Task: Look for space in Taquari, Brazil from 5th September, 2023 to 13th September, 2023 for 6 adults in price range Rs.15000 to Rs.20000. Place can be entire place with 3 bedrooms having 3 beds and 3 bathrooms. Property type can be house. Amenities needed are: washing machine, . Booking option can be shelf check-in. Required host language is Spanish.
Action: Mouse moved to (418, 159)
Screenshot: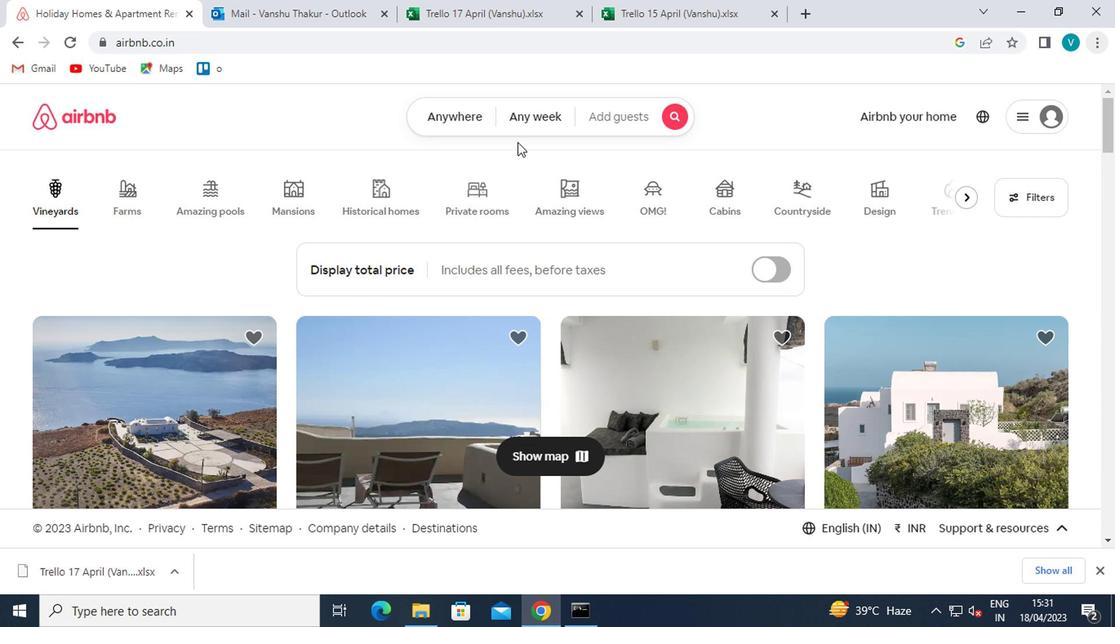 
Action: Mouse pressed left at (418, 159)
Screenshot: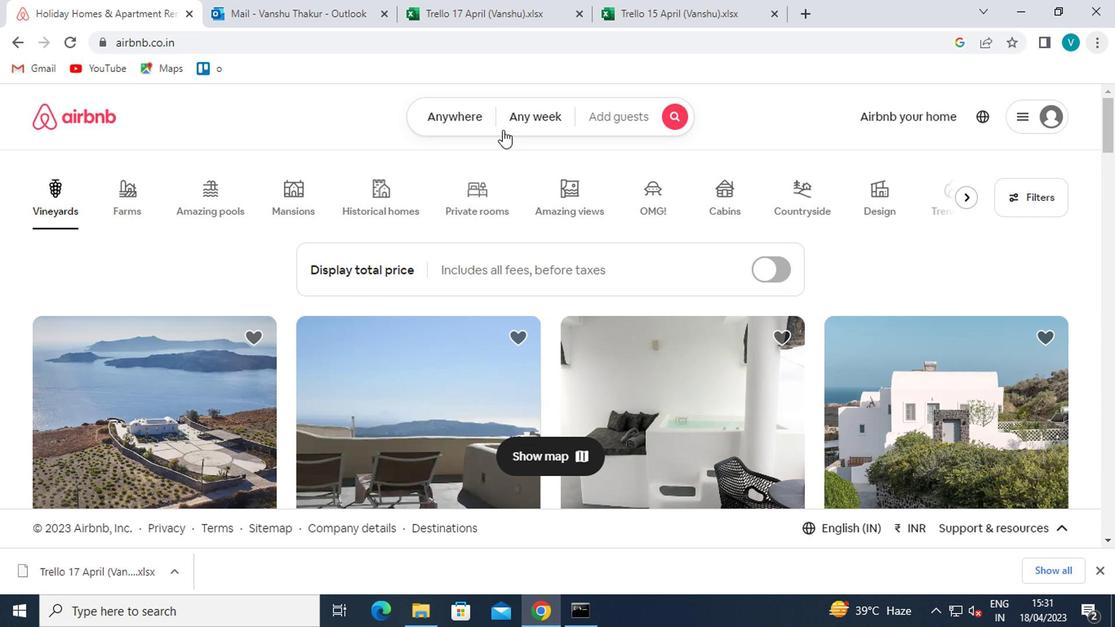 
Action: Mouse moved to (367, 206)
Screenshot: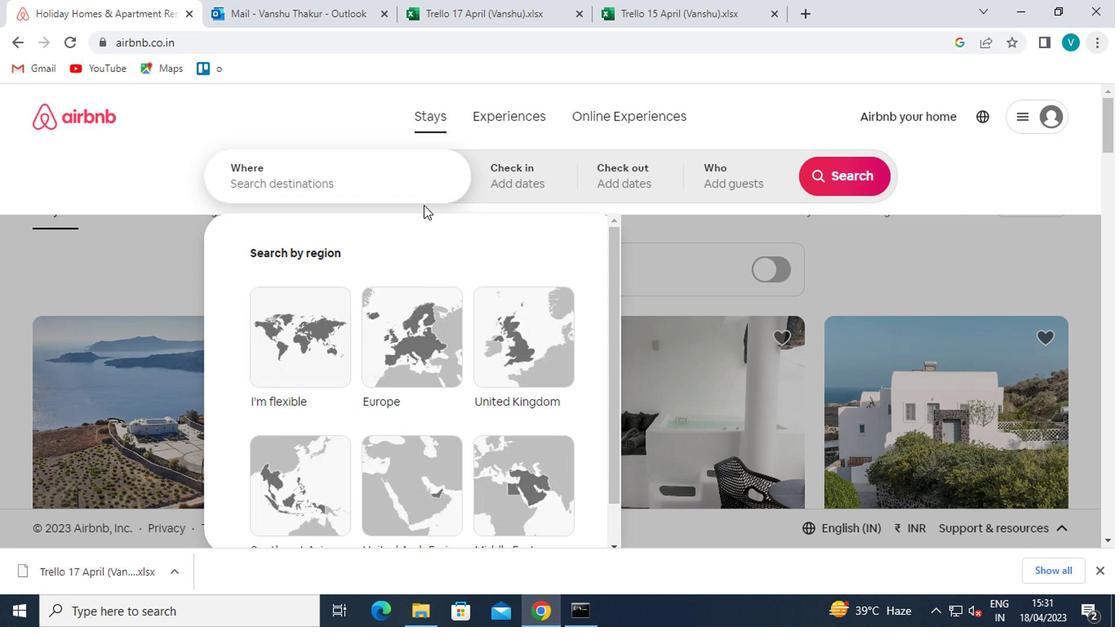 
Action: Mouse pressed left at (367, 206)
Screenshot: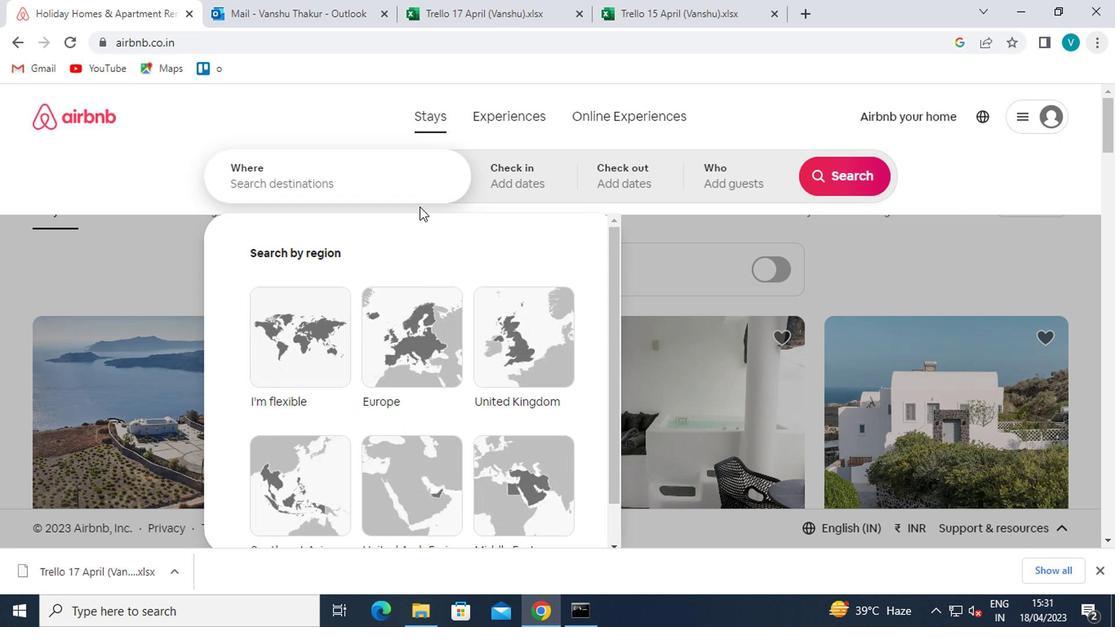
Action: Mouse moved to (359, 205)
Screenshot: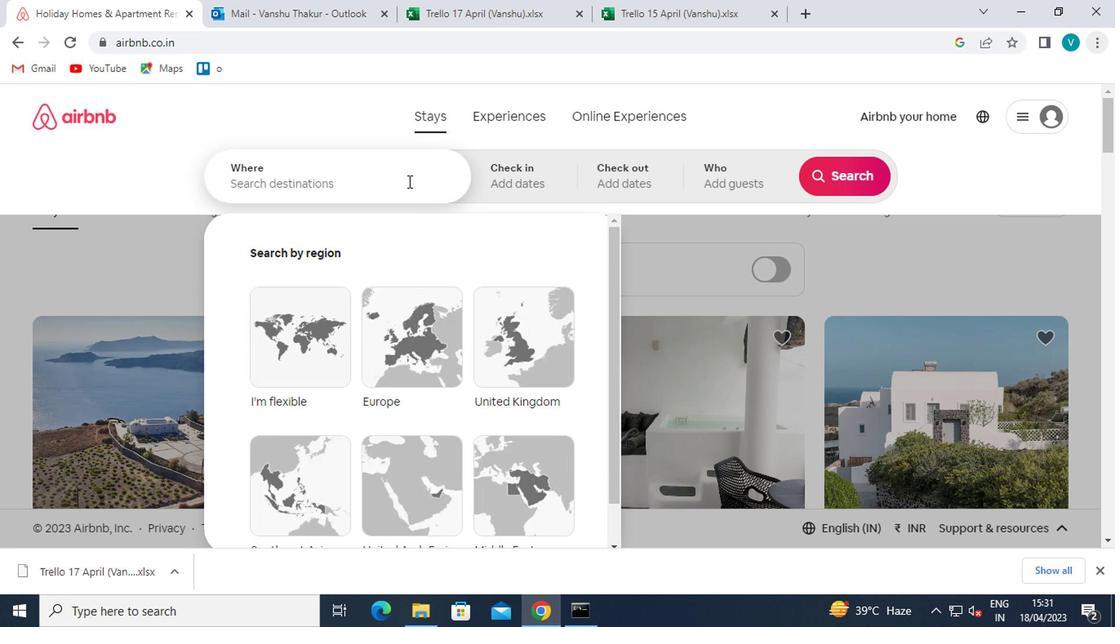 
Action: Key pressed <Key.shift>TAQUARU<Key.backspace>I
Screenshot: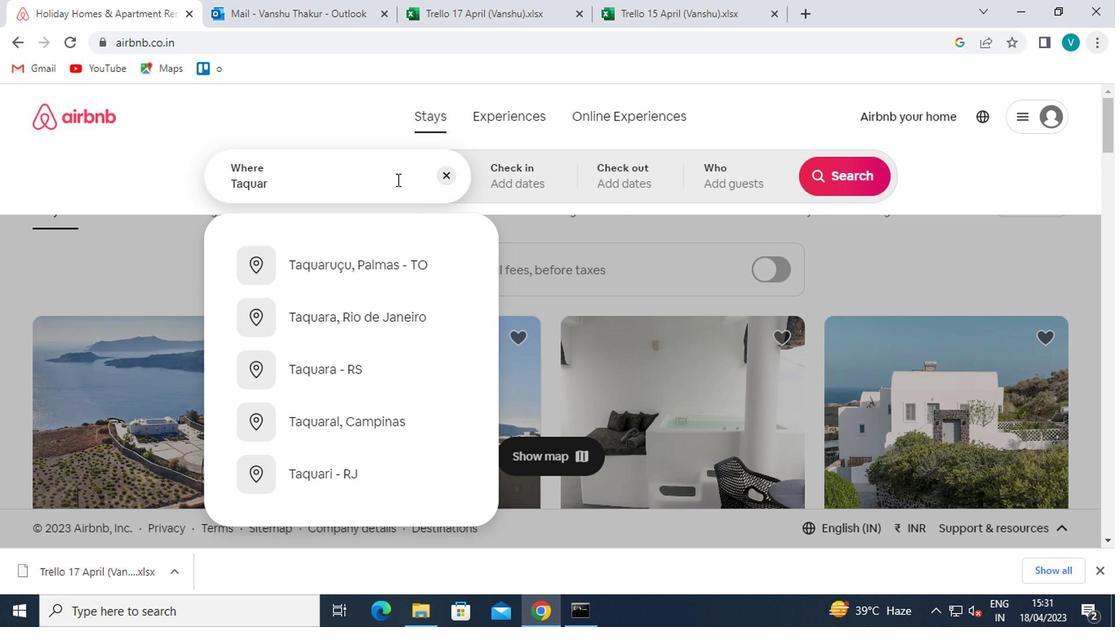 
Action: Mouse moved to (338, 267)
Screenshot: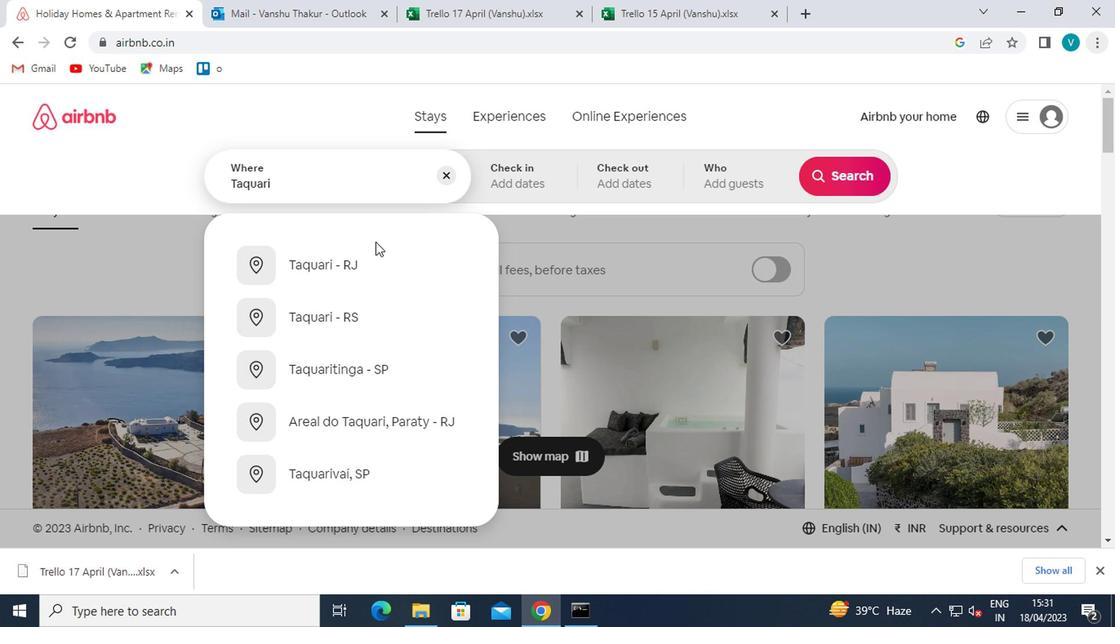 
Action: Mouse pressed left at (338, 267)
Screenshot: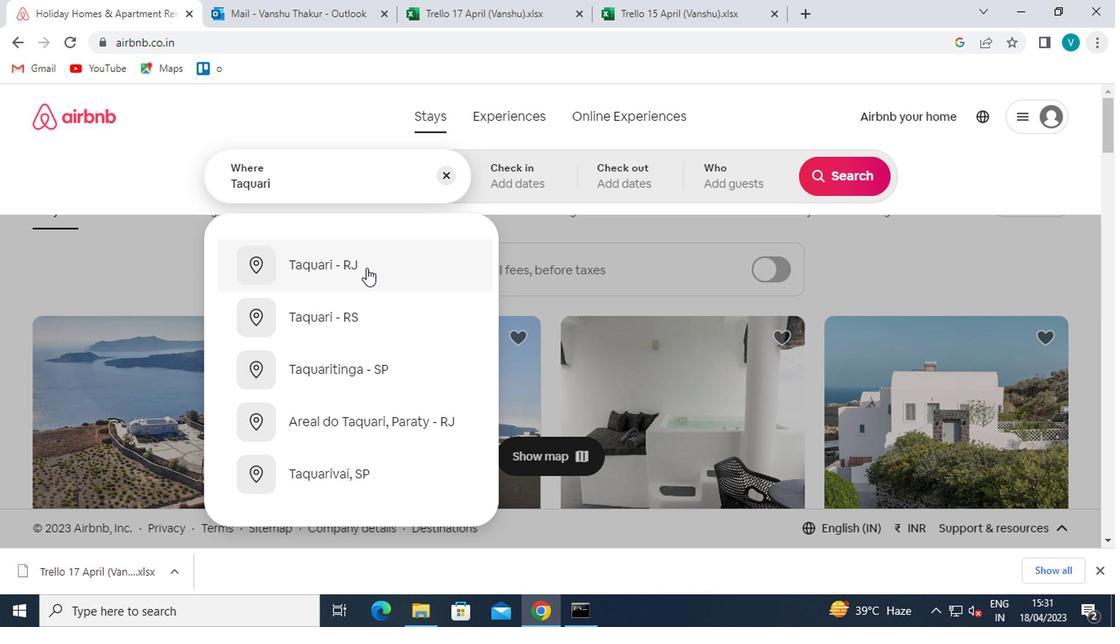 
Action: Mouse moved to (671, 293)
Screenshot: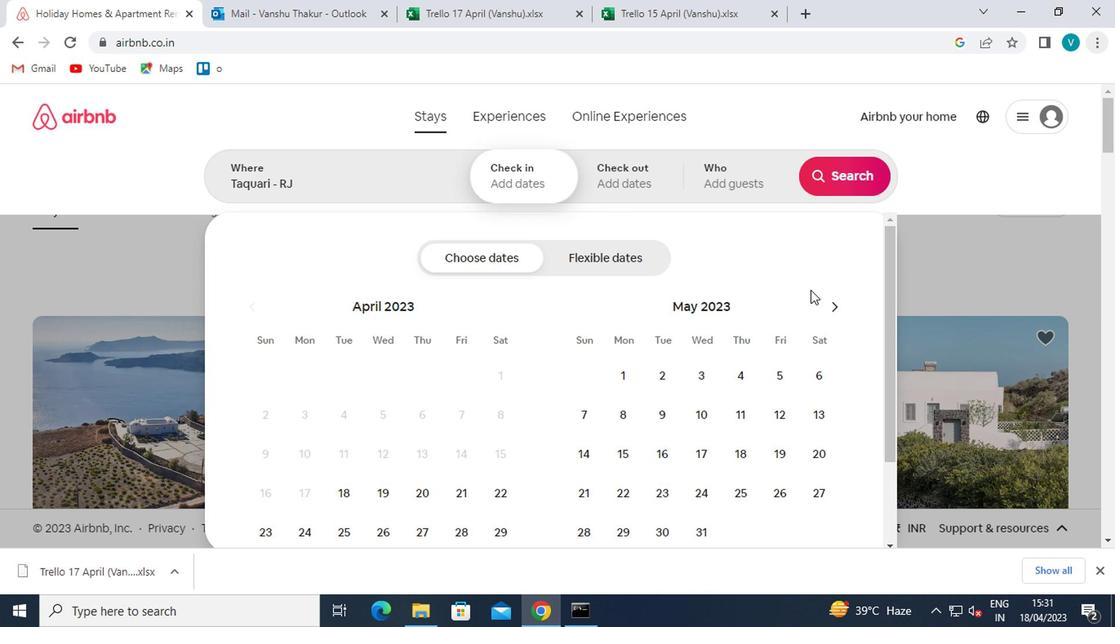 
Action: Mouse pressed left at (671, 293)
Screenshot: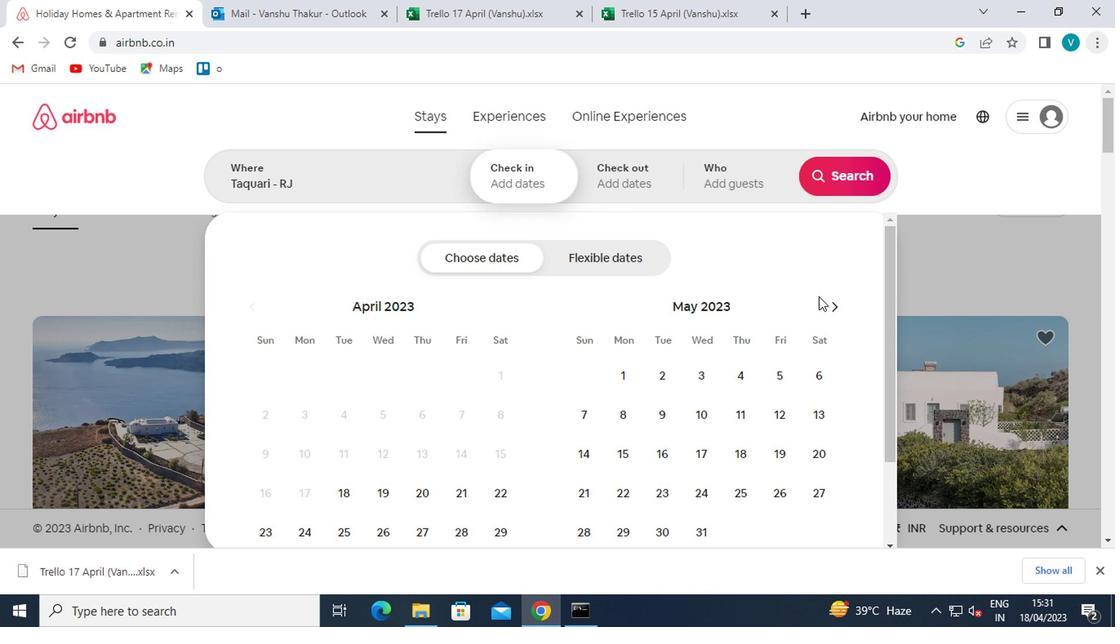 
Action: Mouse moved to (671, 293)
Screenshot: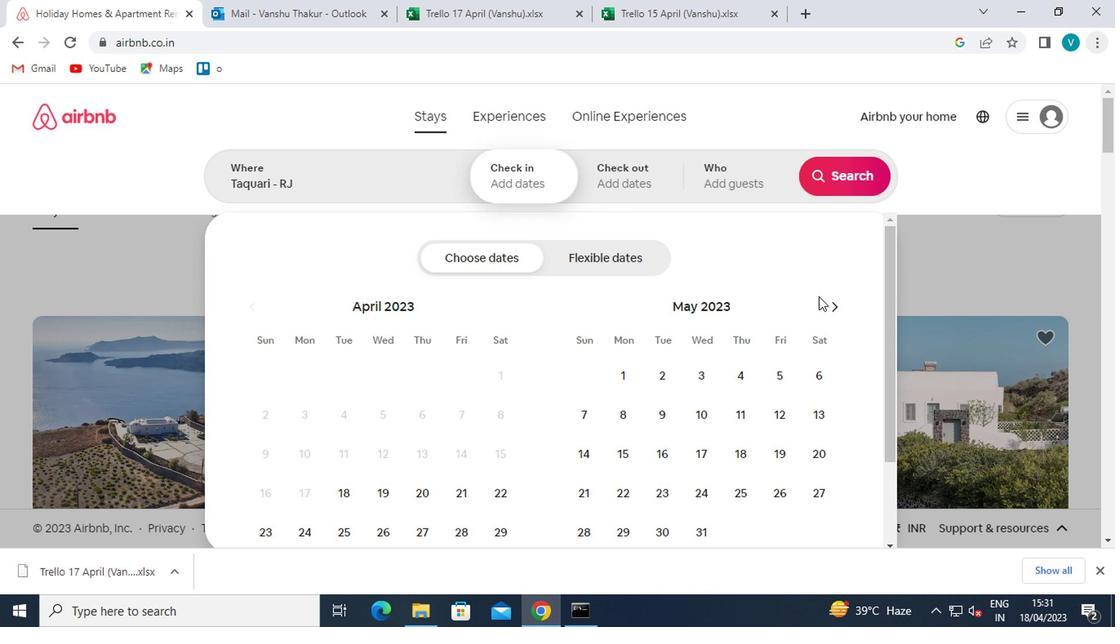 
Action: Mouse pressed left at (671, 293)
Screenshot: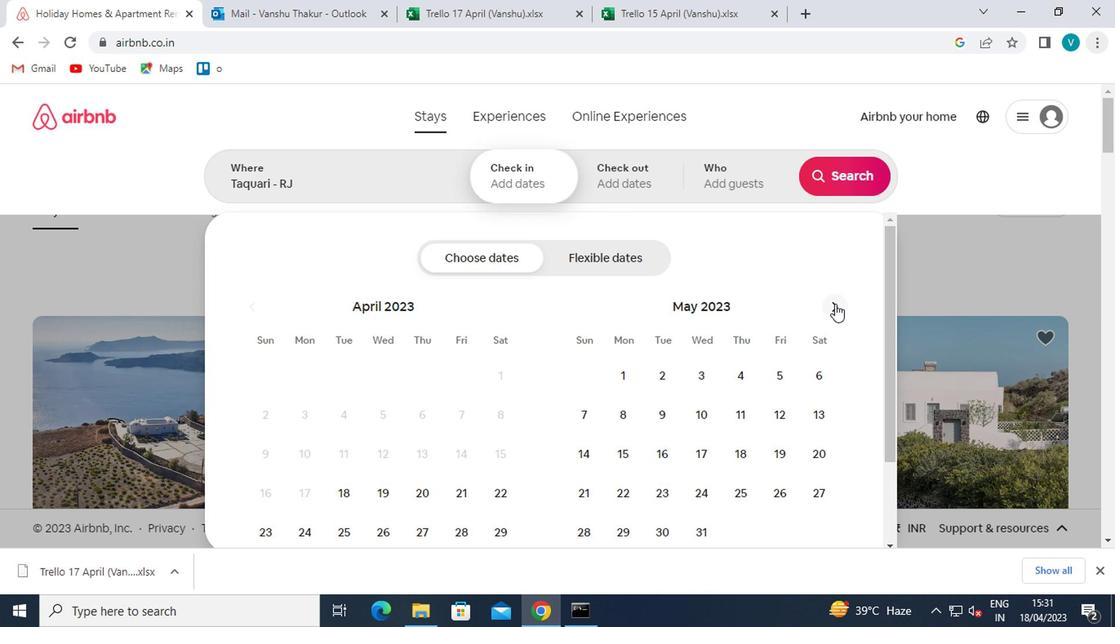 
Action: Mouse pressed left at (671, 293)
Screenshot: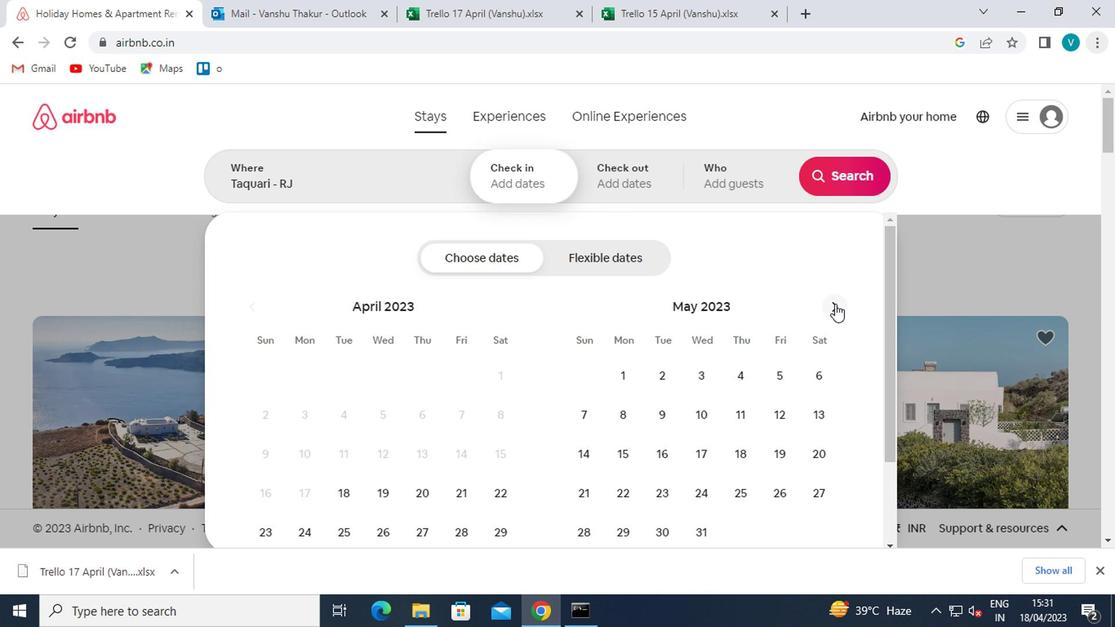 
Action: Mouse pressed left at (671, 293)
Screenshot: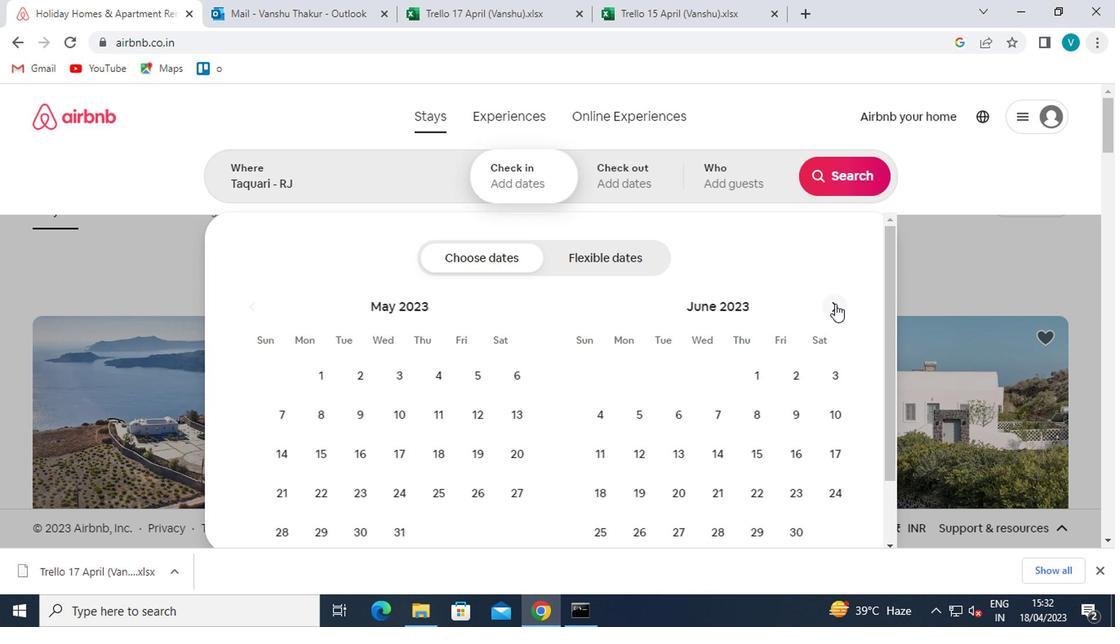 
Action: Mouse pressed left at (671, 293)
Screenshot: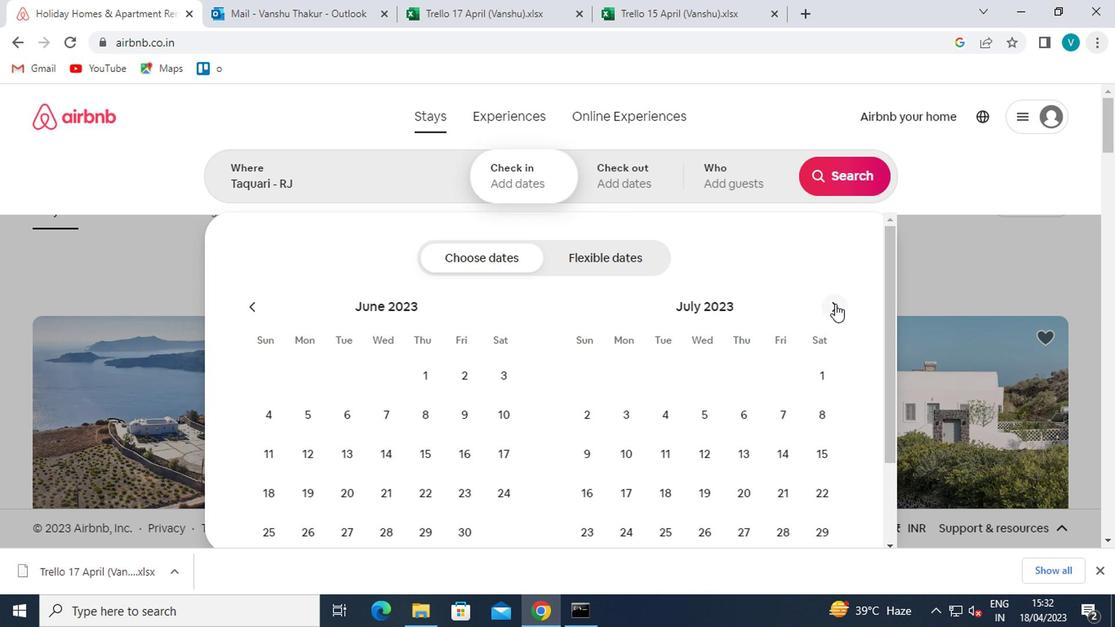 
Action: Mouse pressed left at (671, 293)
Screenshot: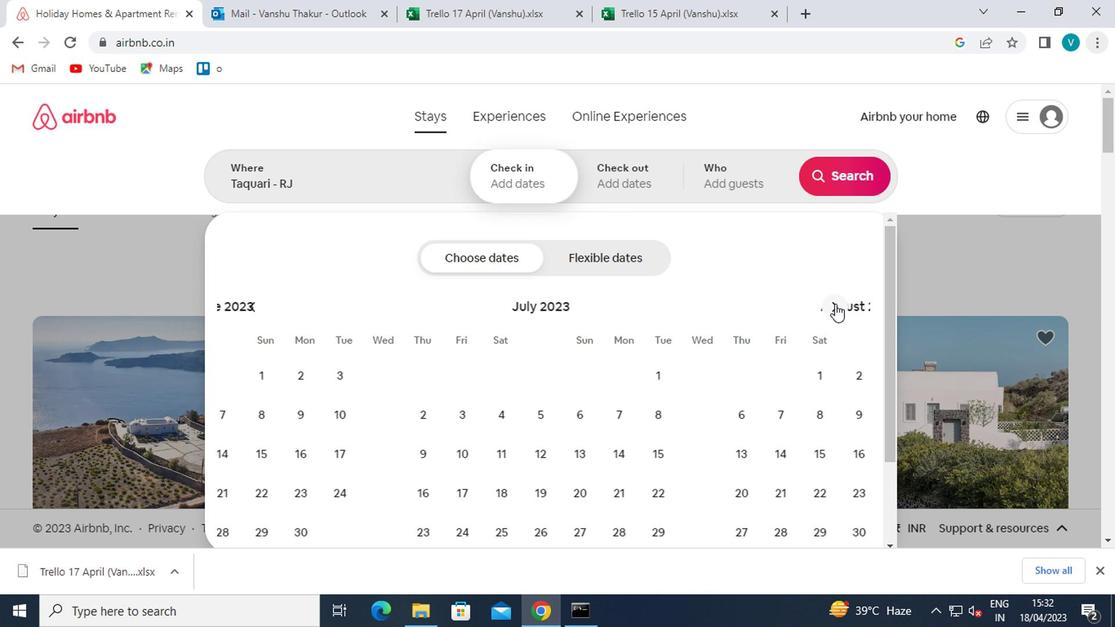 
Action: Mouse moved to (547, 376)
Screenshot: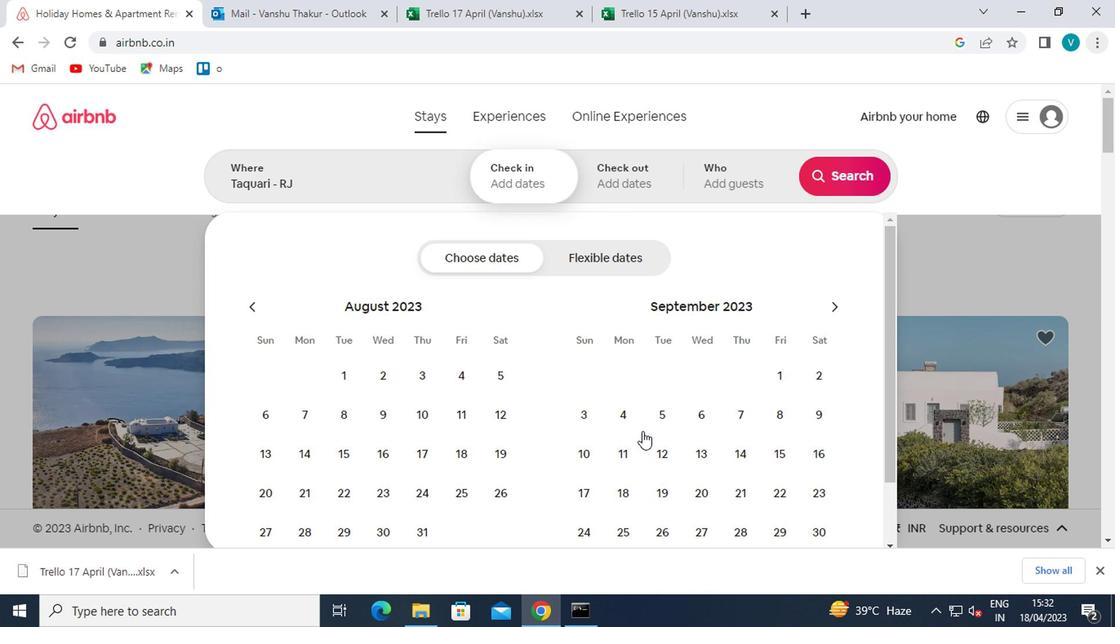 
Action: Mouse pressed left at (547, 376)
Screenshot: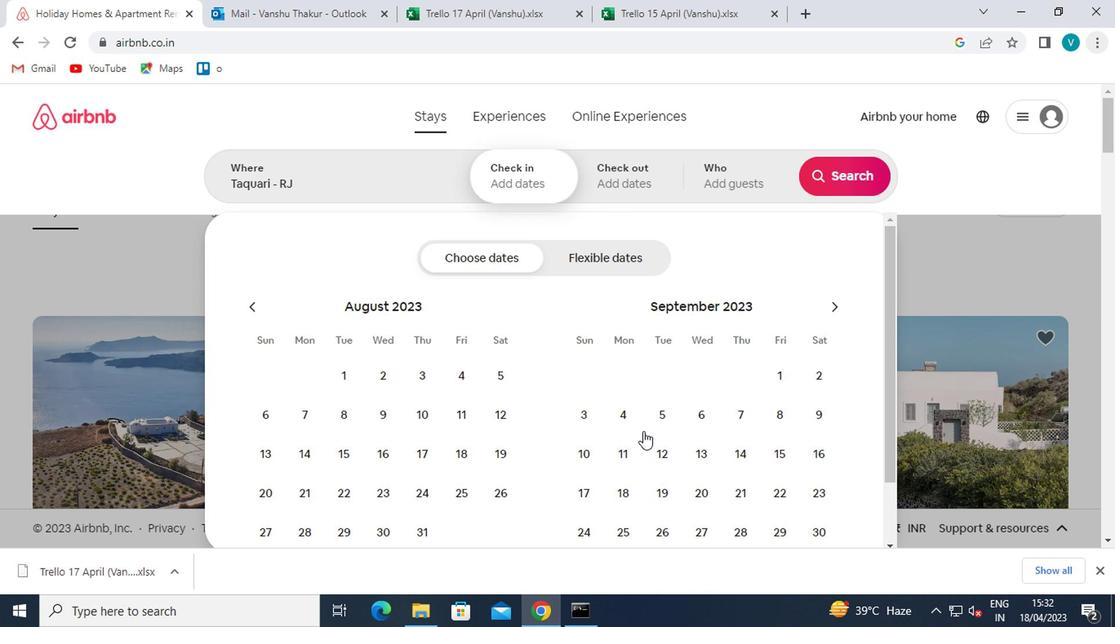 
Action: Mouse moved to (576, 405)
Screenshot: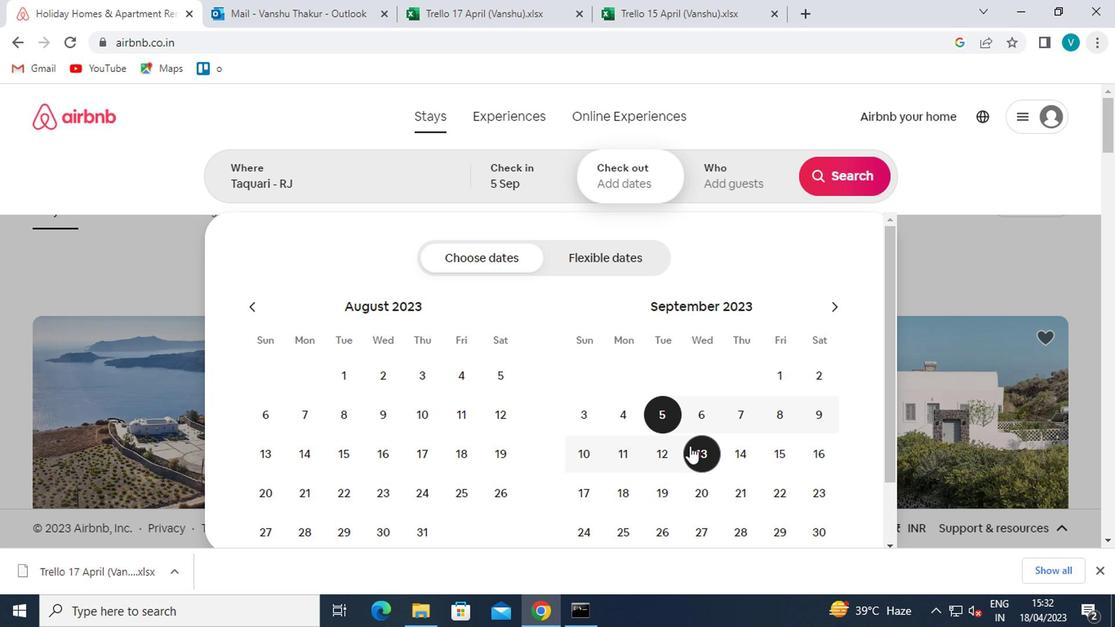 
Action: Mouse pressed left at (576, 405)
Screenshot: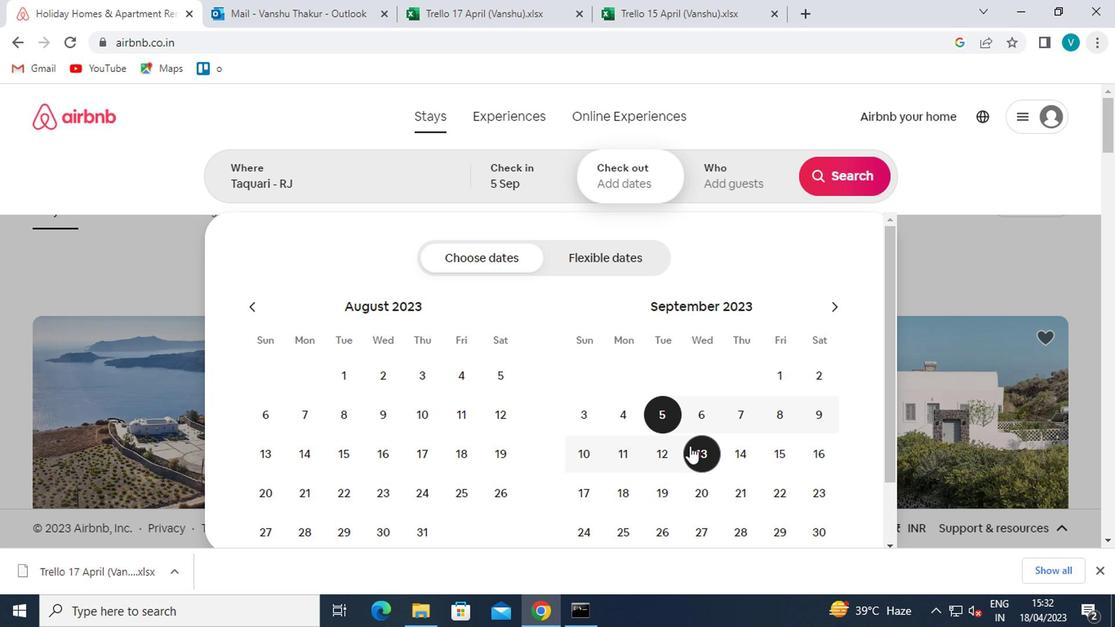 
Action: Mouse moved to (612, 205)
Screenshot: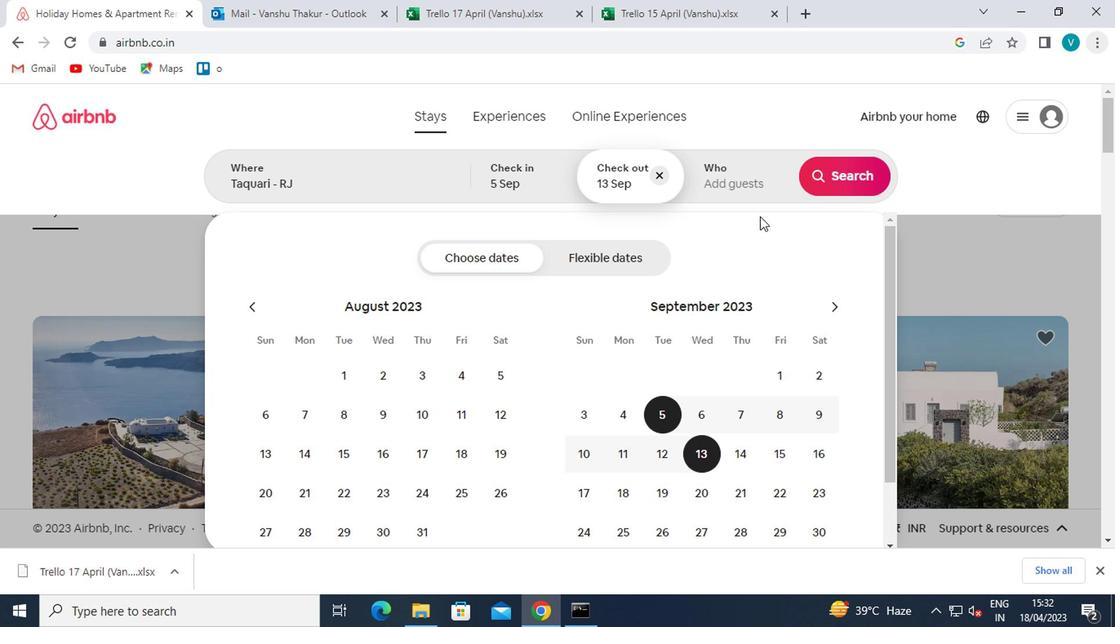
Action: Mouse pressed left at (612, 205)
Screenshot: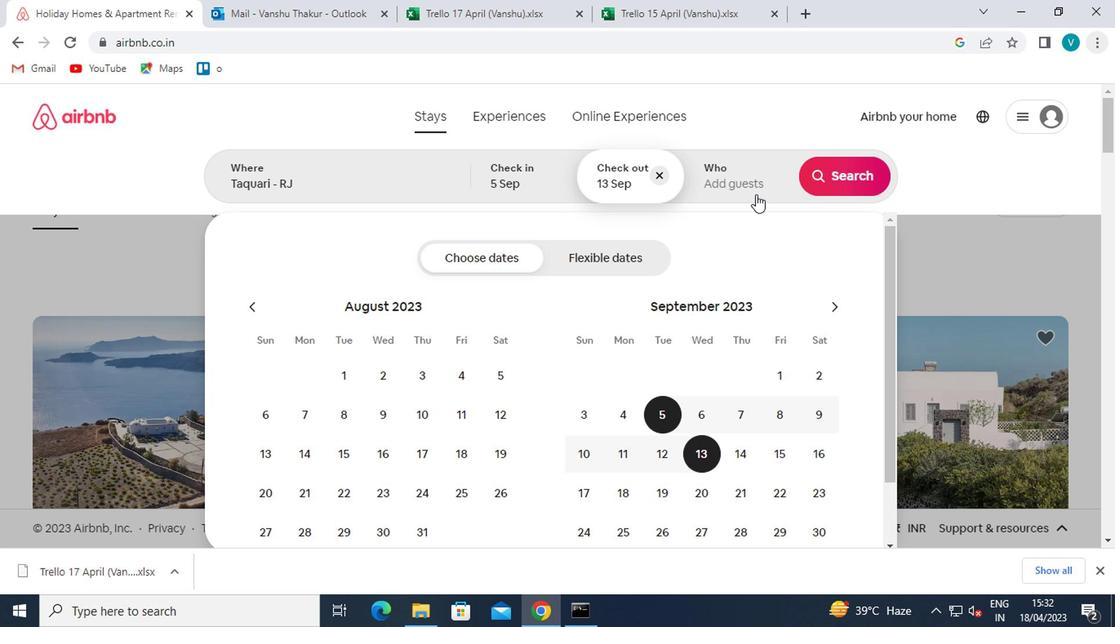 
Action: Mouse moved to (677, 261)
Screenshot: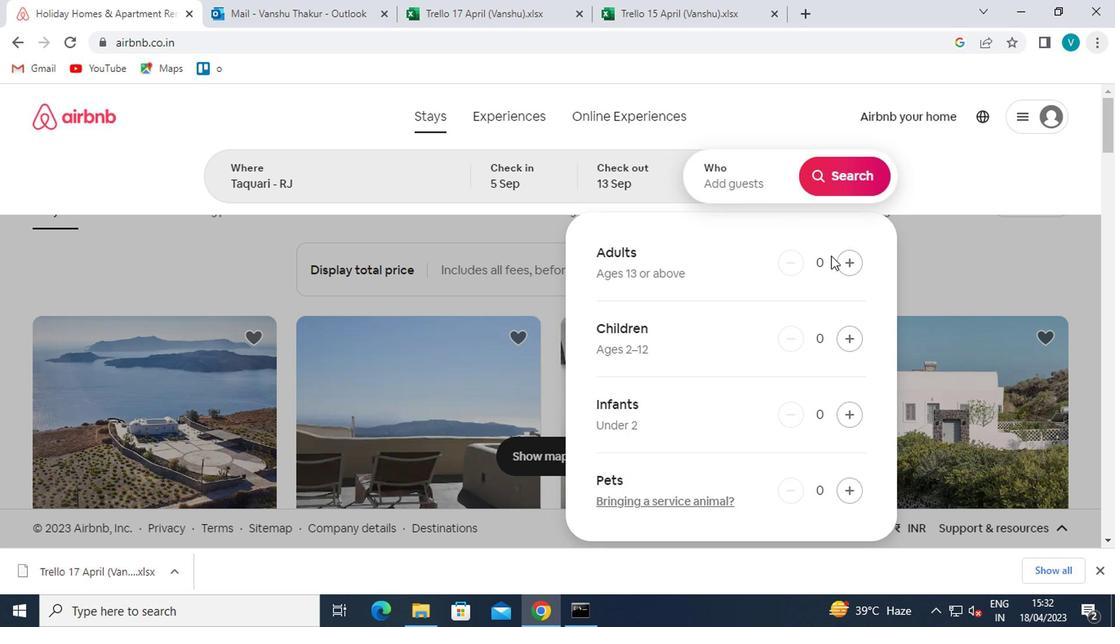 
Action: Mouse pressed left at (677, 261)
Screenshot: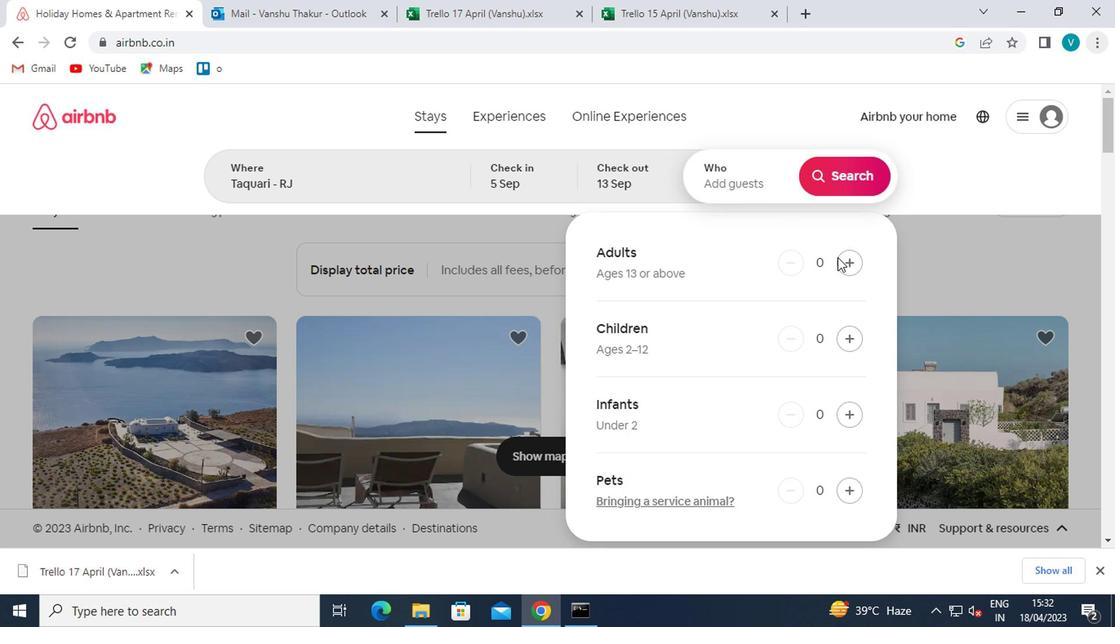
Action: Mouse pressed left at (677, 261)
Screenshot: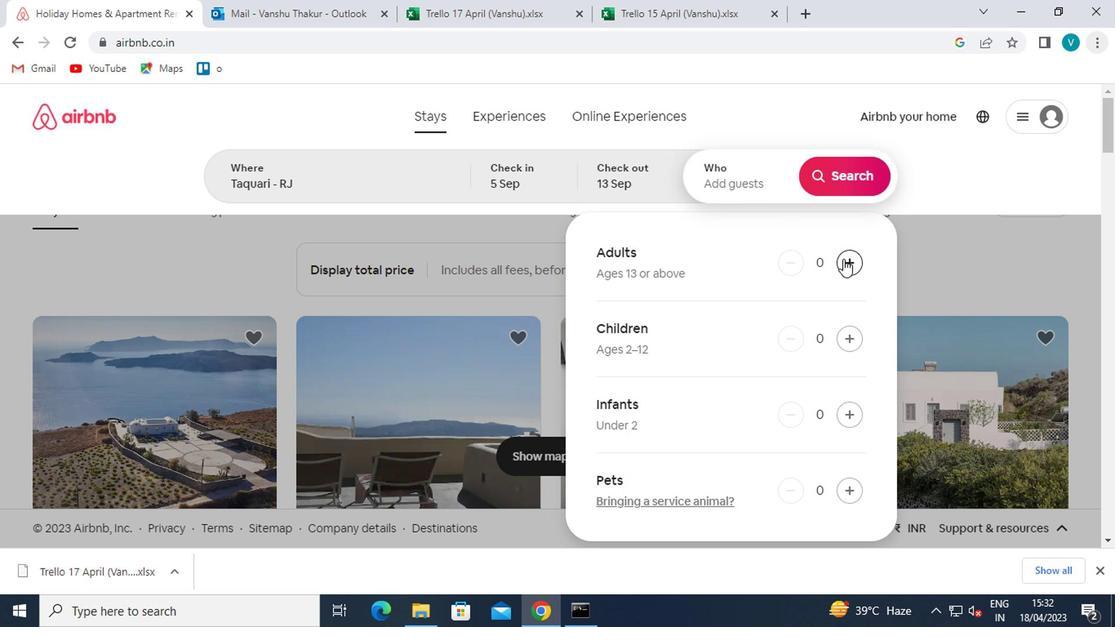 
Action: Mouse pressed left at (677, 261)
Screenshot: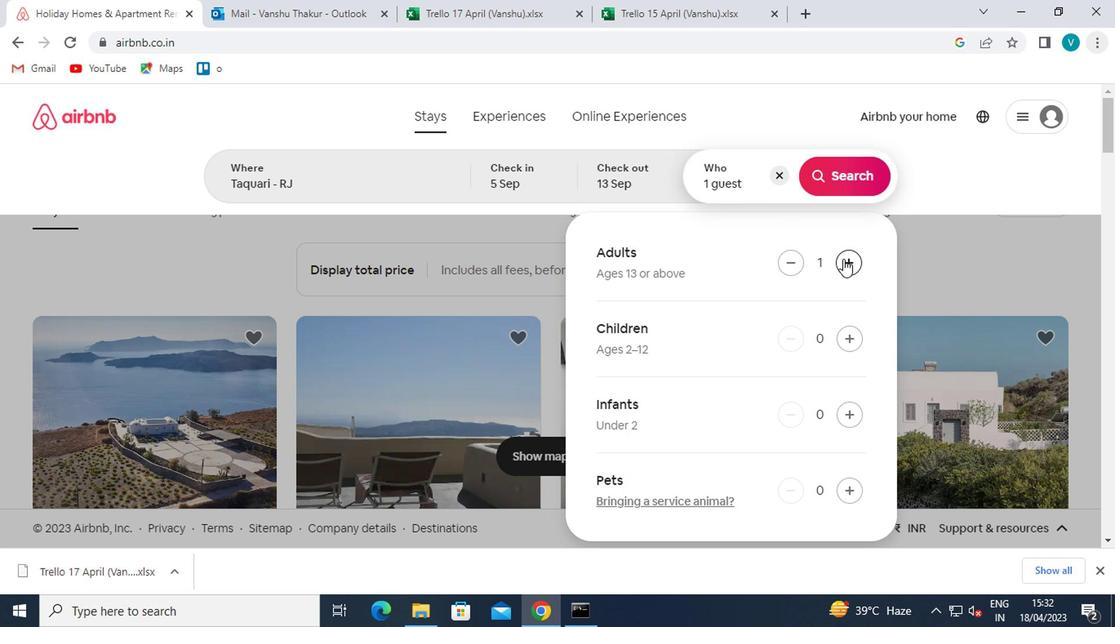 
Action: Mouse pressed left at (677, 261)
Screenshot: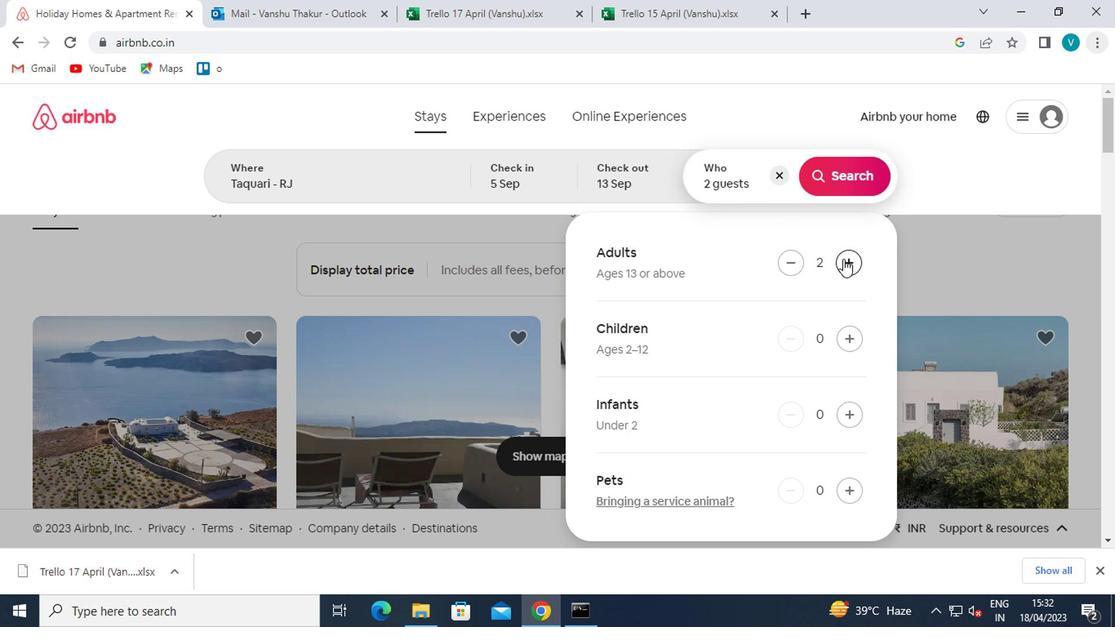 
Action: Mouse pressed left at (677, 261)
Screenshot: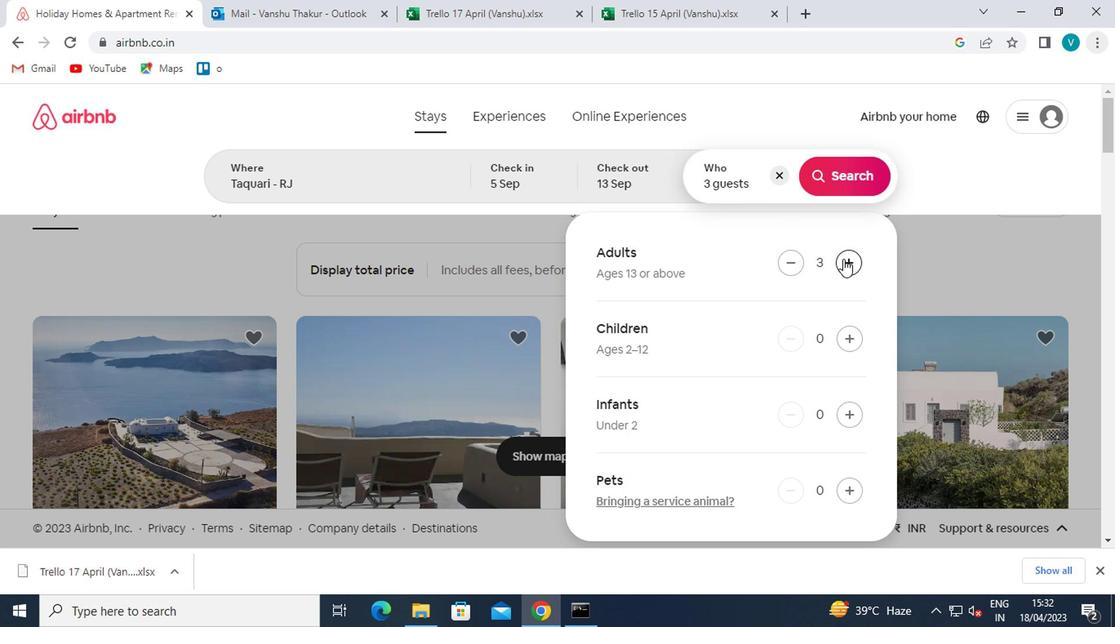 
Action: Mouse moved to (677, 261)
Screenshot: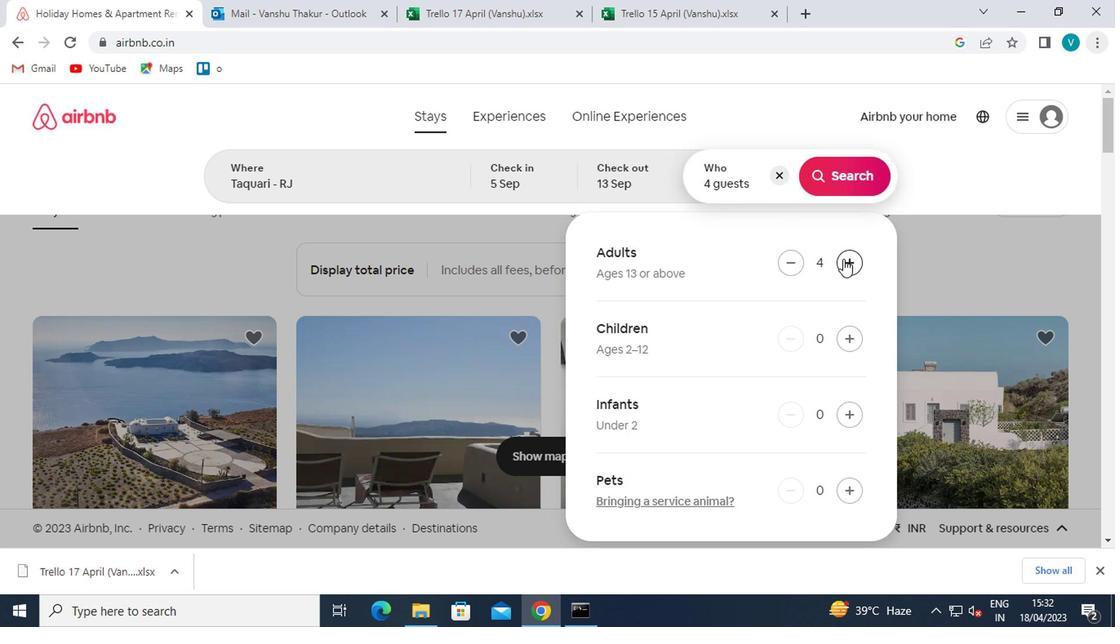 
Action: Mouse pressed left at (677, 261)
Screenshot: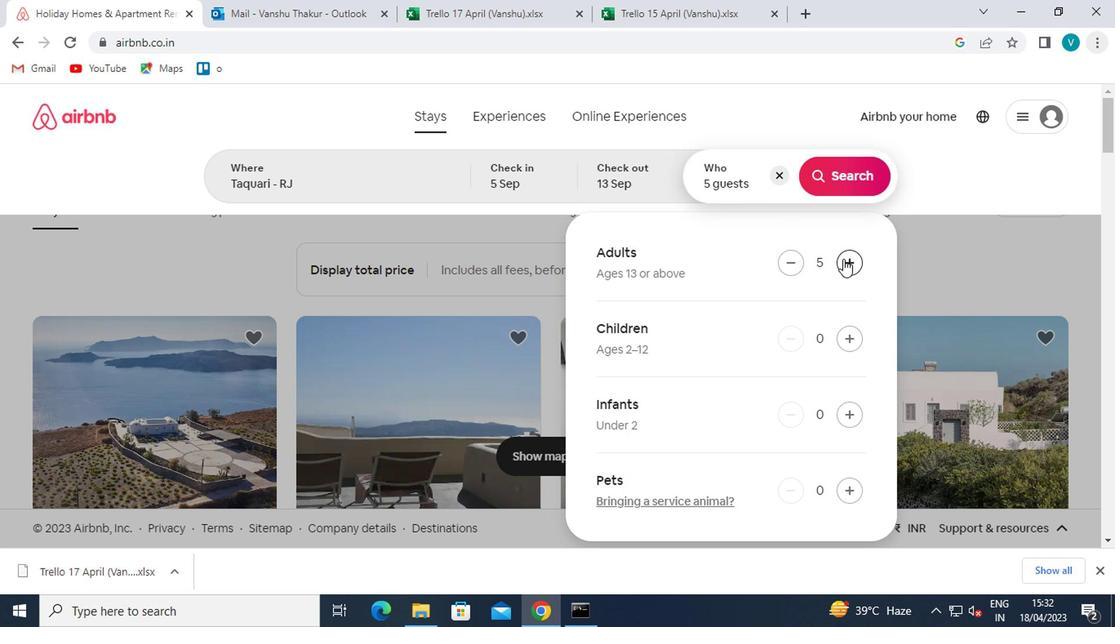 
Action: Mouse moved to (678, 207)
Screenshot: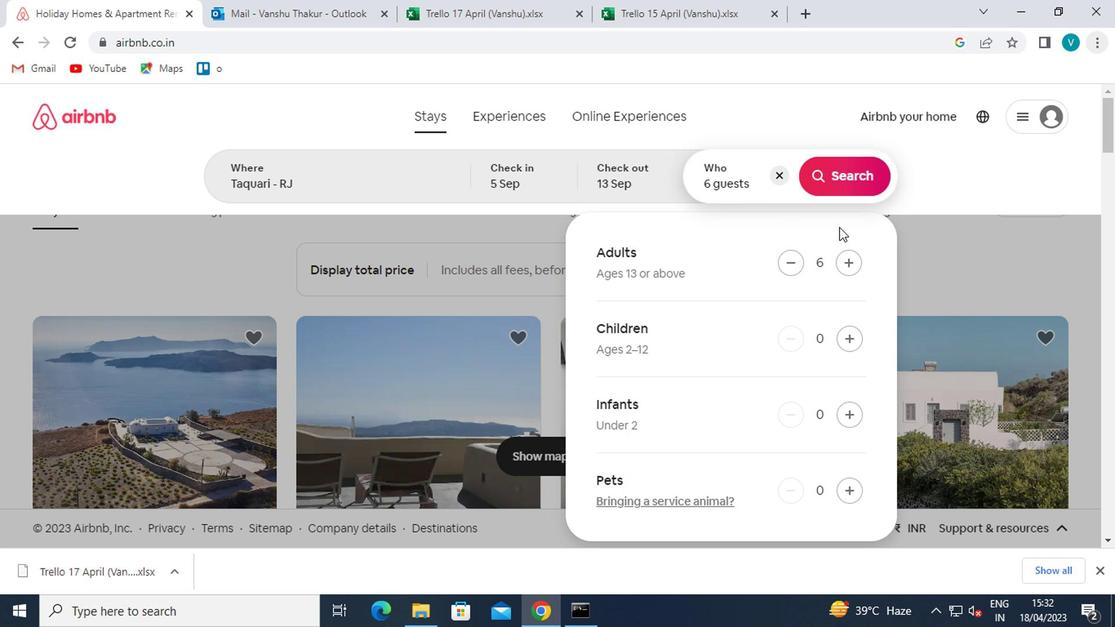 
Action: Mouse pressed left at (678, 207)
Screenshot: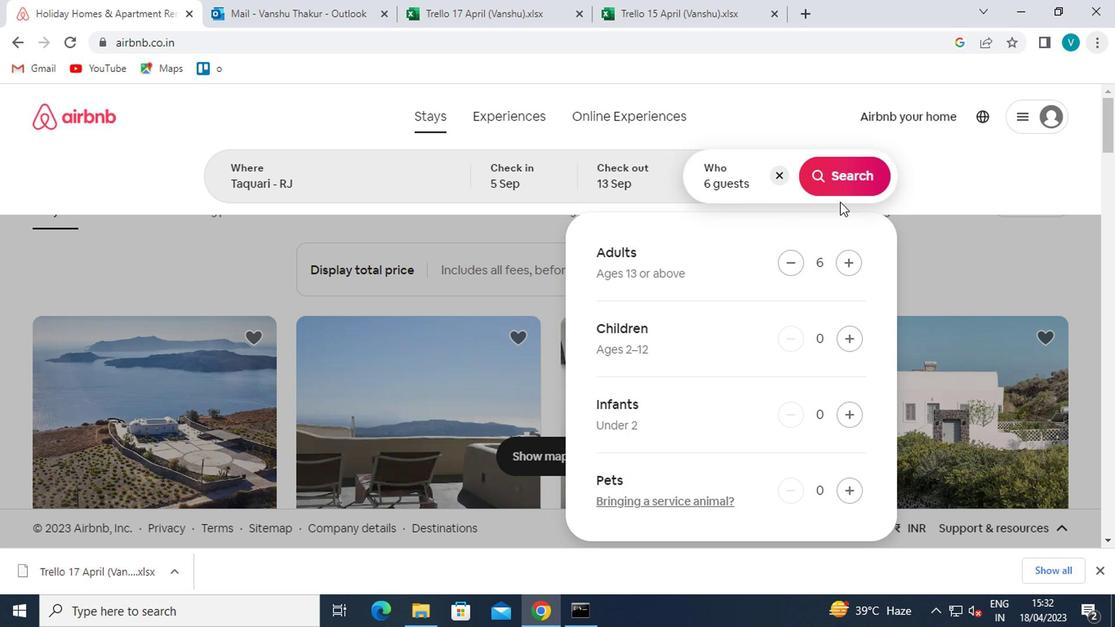 
Action: Mouse moved to (825, 217)
Screenshot: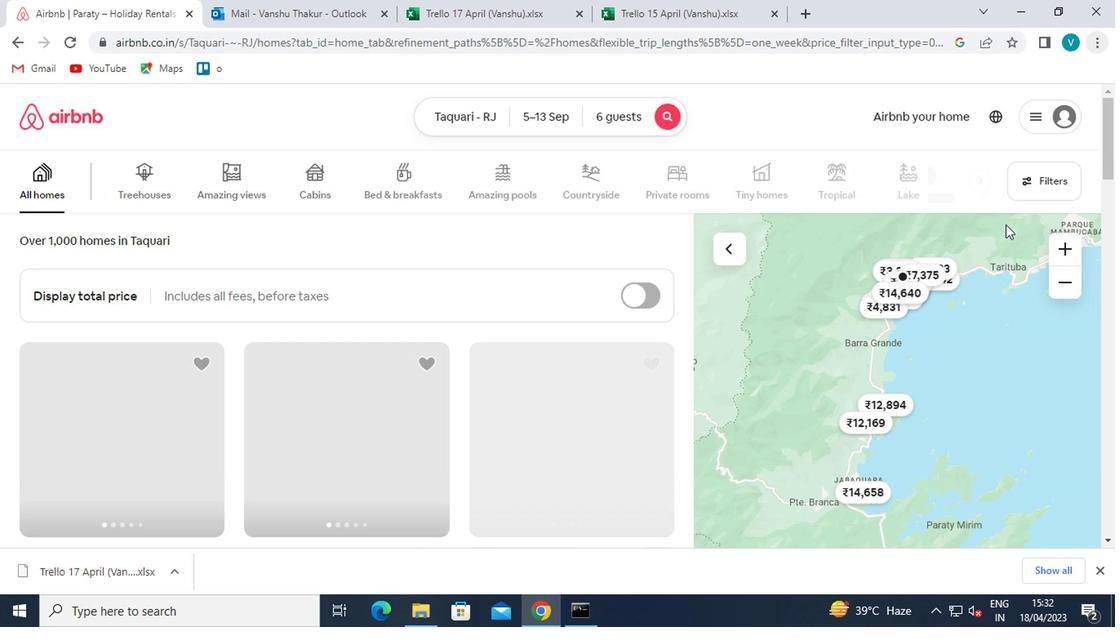 
Action: Mouse pressed left at (825, 217)
Screenshot: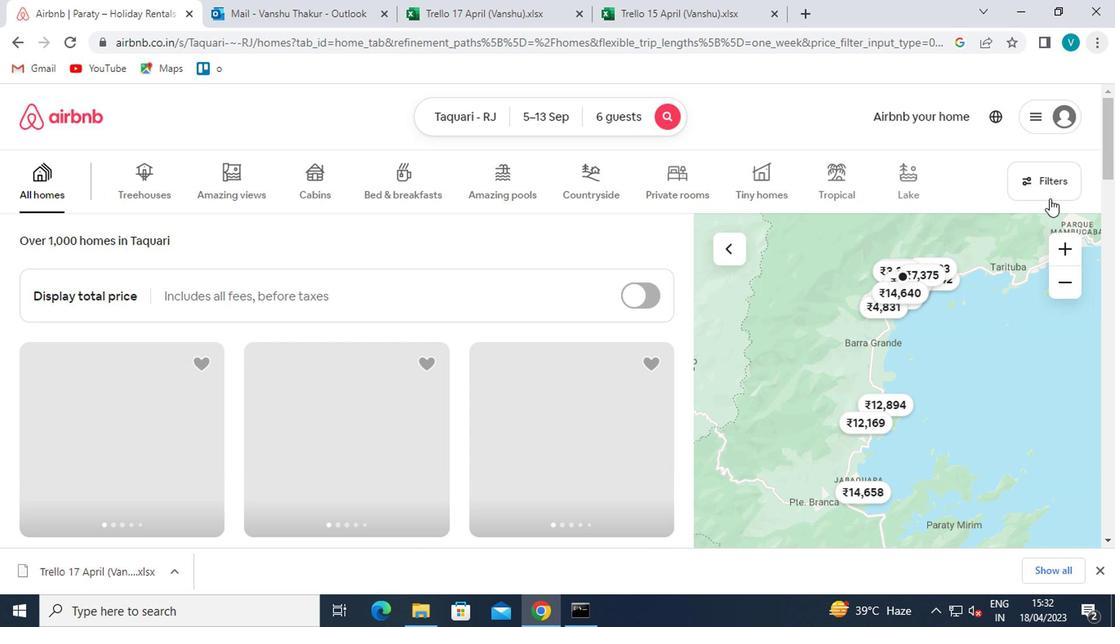 
Action: Mouse moved to (377, 343)
Screenshot: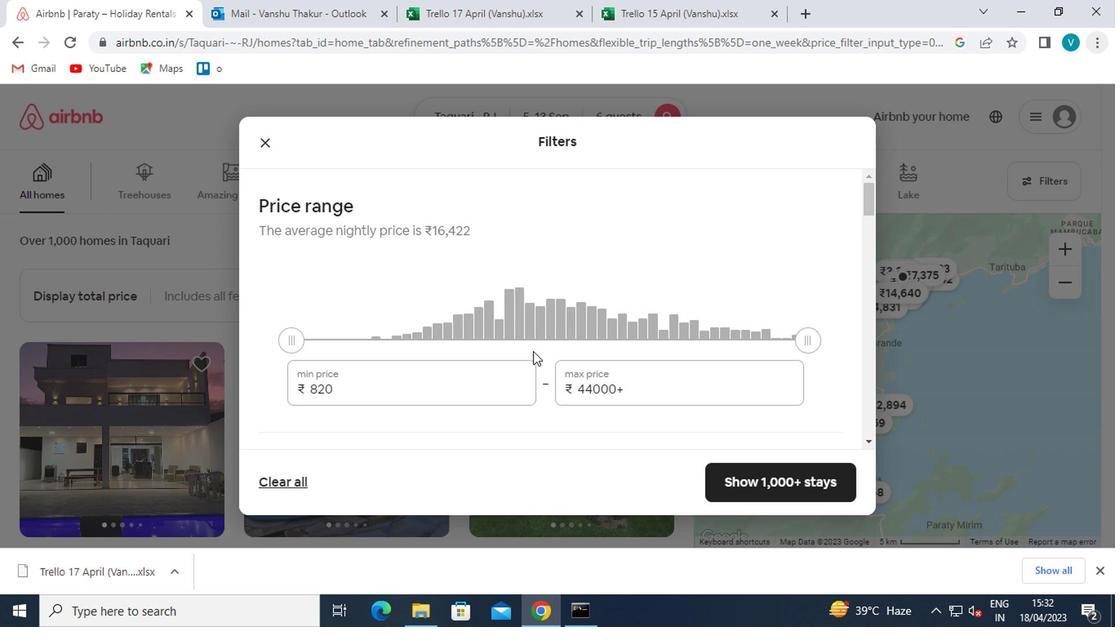 
Action: Mouse pressed left at (377, 343)
Screenshot: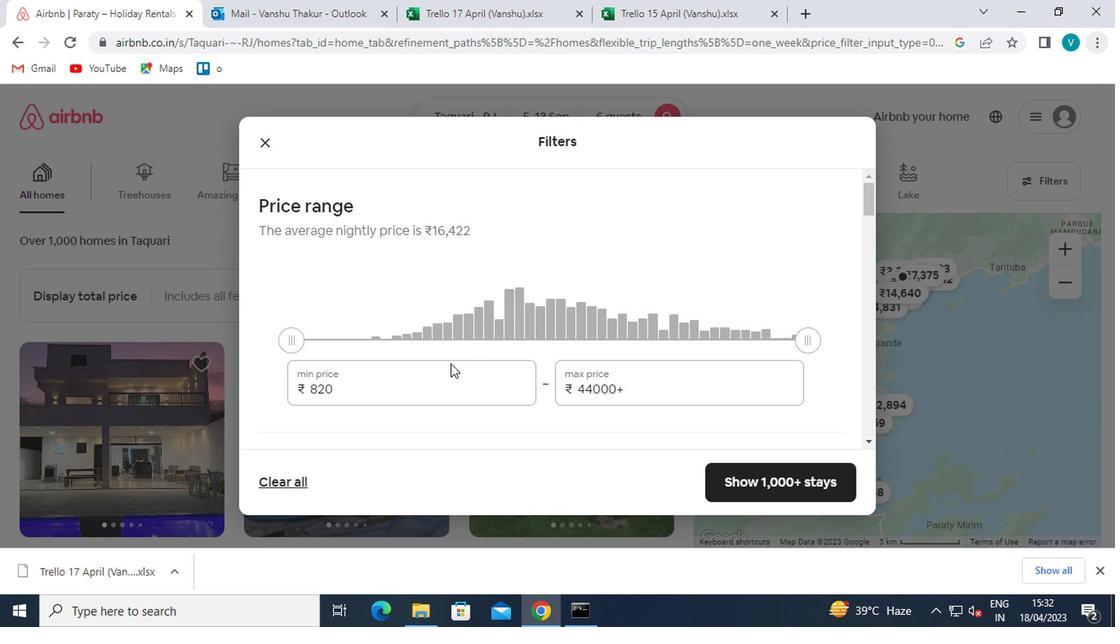 
Action: Mouse moved to (379, 343)
Screenshot: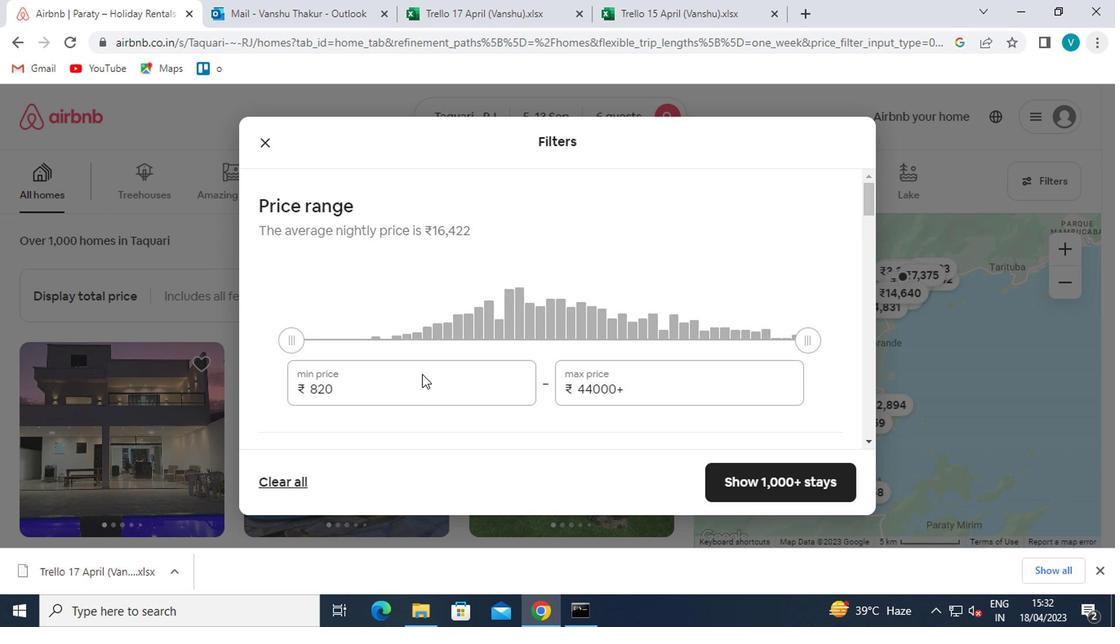 
Action: Key pressed <Key.backspace><Key.backspace><Key.backspace>15000
Screenshot: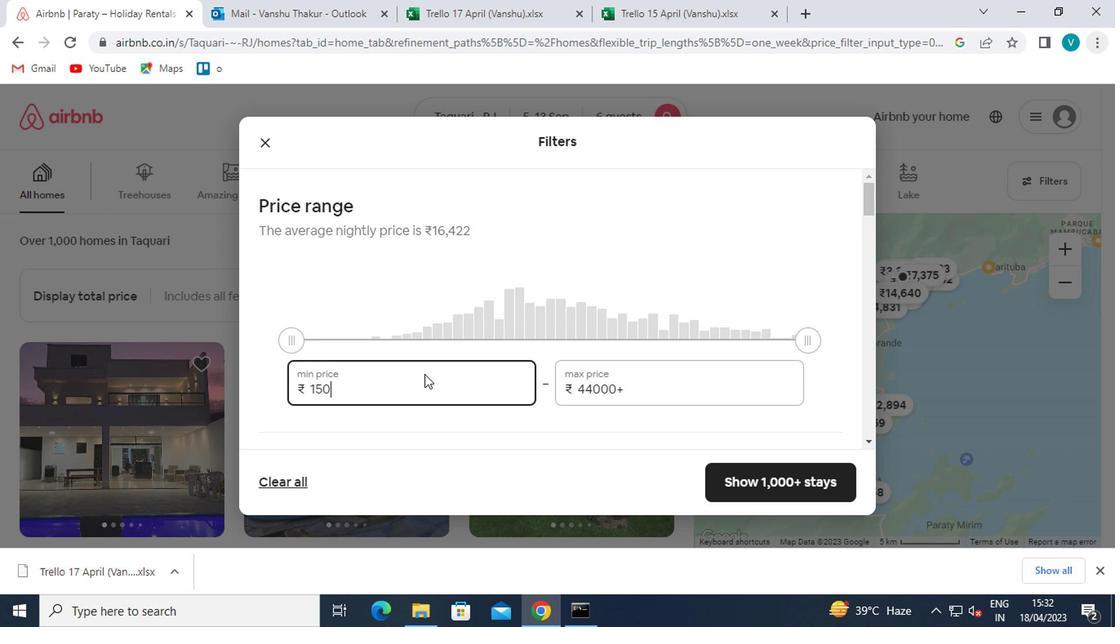 
Action: Mouse moved to (547, 358)
Screenshot: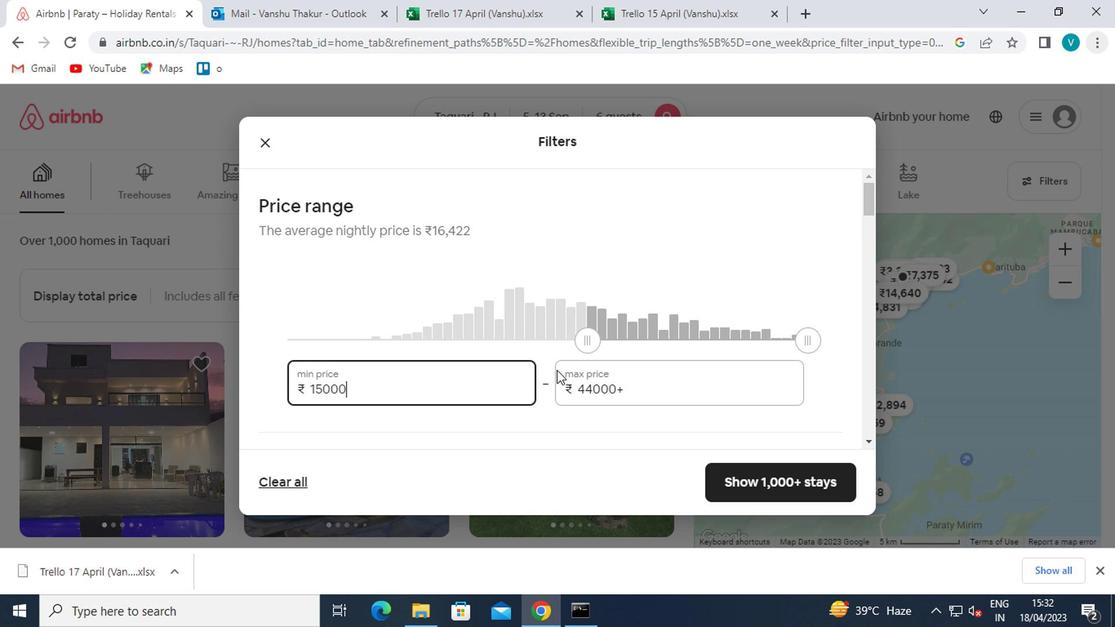 
Action: Mouse pressed left at (547, 358)
Screenshot: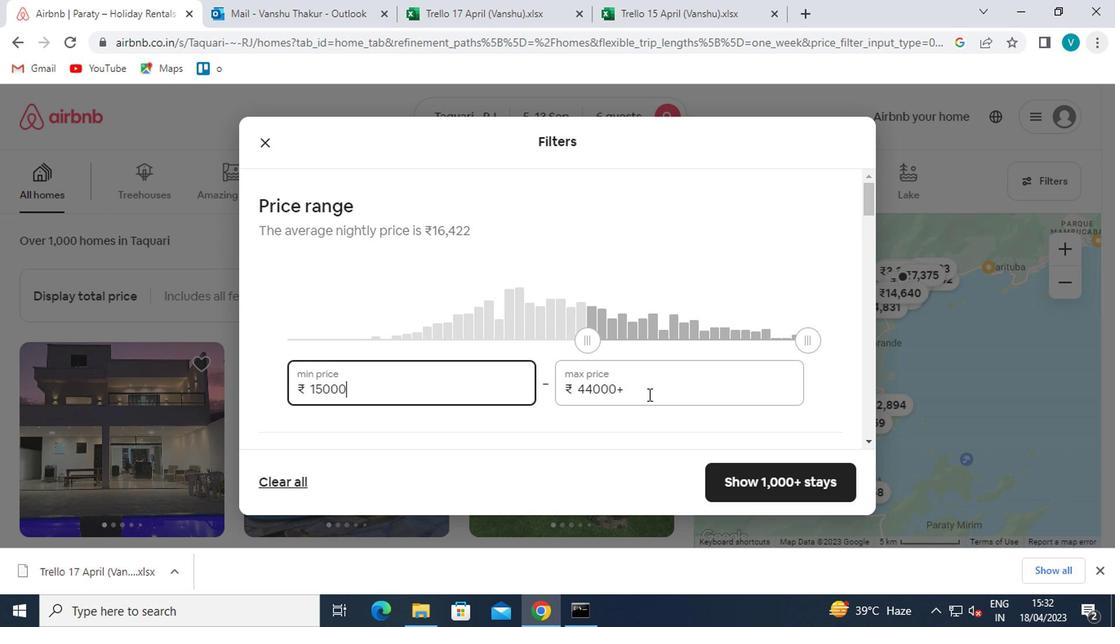 
Action: Mouse moved to (541, 358)
Screenshot: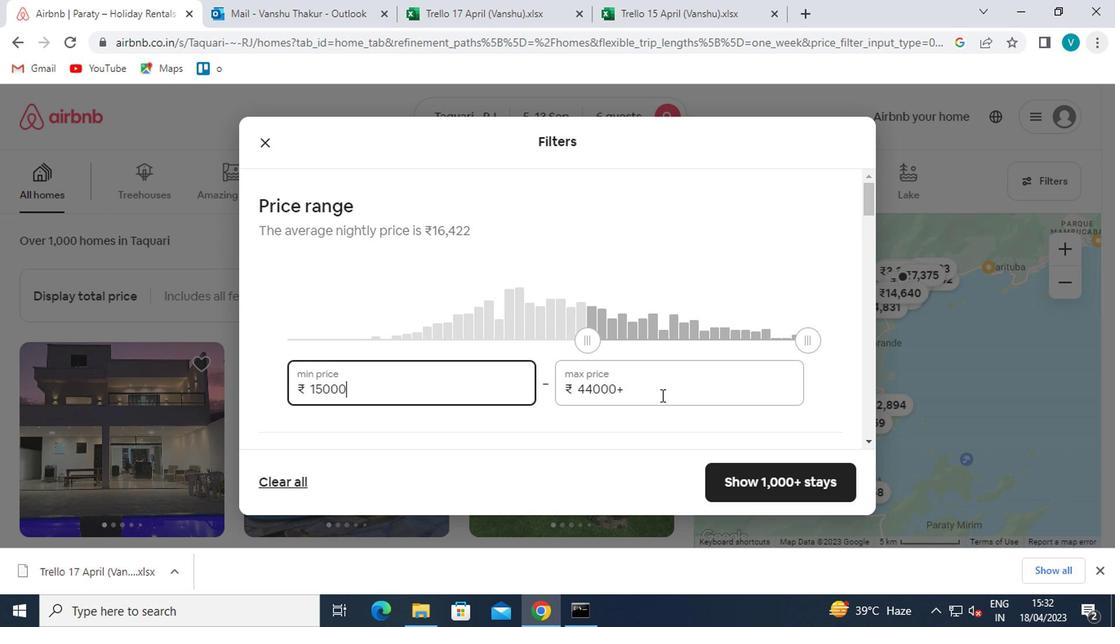 
Action: Key pressed <Key.backspace><Key.backspace><Key.backspace><Key.backspace><Key.backspace><Key.backspace>
Screenshot: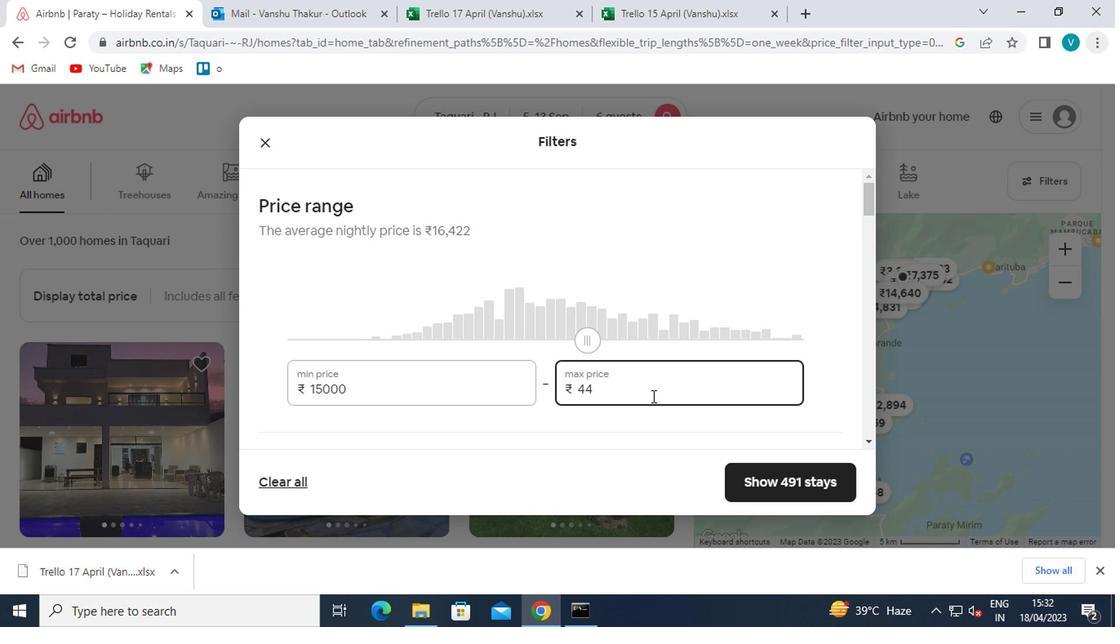 
Action: Mouse moved to (541, 358)
Screenshot: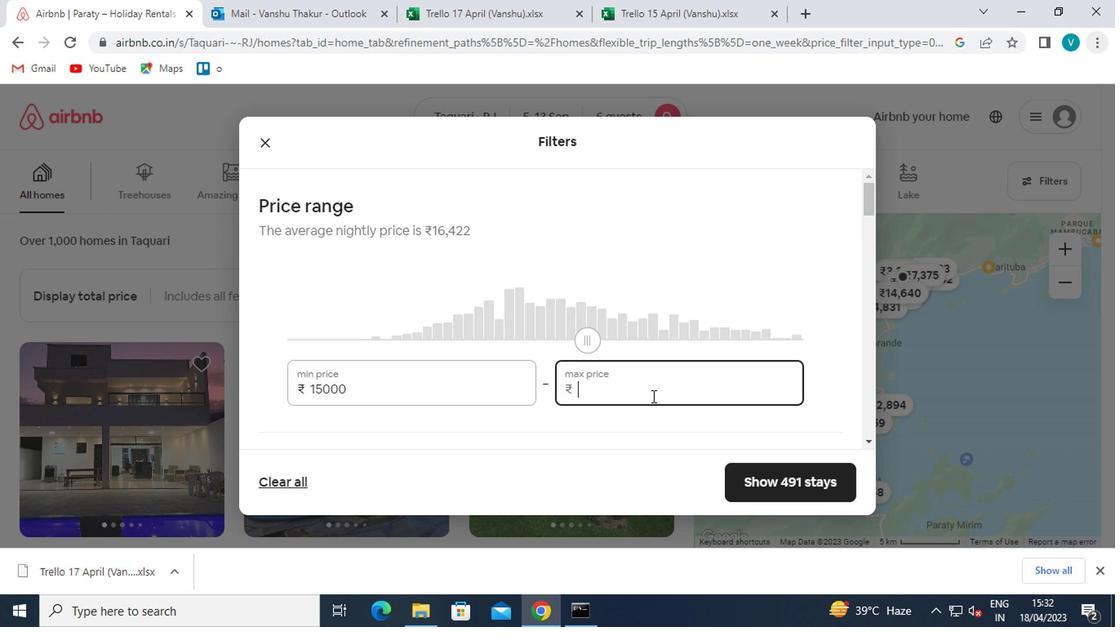 
Action: Key pressed 200000<Key.backspace>
Screenshot: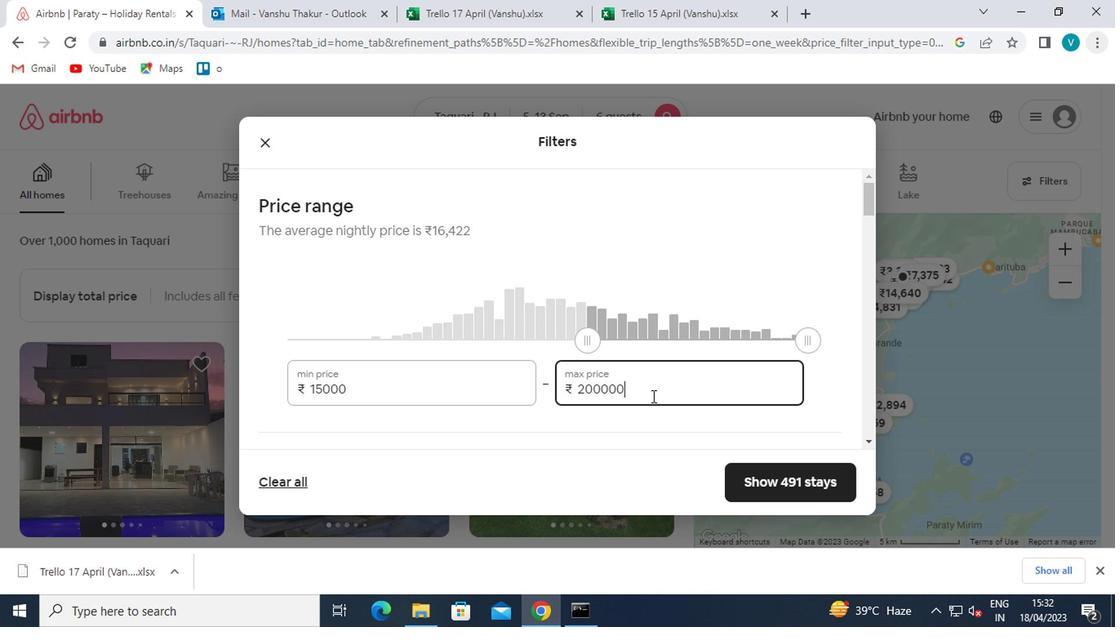 
Action: Mouse moved to (537, 358)
Screenshot: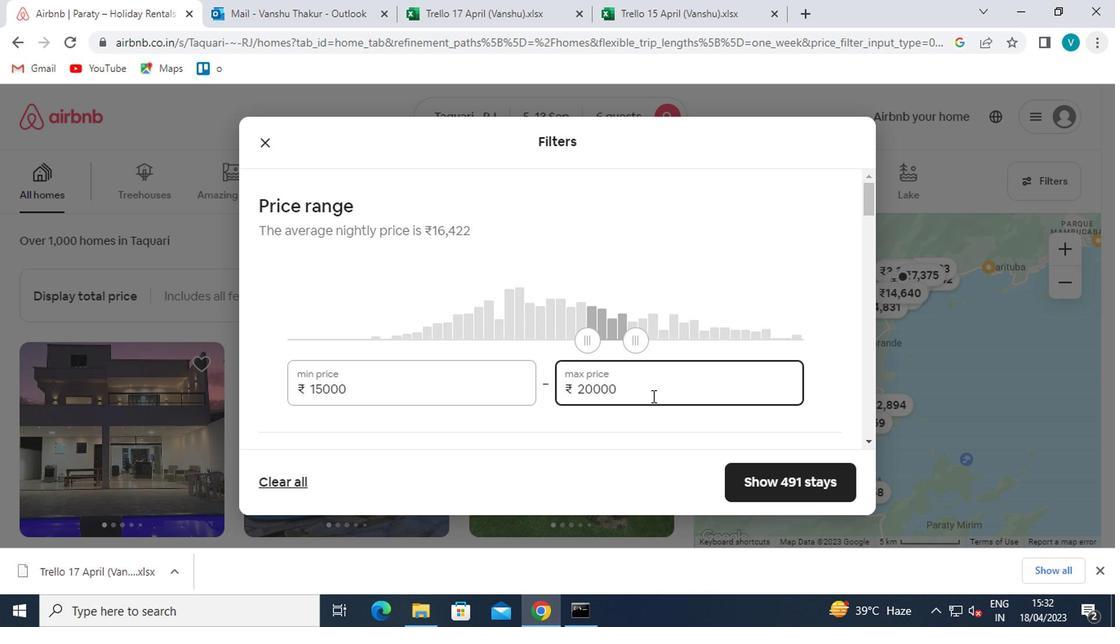 
Action: Mouse scrolled (537, 357) with delta (0, 0)
Screenshot: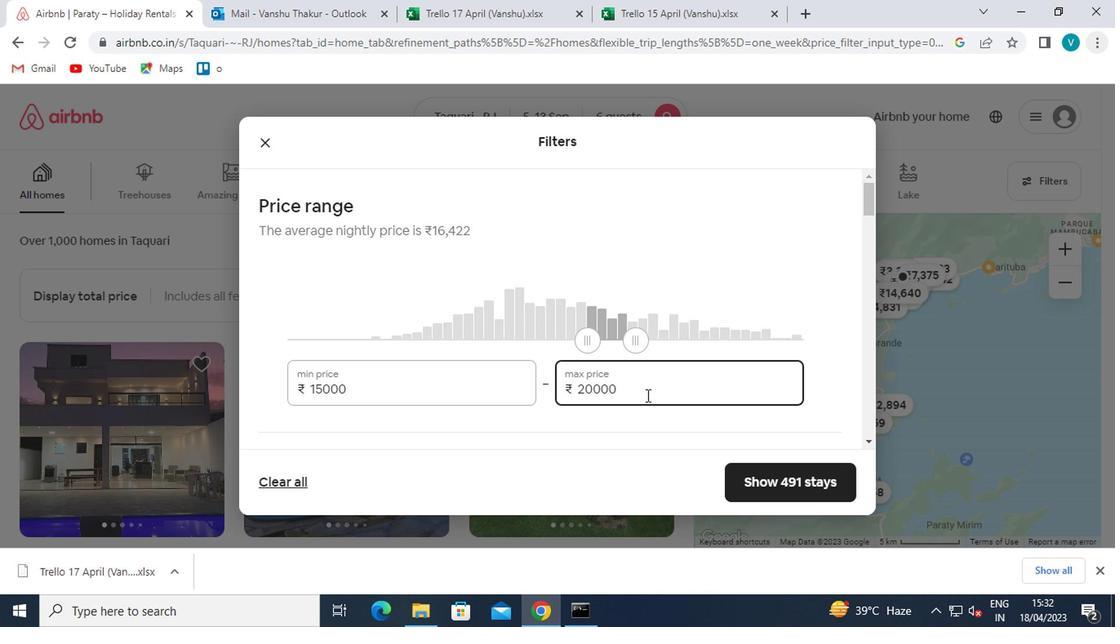 
Action: Mouse scrolled (537, 357) with delta (0, 0)
Screenshot: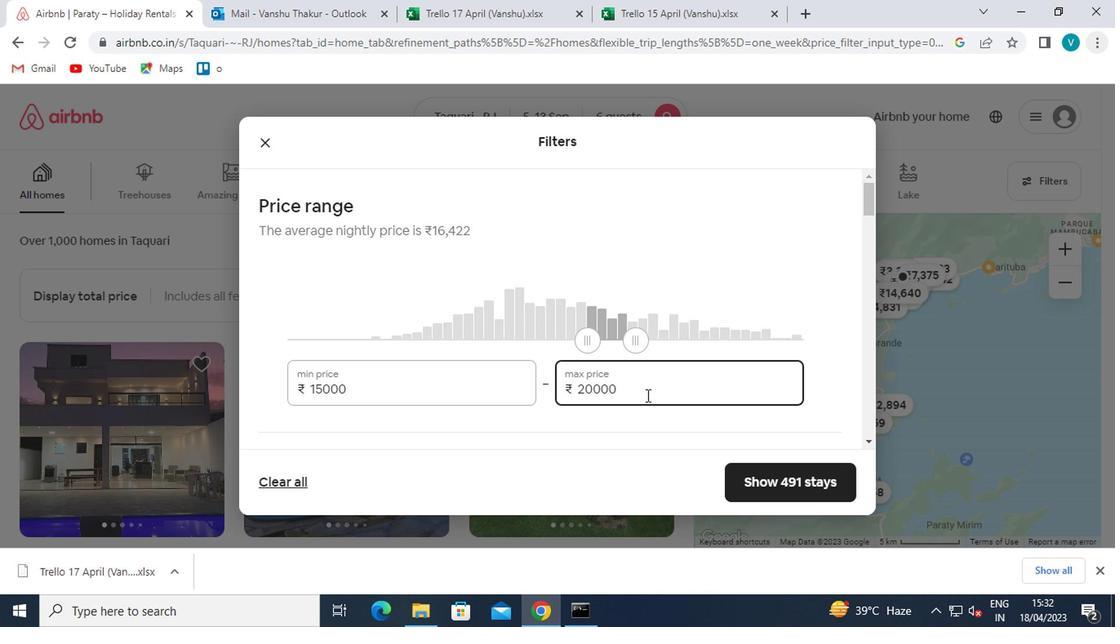 
Action: Mouse moved to (275, 328)
Screenshot: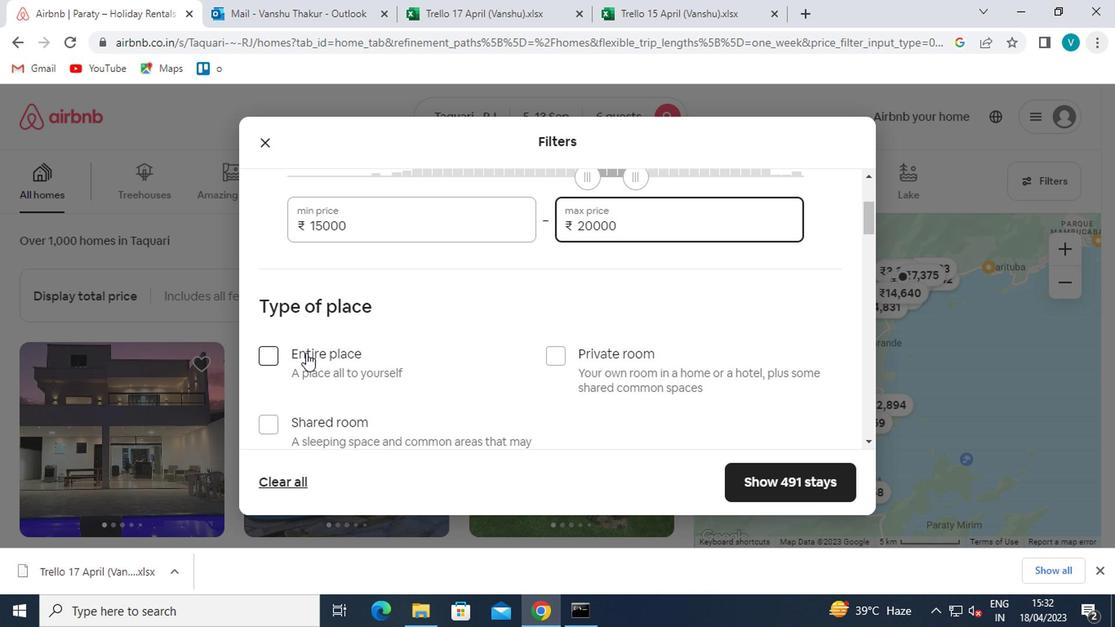 
Action: Mouse pressed left at (275, 328)
Screenshot: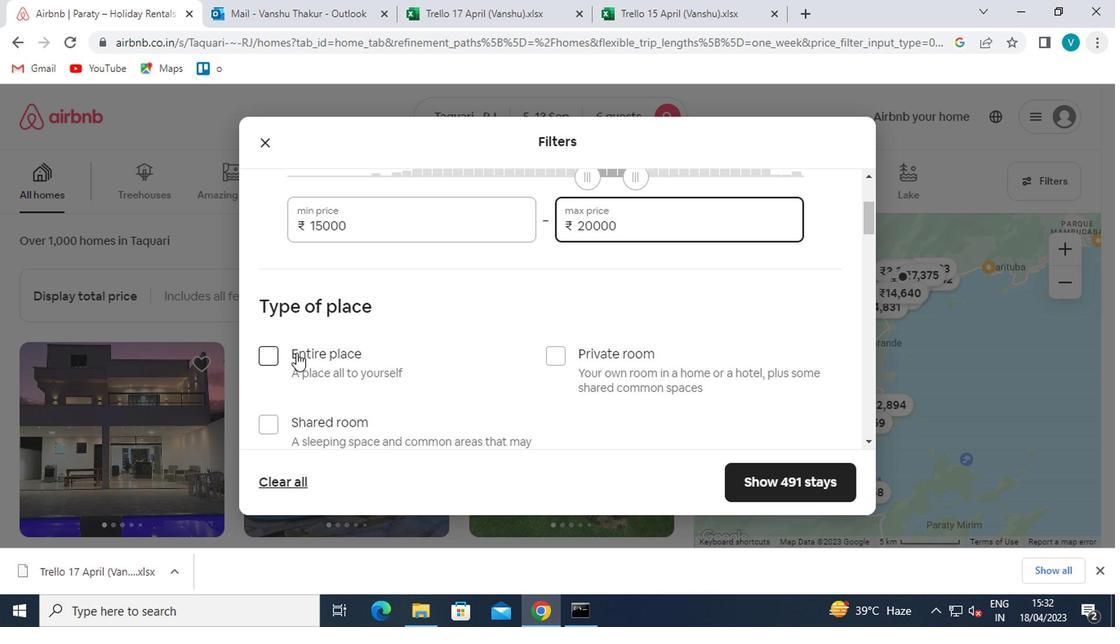 
Action: Mouse moved to (286, 329)
Screenshot: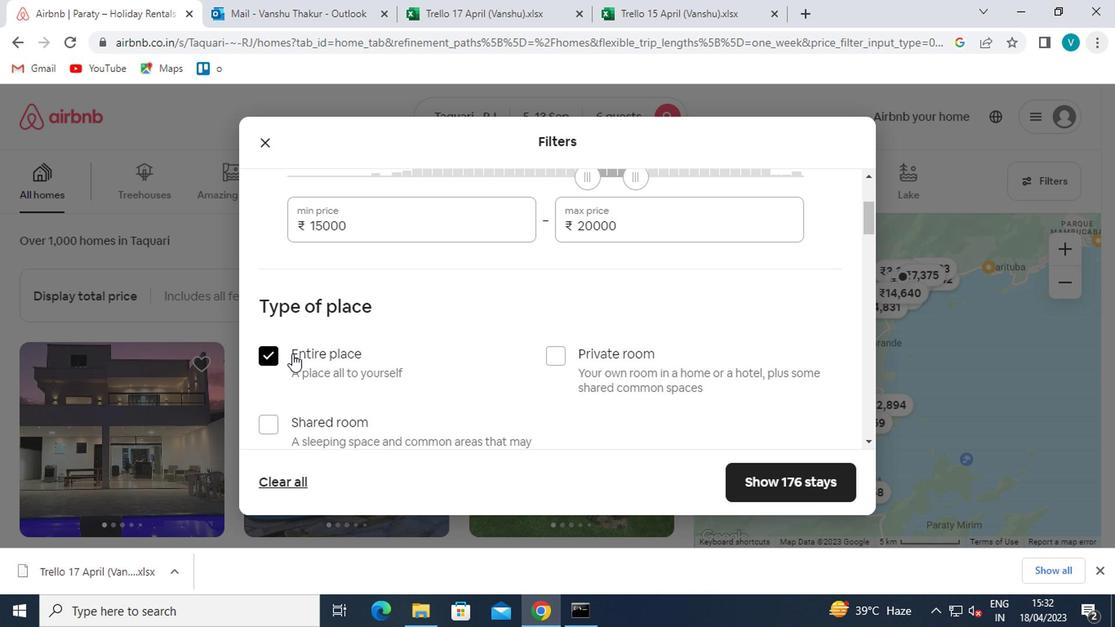 
Action: Mouse scrolled (286, 328) with delta (0, 0)
Screenshot: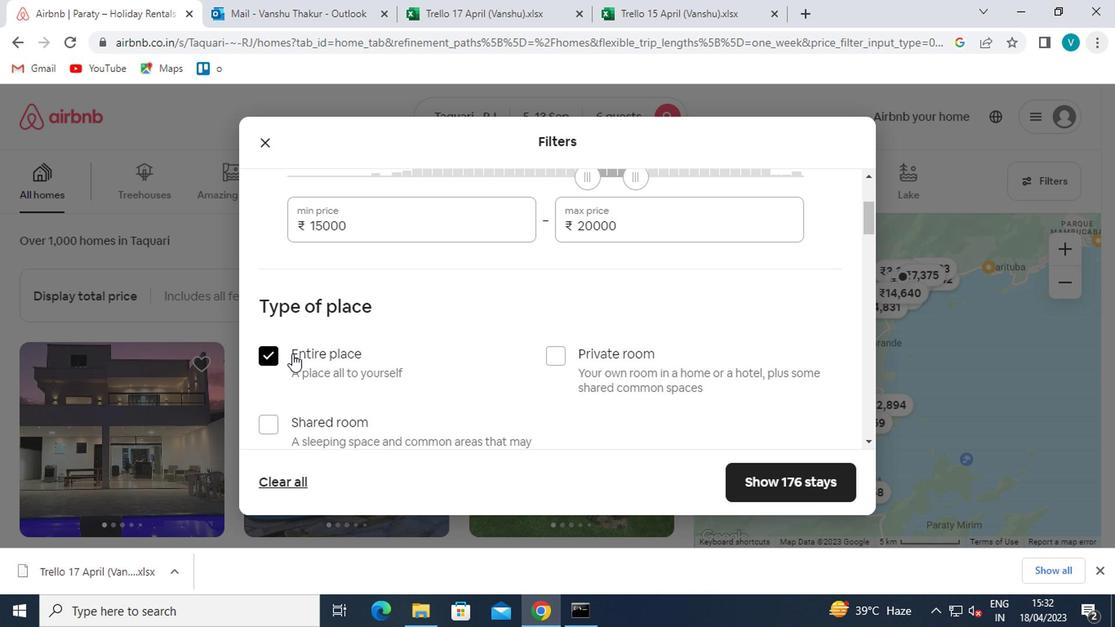 
Action: Mouse moved to (288, 331)
Screenshot: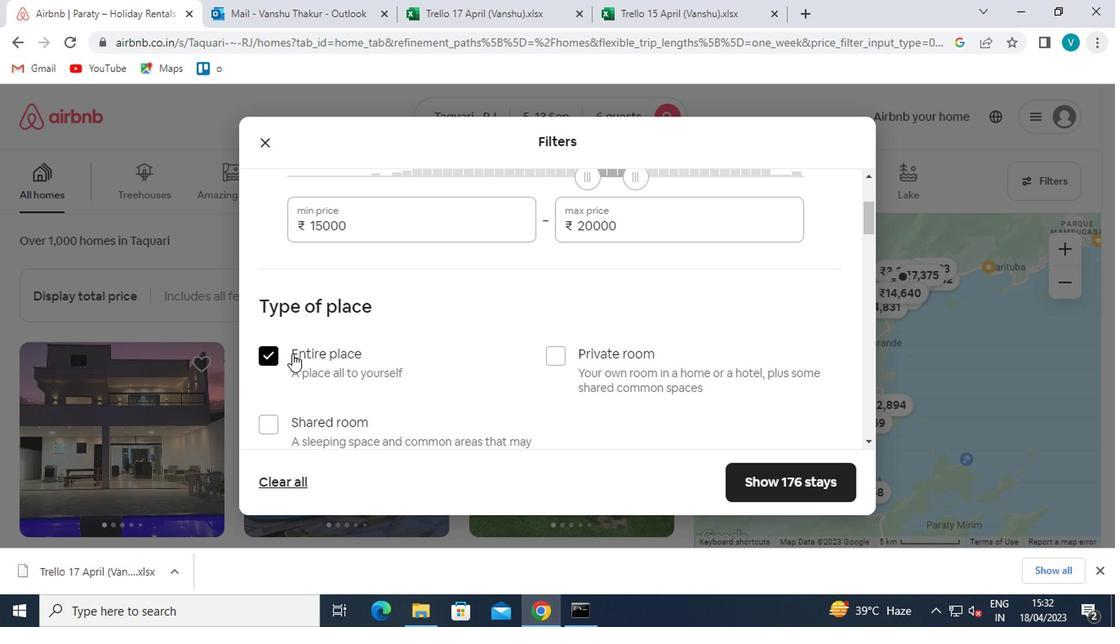 
Action: Mouse scrolled (288, 330) with delta (0, 0)
Screenshot: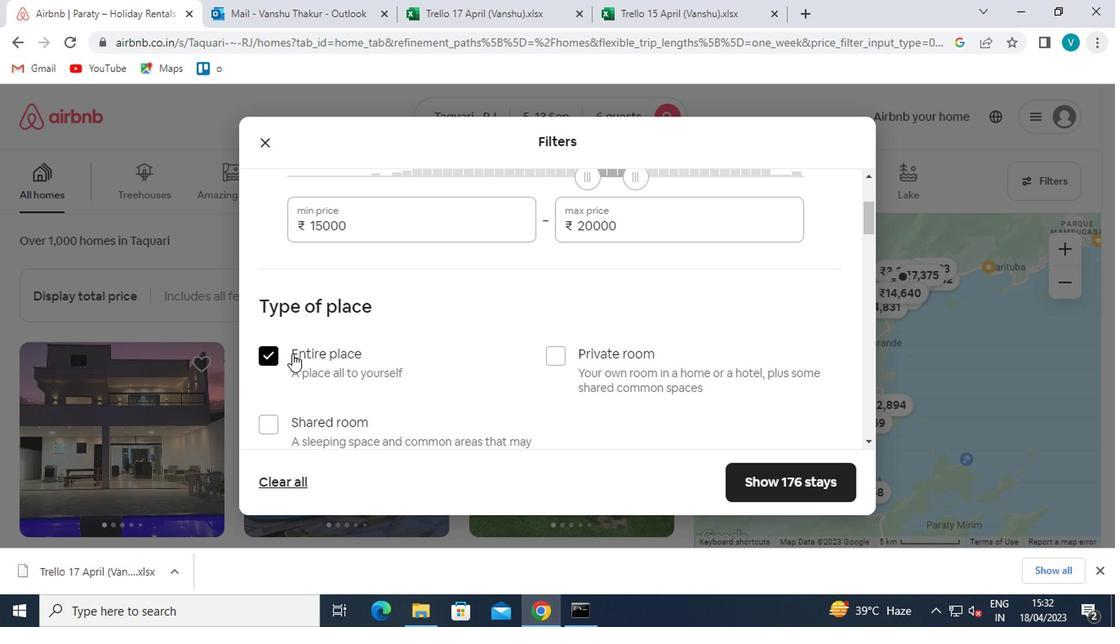 
Action: Mouse moved to (324, 349)
Screenshot: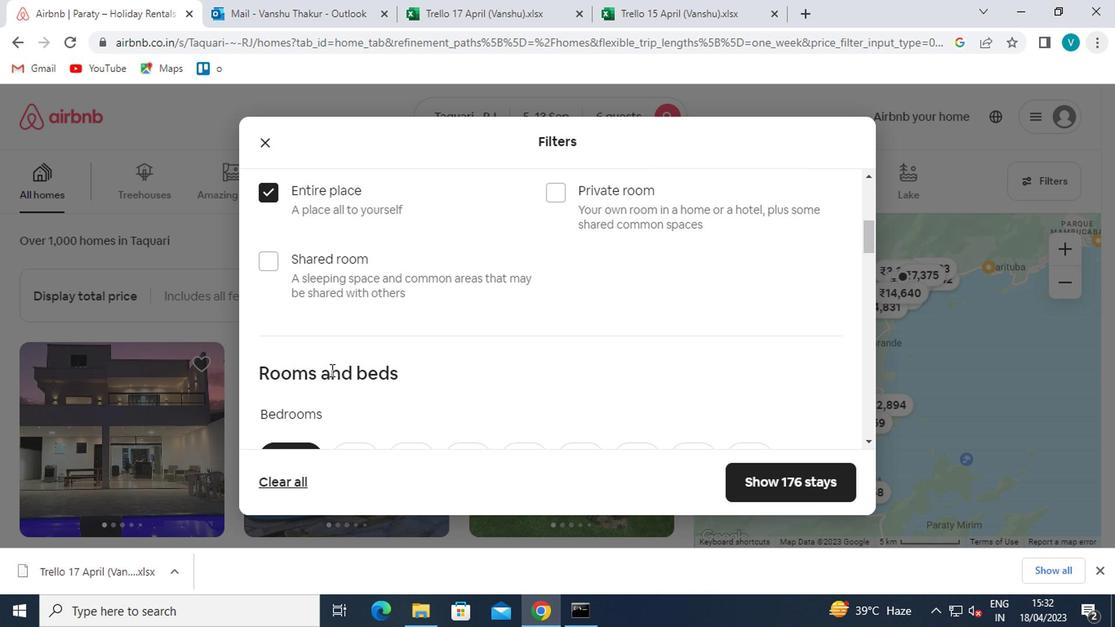 
Action: Mouse scrolled (324, 348) with delta (0, 0)
Screenshot: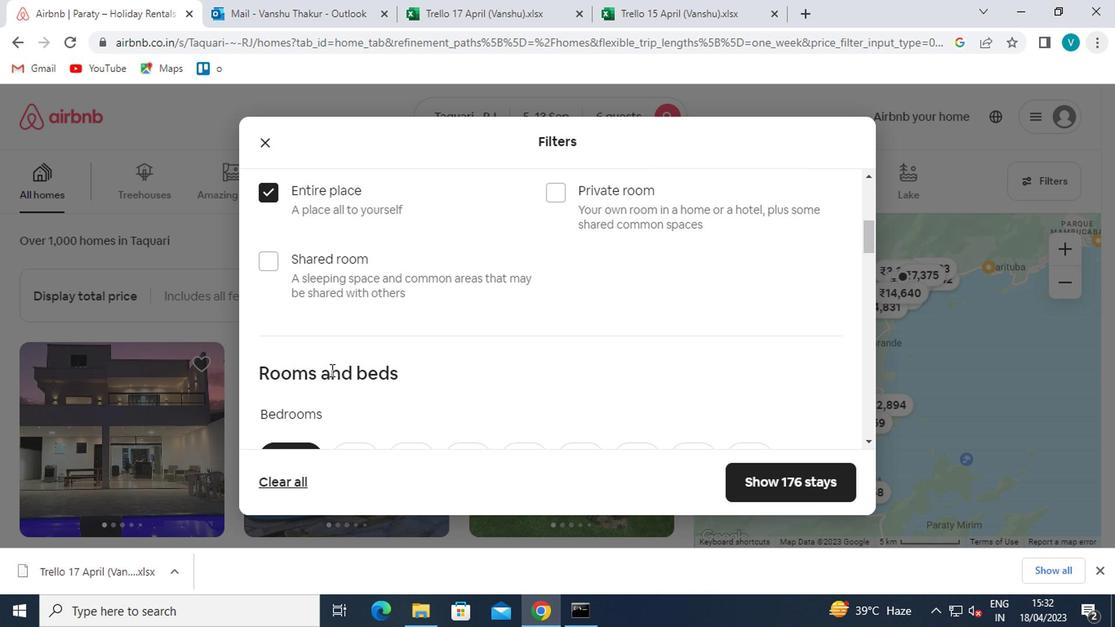 
Action: Mouse scrolled (324, 348) with delta (0, 0)
Screenshot: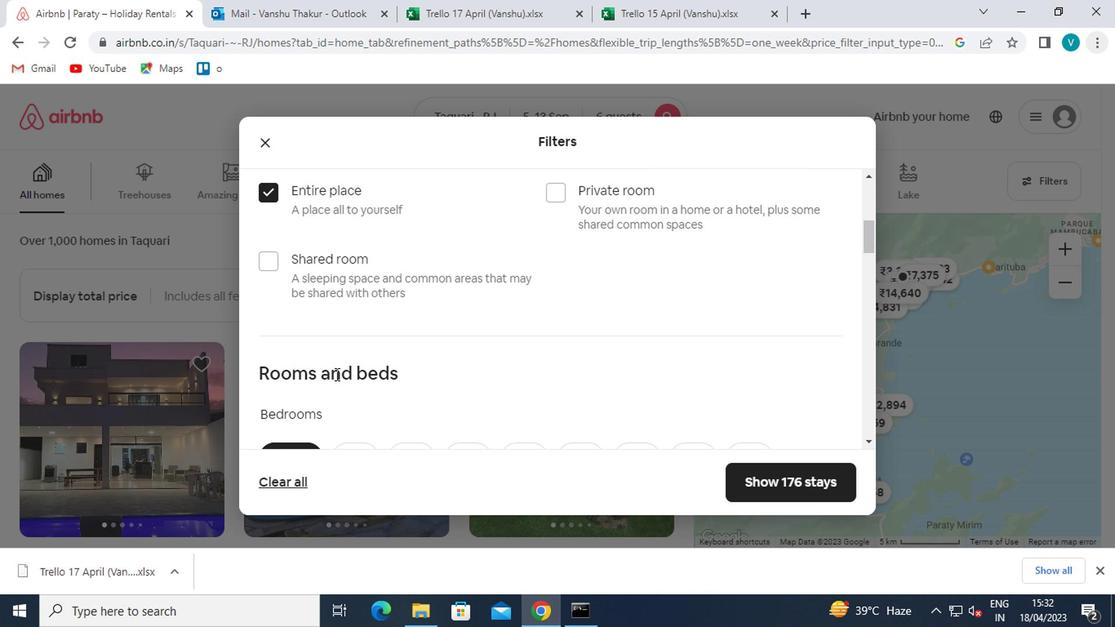 
Action: Mouse moved to (404, 296)
Screenshot: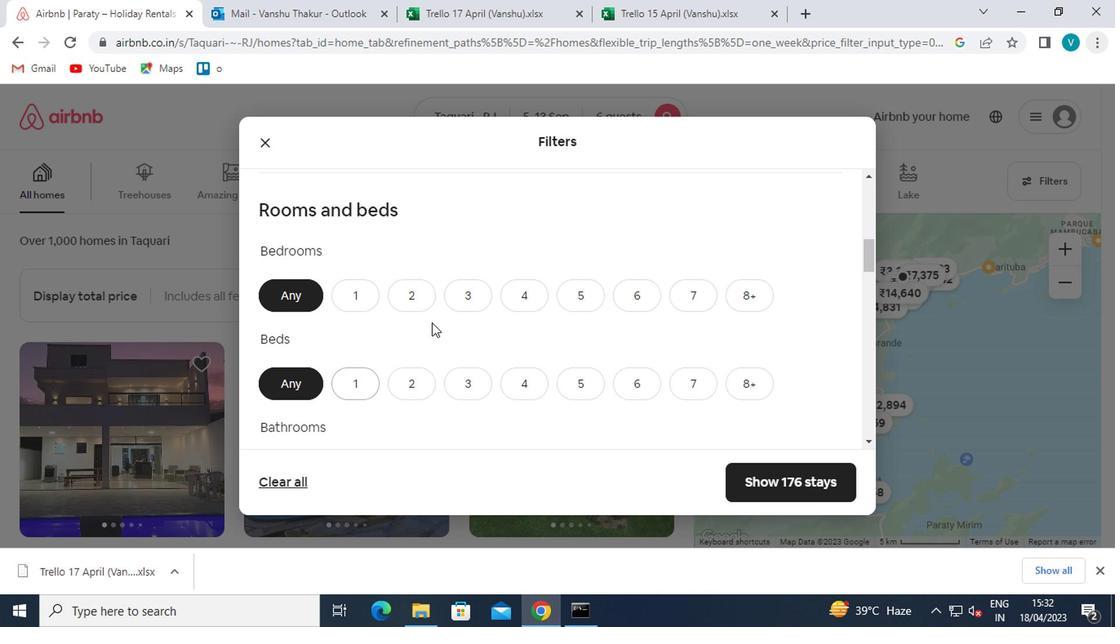 
Action: Mouse pressed left at (404, 296)
Screenshot: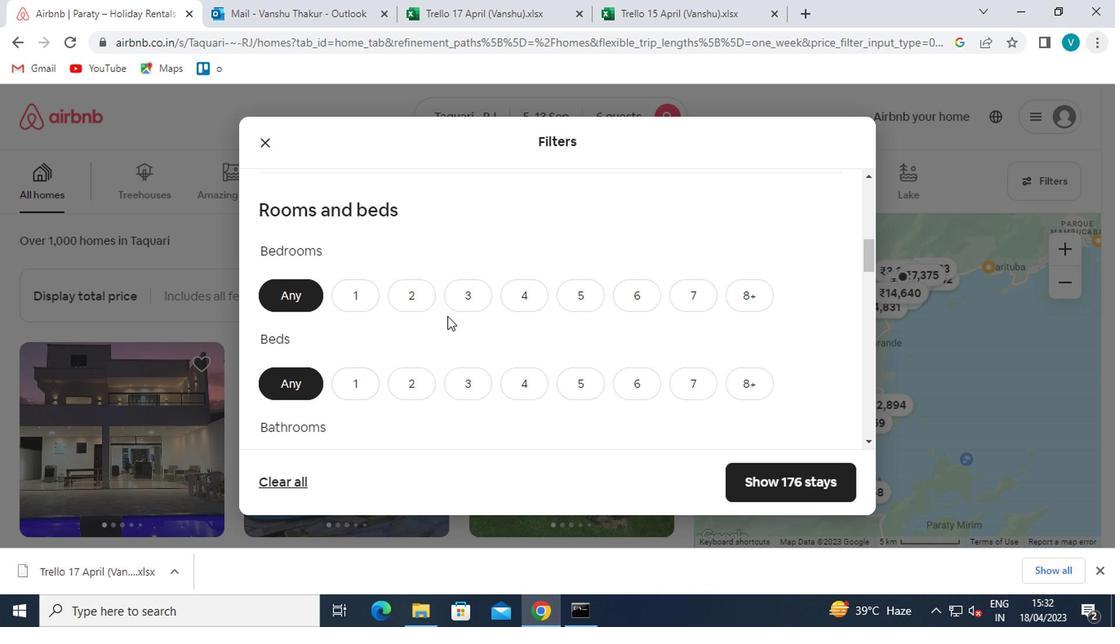 
Action: Mouse moved to (404, 304)
Screenshot: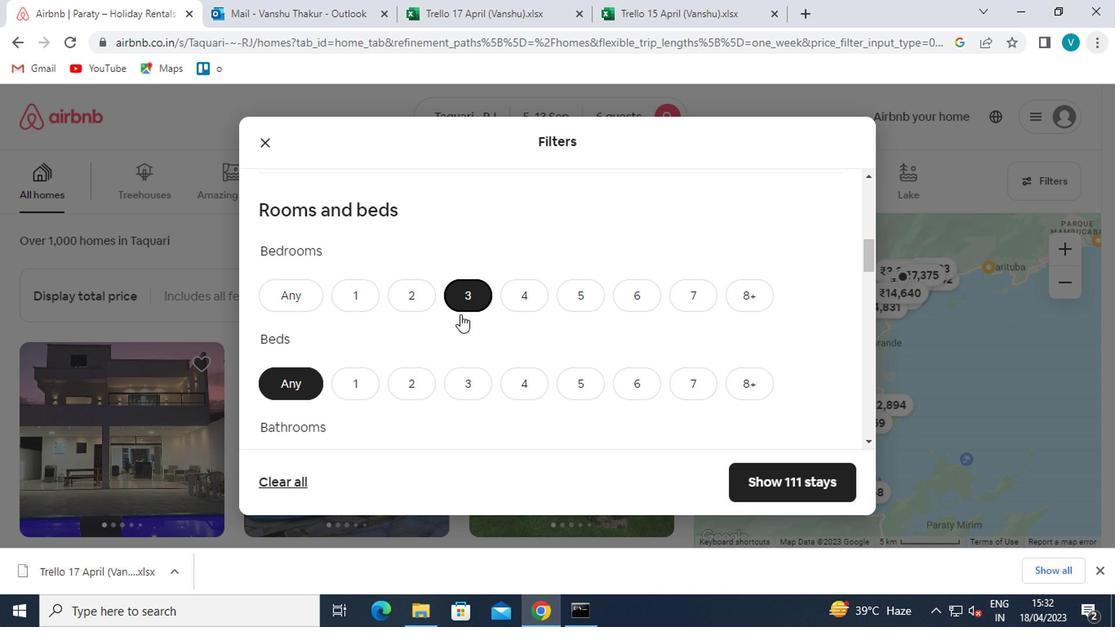 
Action: Mouse scrolled (404, 303) with delta (0, 0)
Screenshot: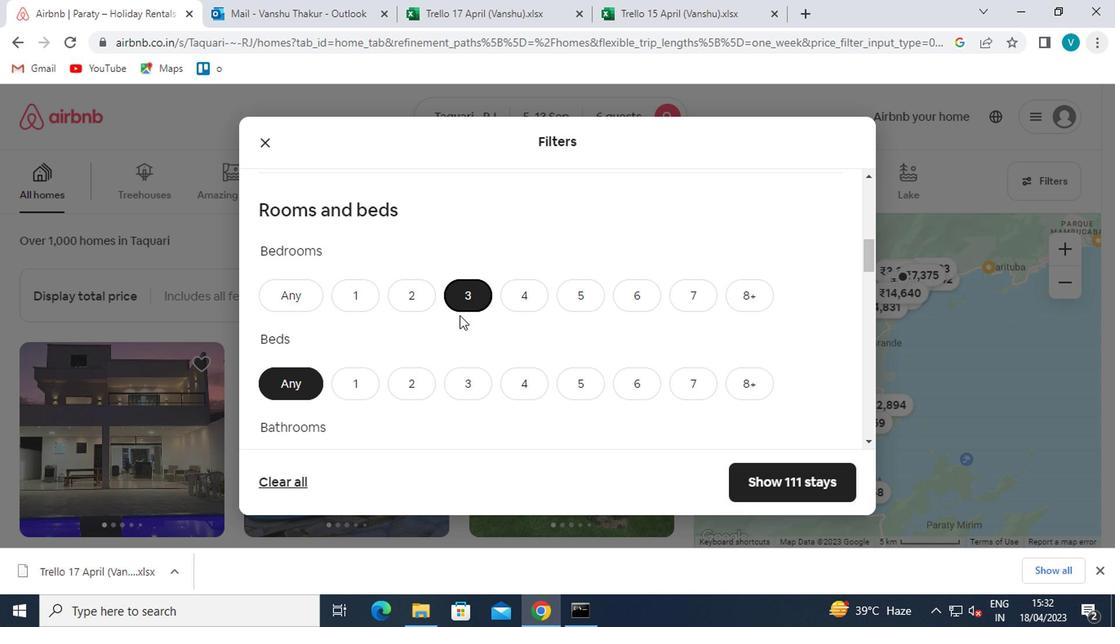 
Action: Mouse moved to (408, 298)
Screenshot: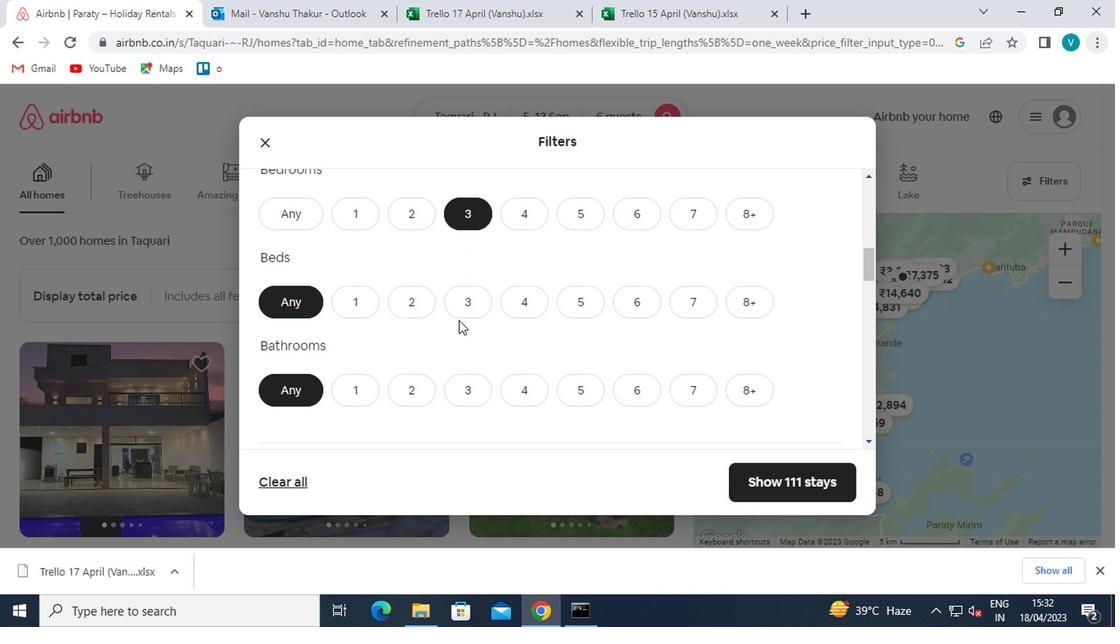 
Action: Mouse pressed left at (408, 298)
Screenshot: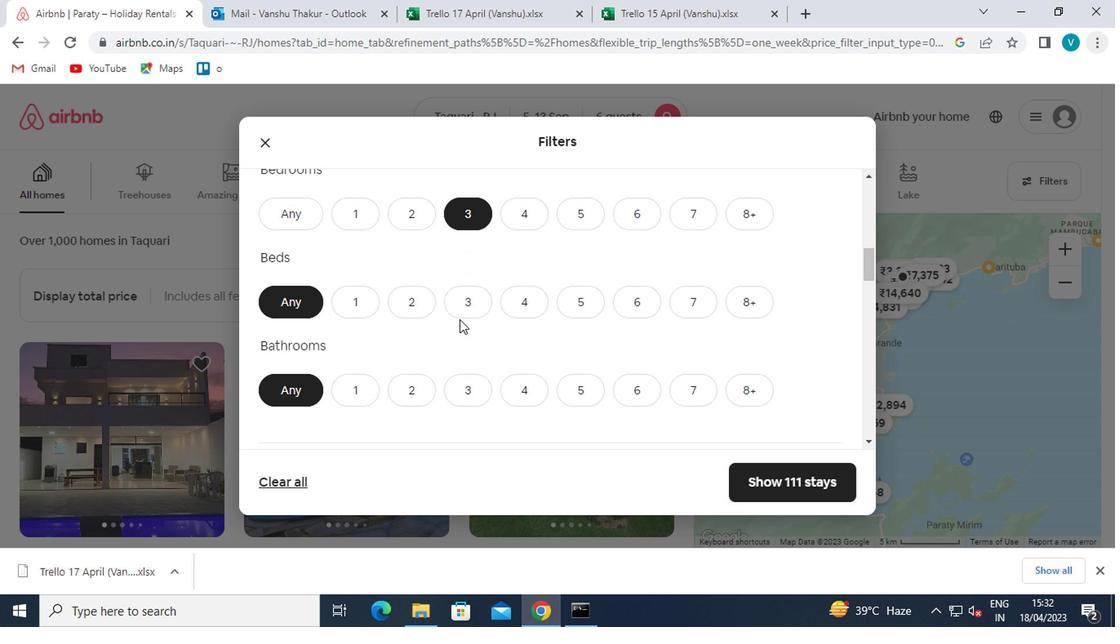 
Action: Mouse scrolled (408, 297) with delta (0, 0)
Screenshot: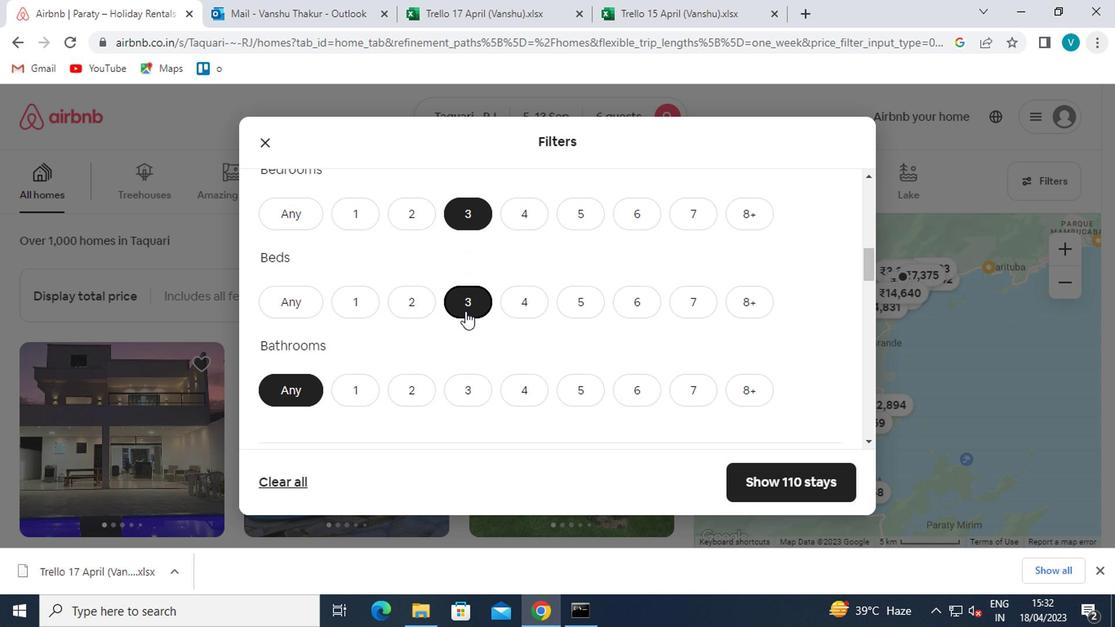 
Action: Mouse moved to (408, 299)
Screenshot: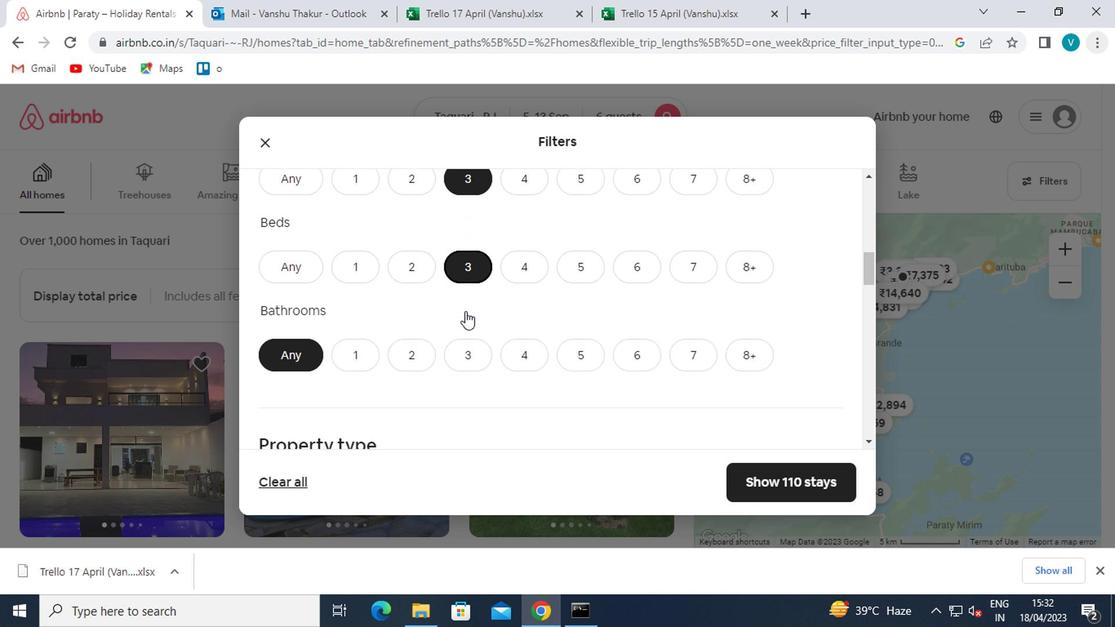 
Action: Mouse pressed left at (408, 299)
Screenshot: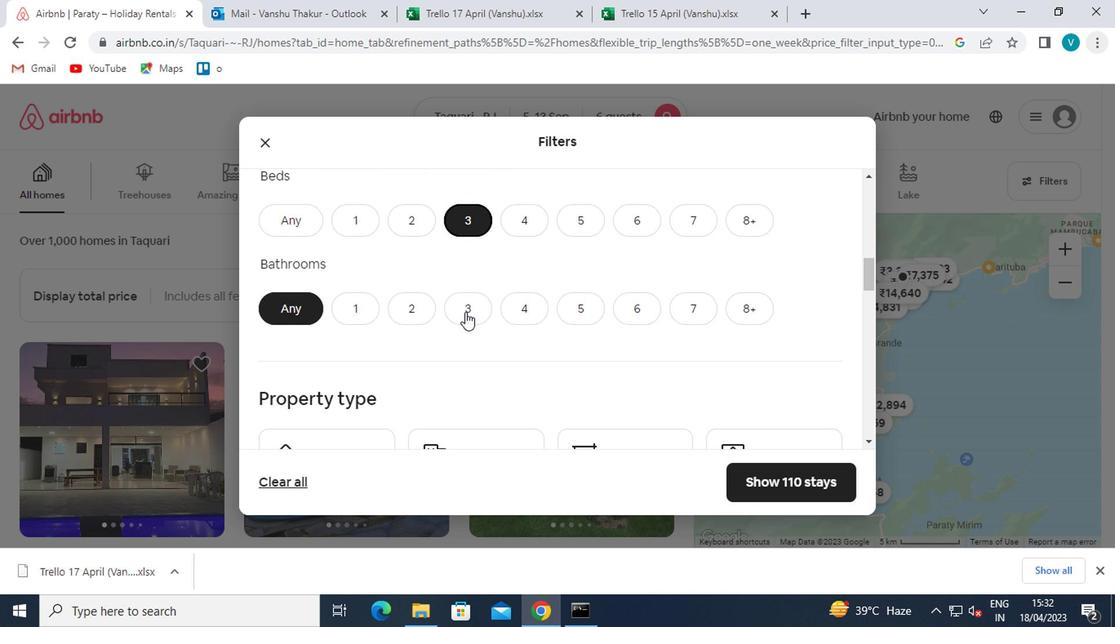 
Action: Mouse scrolled (408, 298) with delta (0, 0)
Screenshot: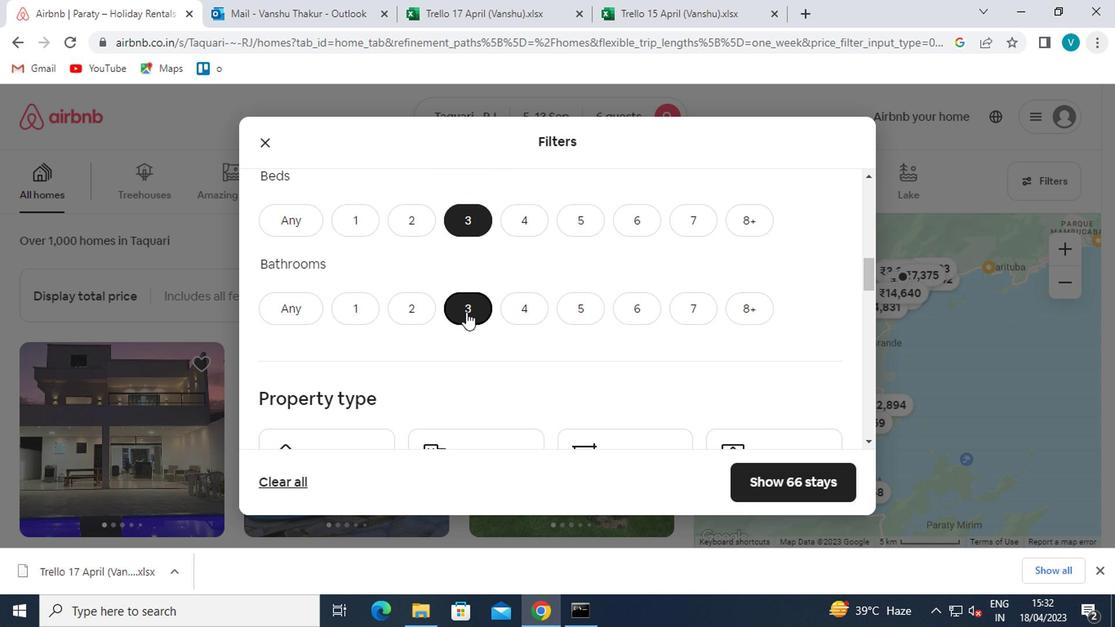 
Action: Mouse scrolled (408, 298) with delta (0, 0)
Screenshot: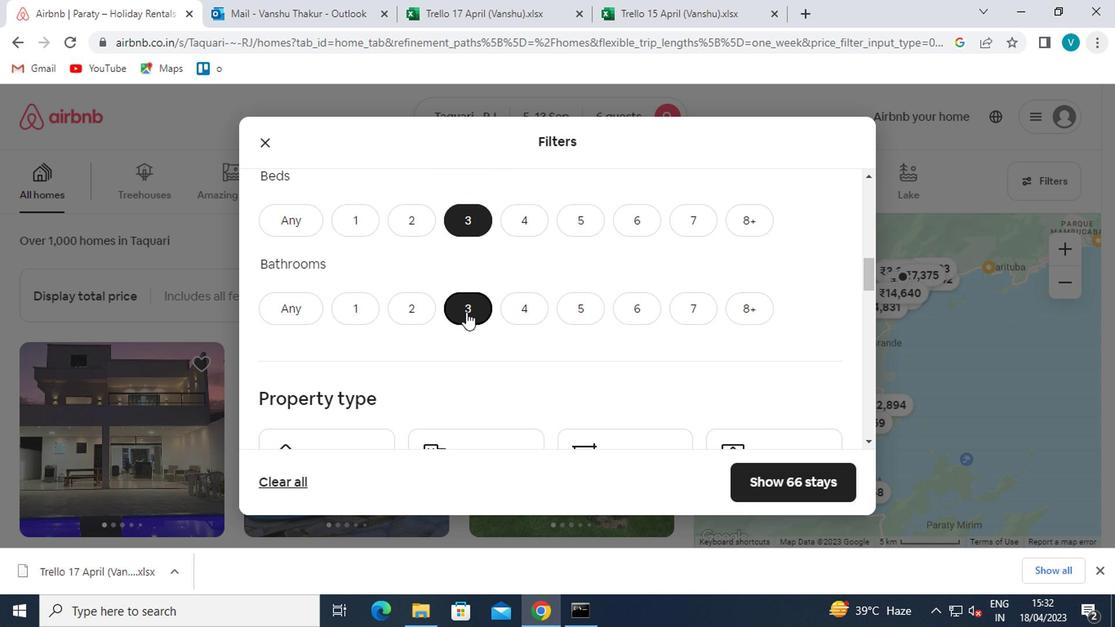 
Action: Mouse moved to (299, 302)
Screenshot: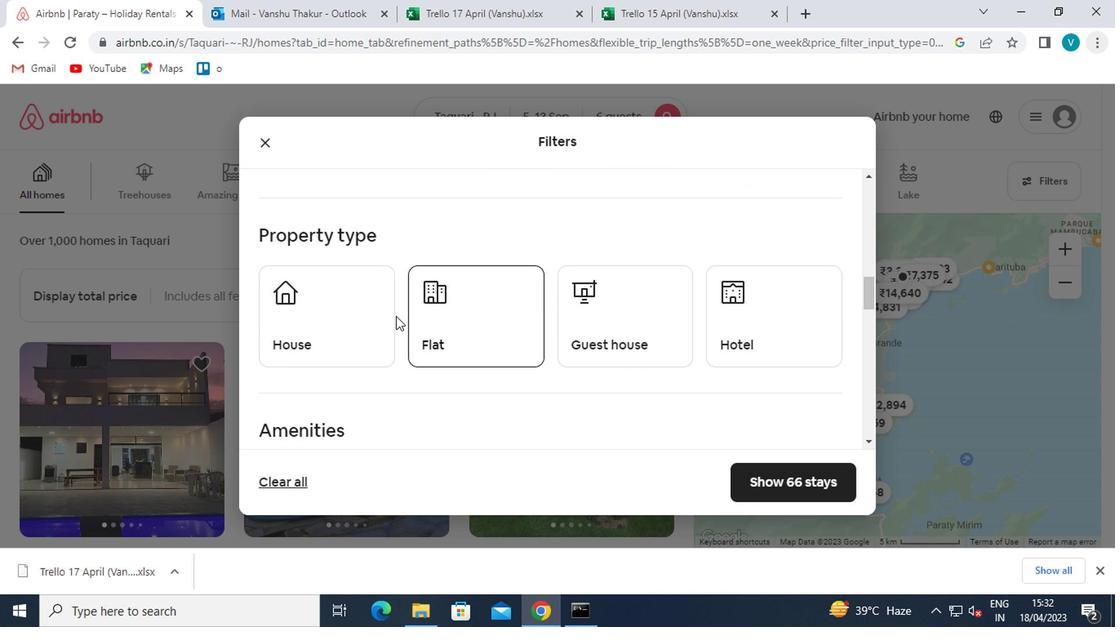 
Action: Mouse pressed left at (299, 302)
Screenshot: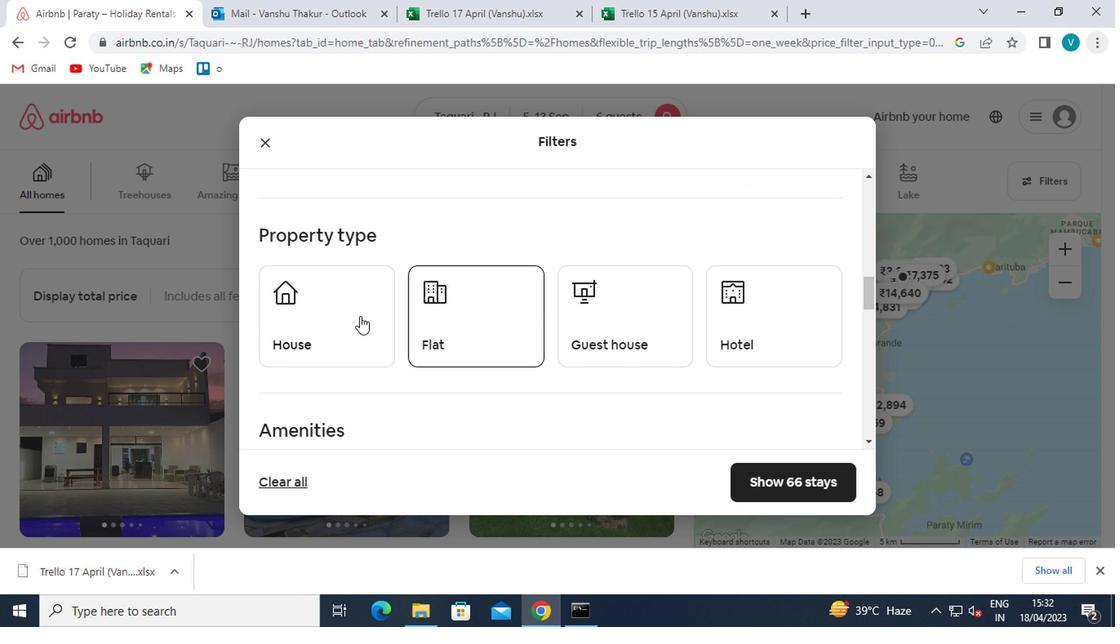 
Action: Mouse moved to (299, 302)
Screenshot: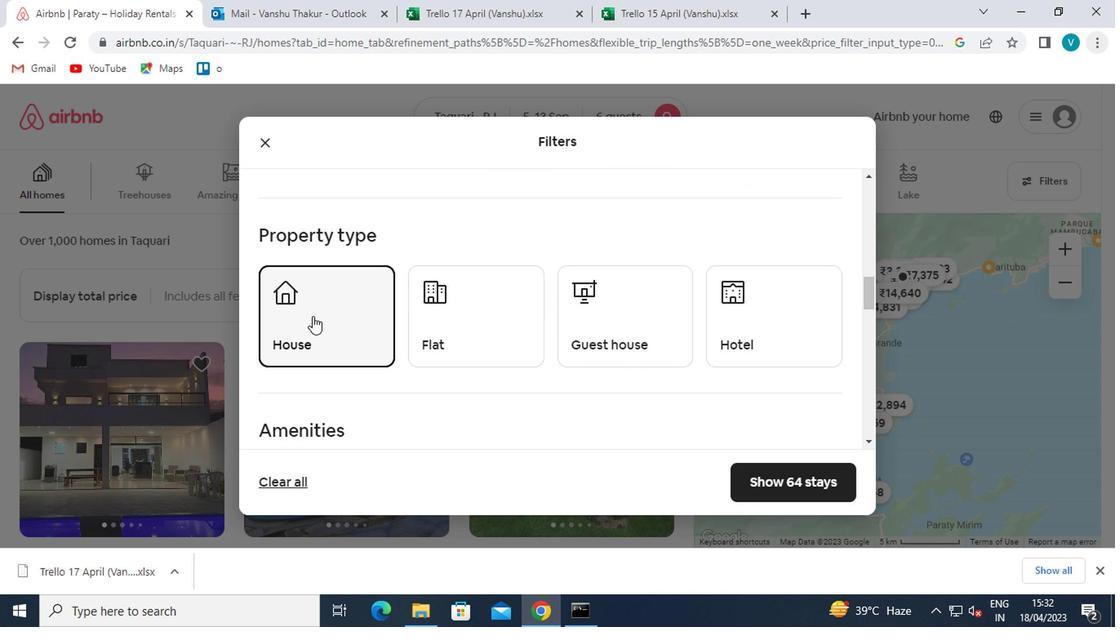 
Action: Mouse scrolled (299, 301) with delta (0, 0)
Screenshot: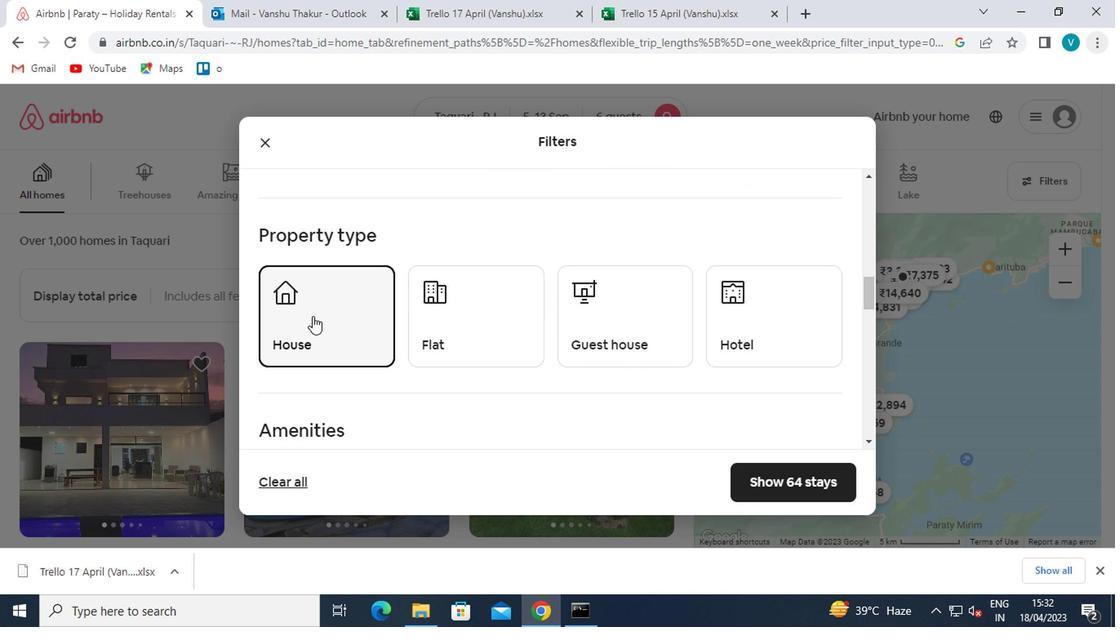 
Action: Mouse scrolled (299, 301) with delta (0, 0)
Screenshot: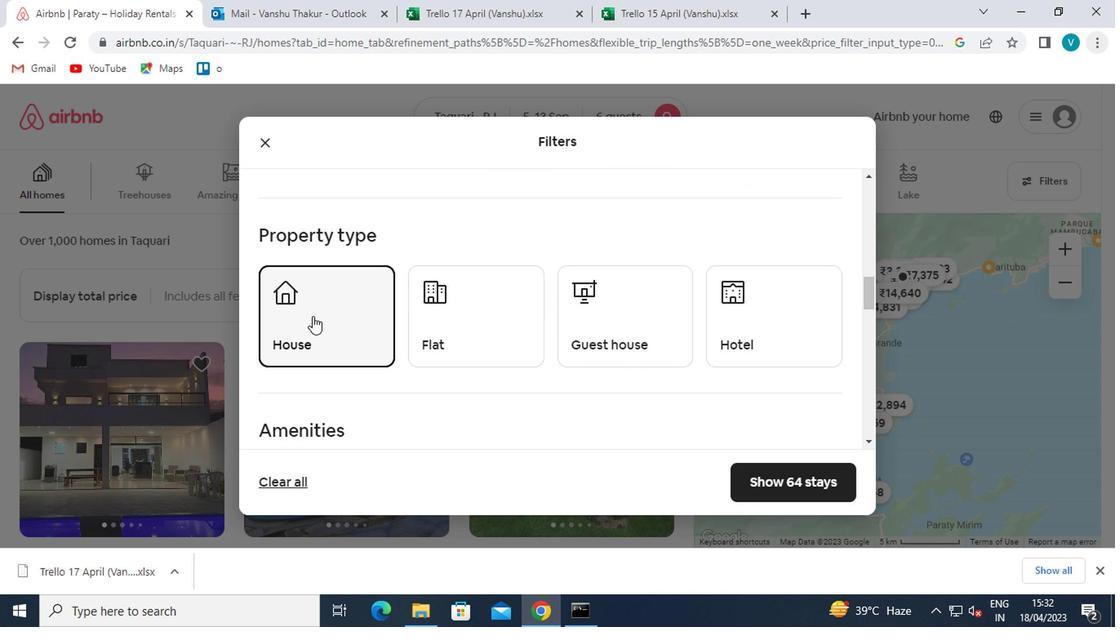 
Action: Mouse moved to (302, 306)
Screenshot: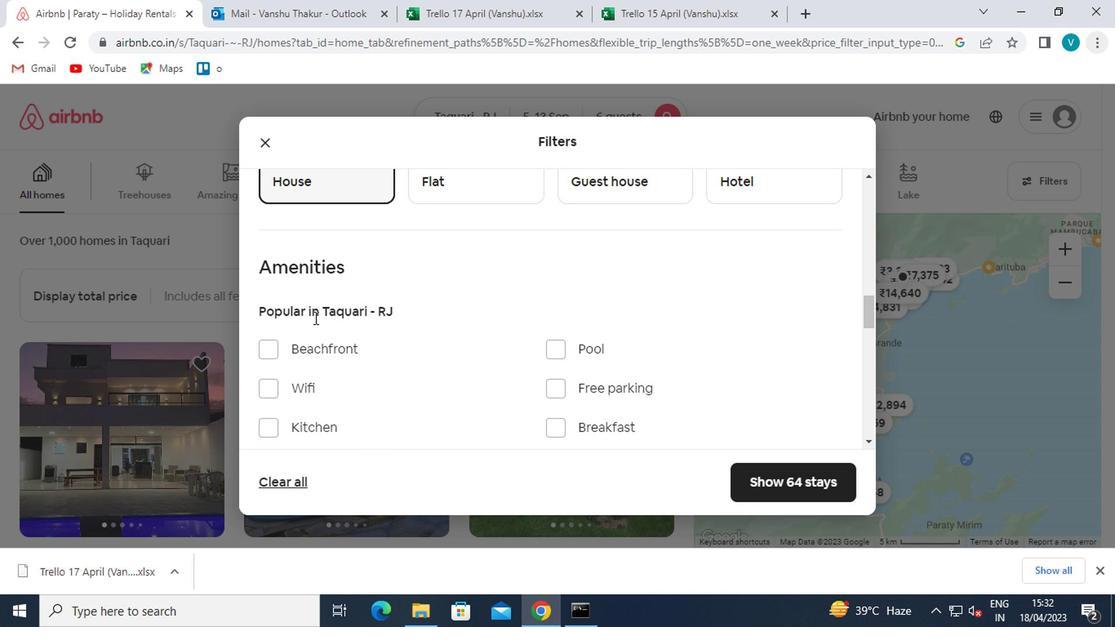 
Action: Mouse scrolled (302, 305) with delta (0, 0)
Screenshot: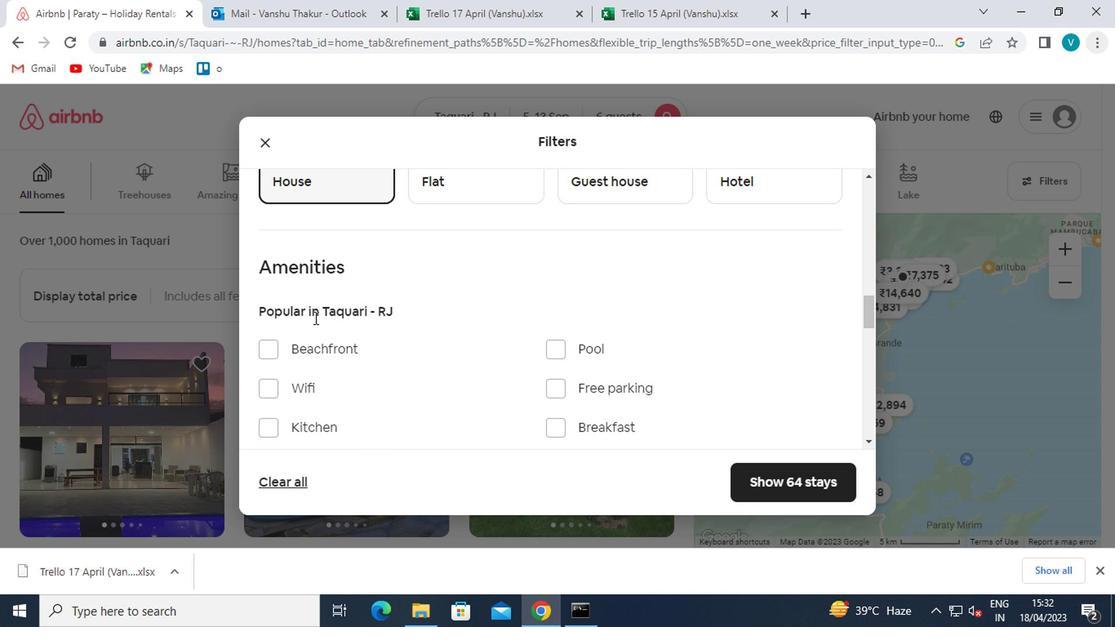 
Action: Mouse moved to (302, 306)
Screenshot: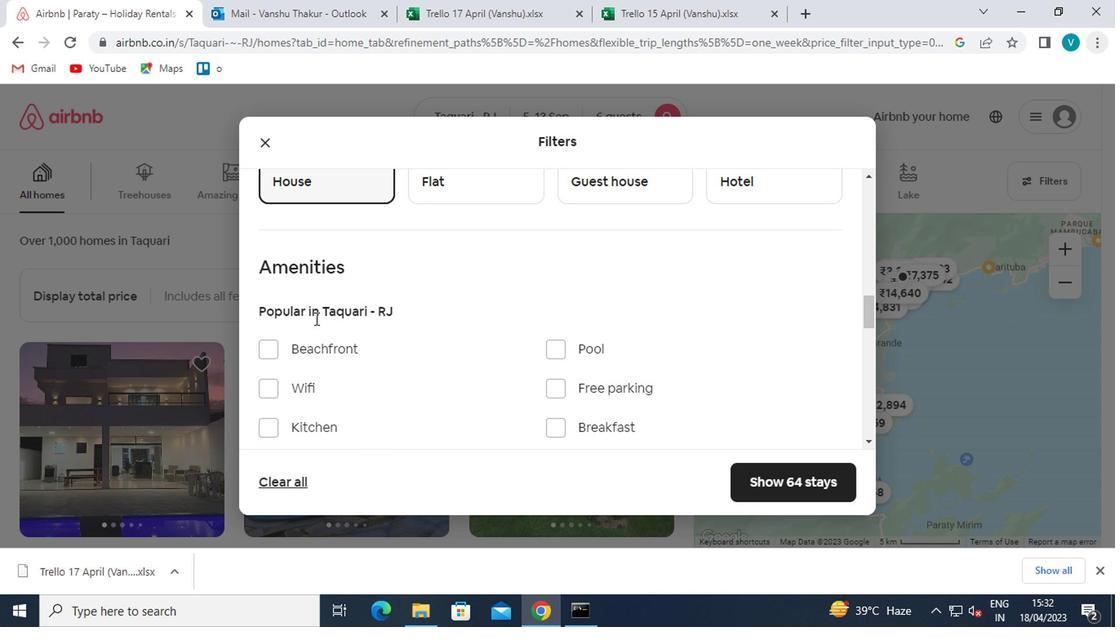 
Action: Mouse scrolled (302, 306) with delta (0, 0)
Screenshot: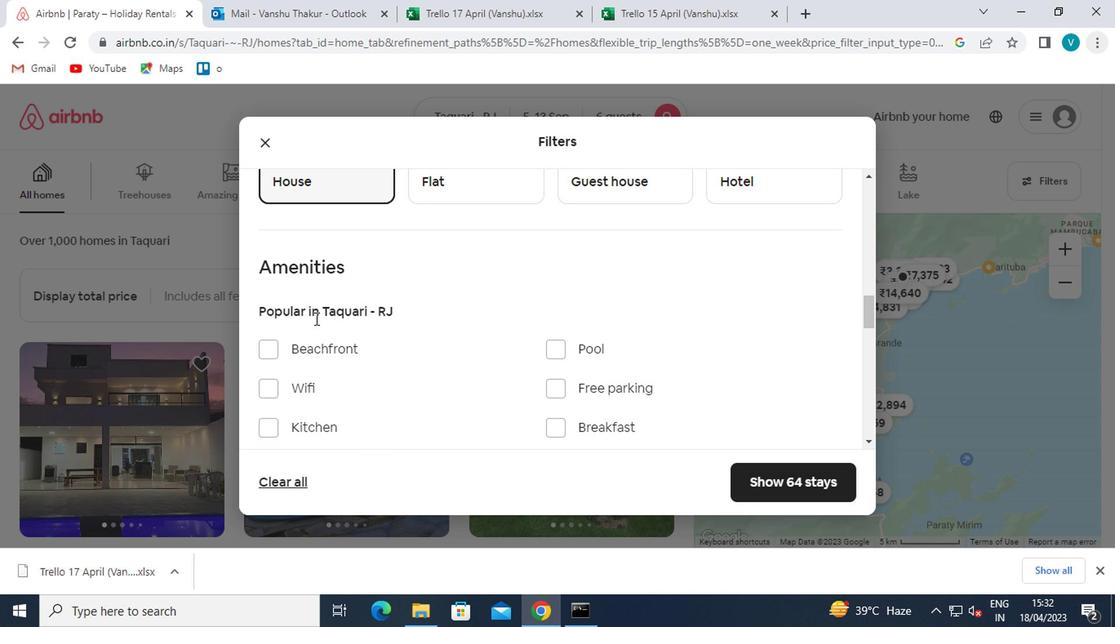
Action: Mouse moved to (295, 295)
Screenshot: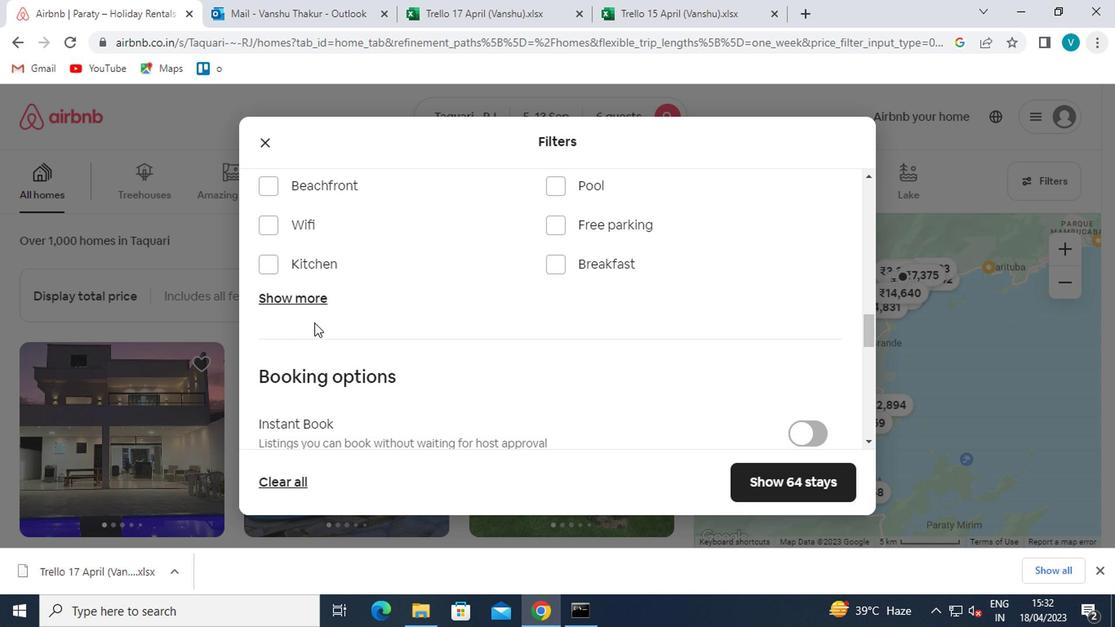 
Action: Mouse pressed left at (295, 295)
Screenshot: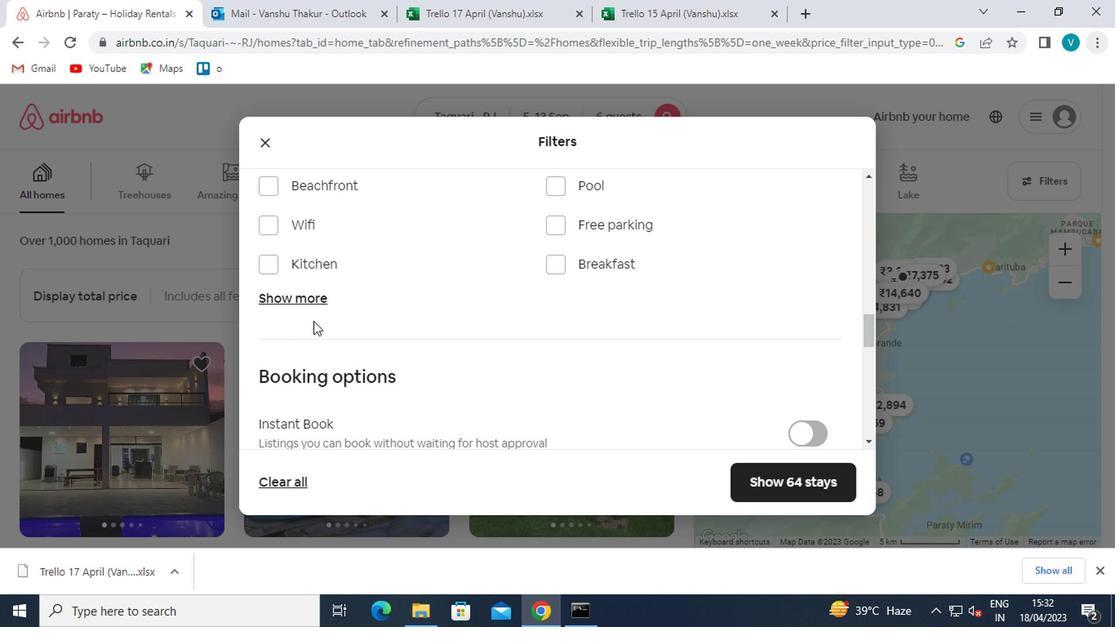 
Action: Mouse moved to (295, 295)
Screenshot: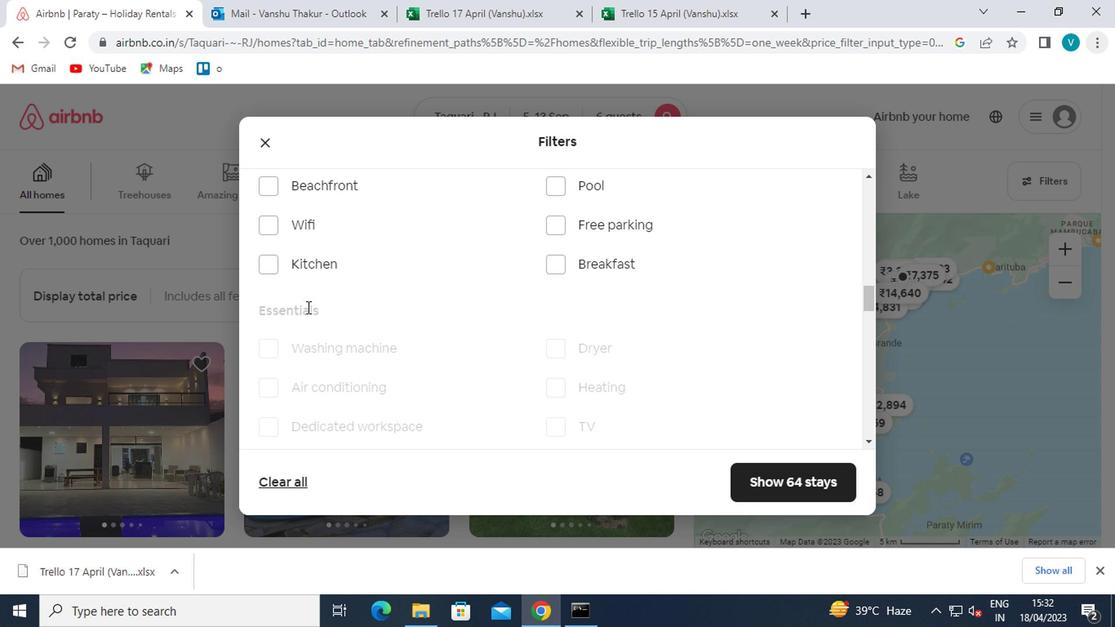 
Action: Mouse scrolled (295, 294) with delta (0, 0)
Screenshot: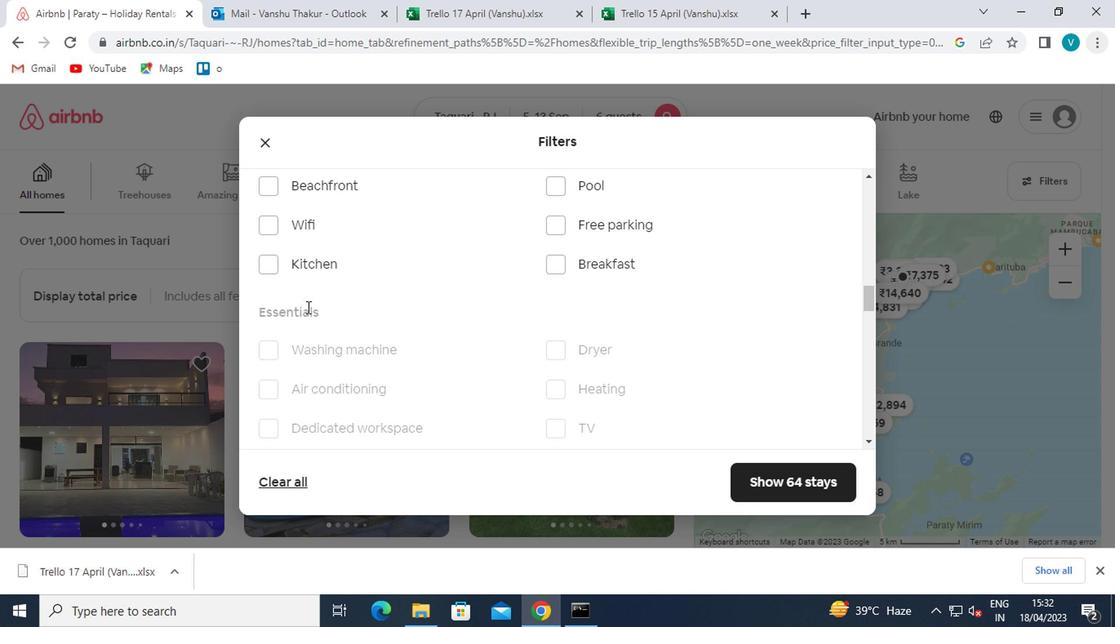 
Action: Mouse moved to (279, 273)
Screenshot: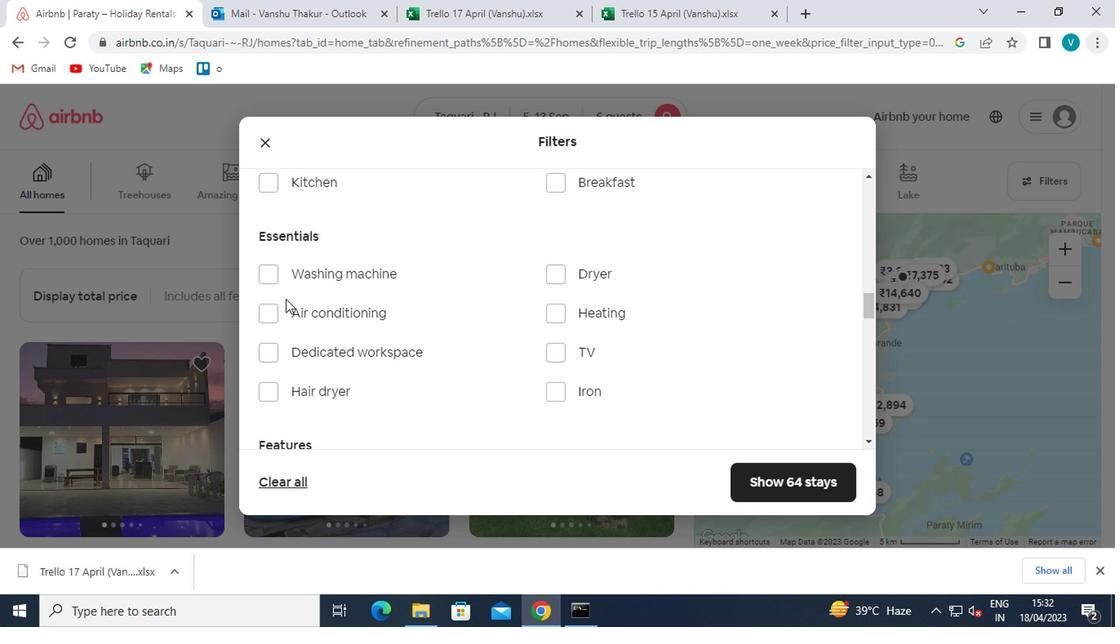 
Action: Mouse pressed left at (279, 273)
Screenshot: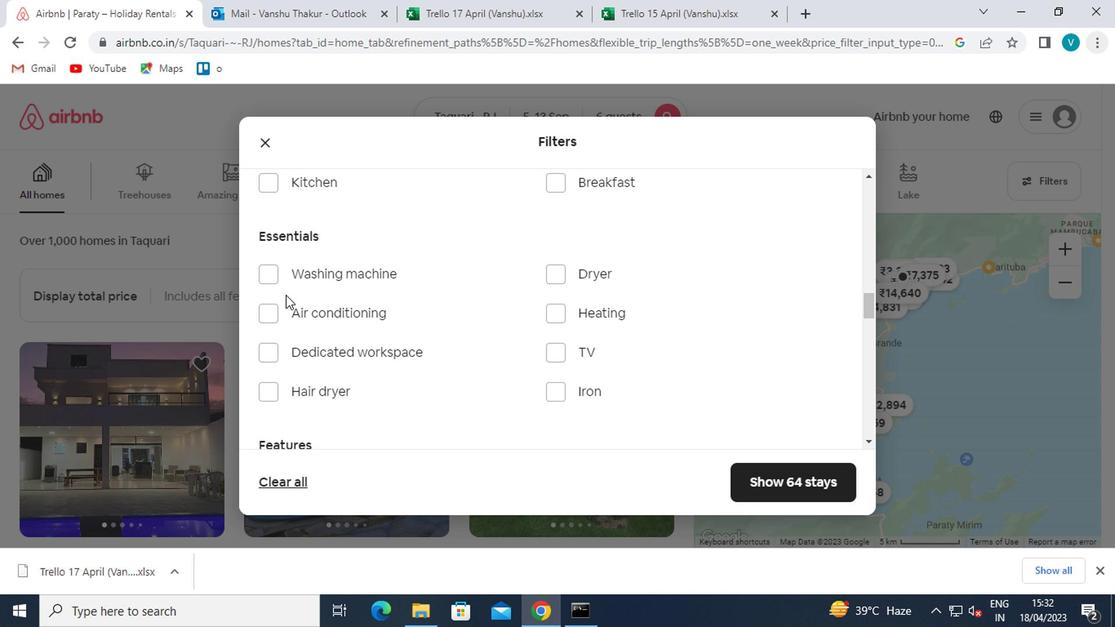
Action: Mouse moved to (285, 273)
Screenshot: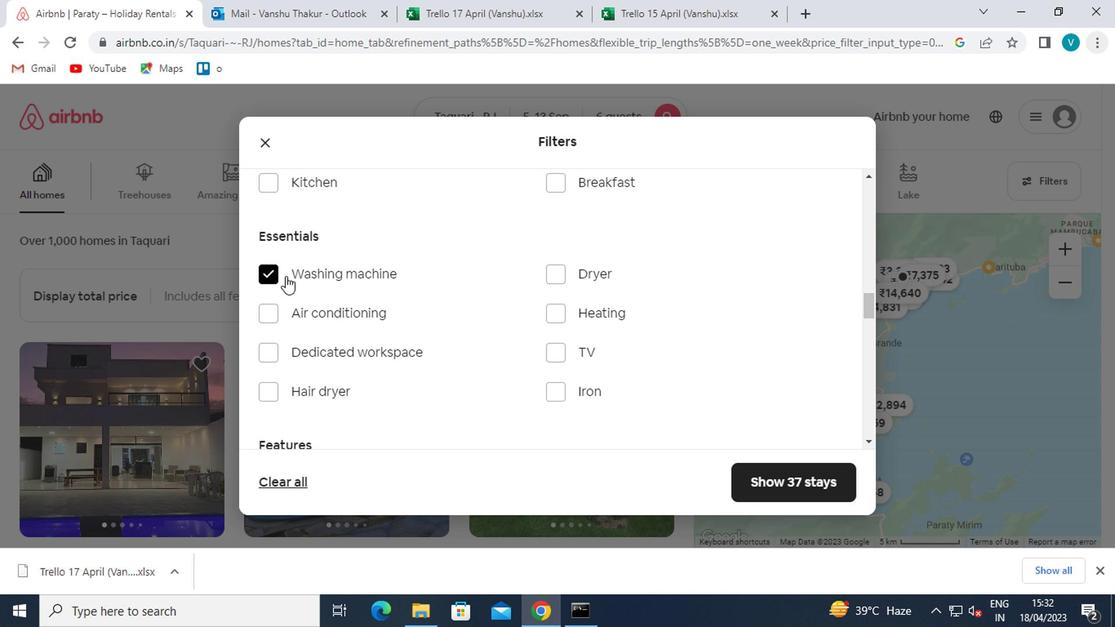 
Action: Mouse scrolled (285, 273) with delta (0, 0)
Screenshot: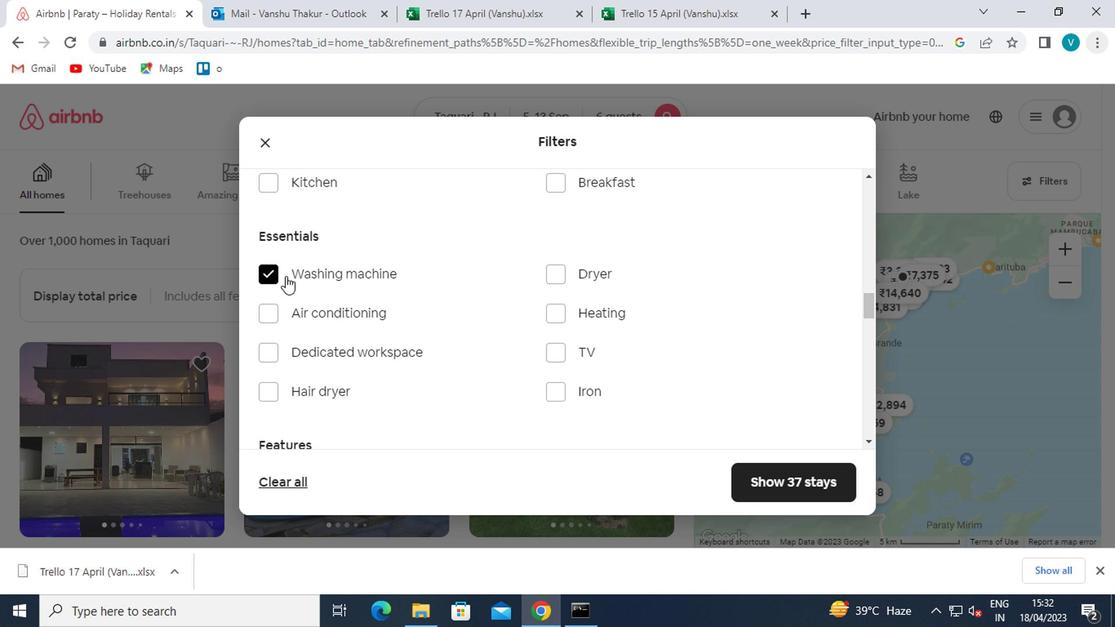
Action: Mouse scrolled (285, 273) with delta (0, 0)
Screenshot: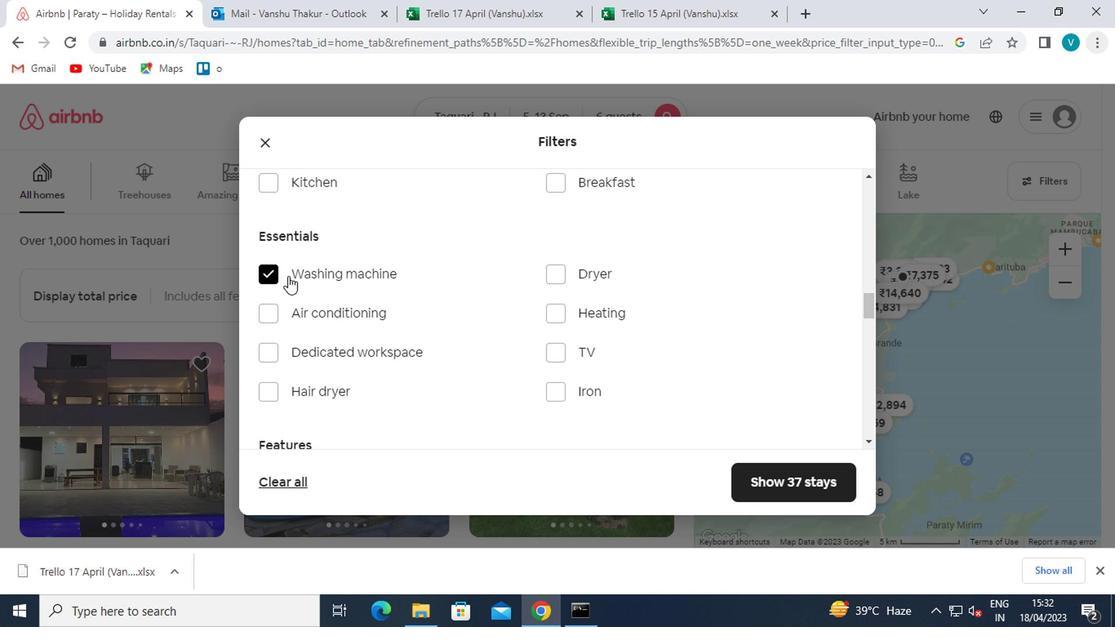 
Action: Mouse moved to (475, 331)
Screenshot: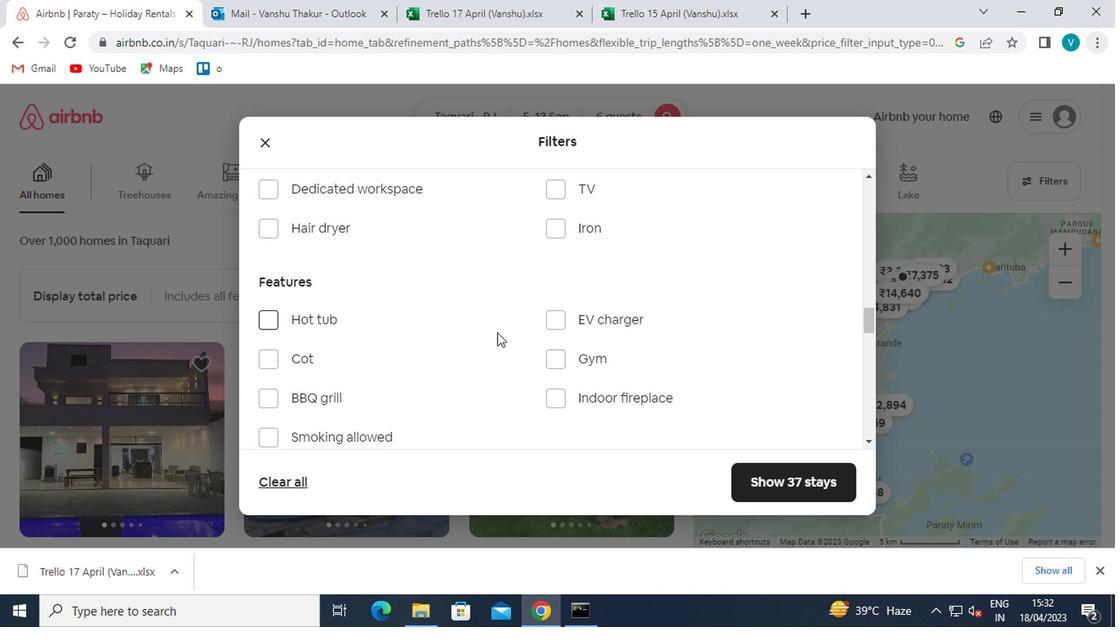 
Action: Mouse scrolled (475, 331) with delta (0, 0)
Screenshot: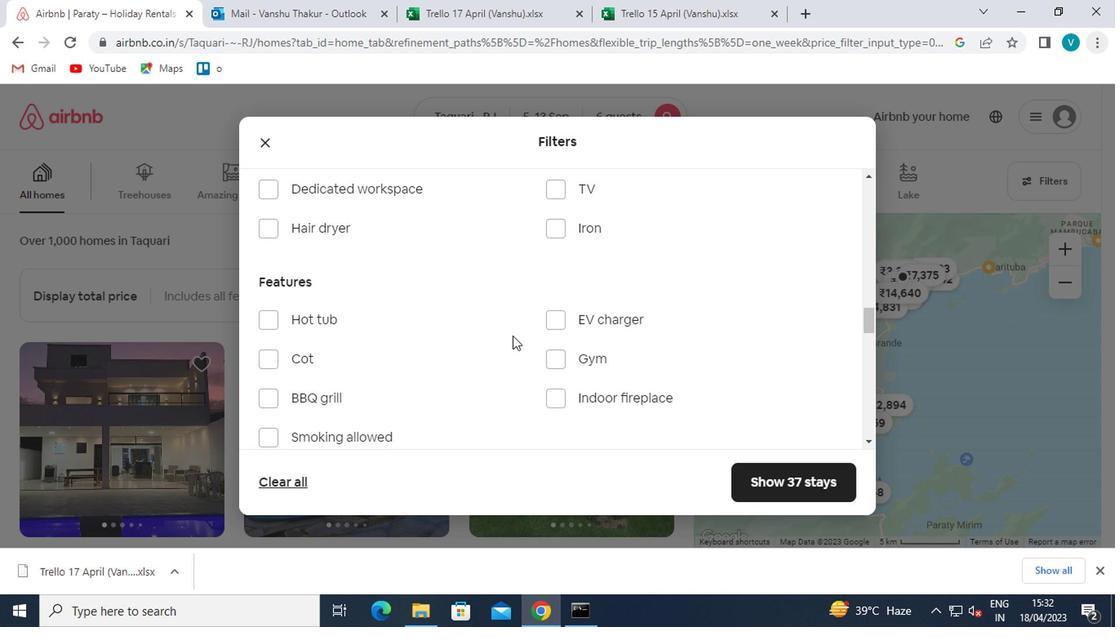 
Action: Mouse scrolled (475, 331) with delta (0, 0)
Screenshot: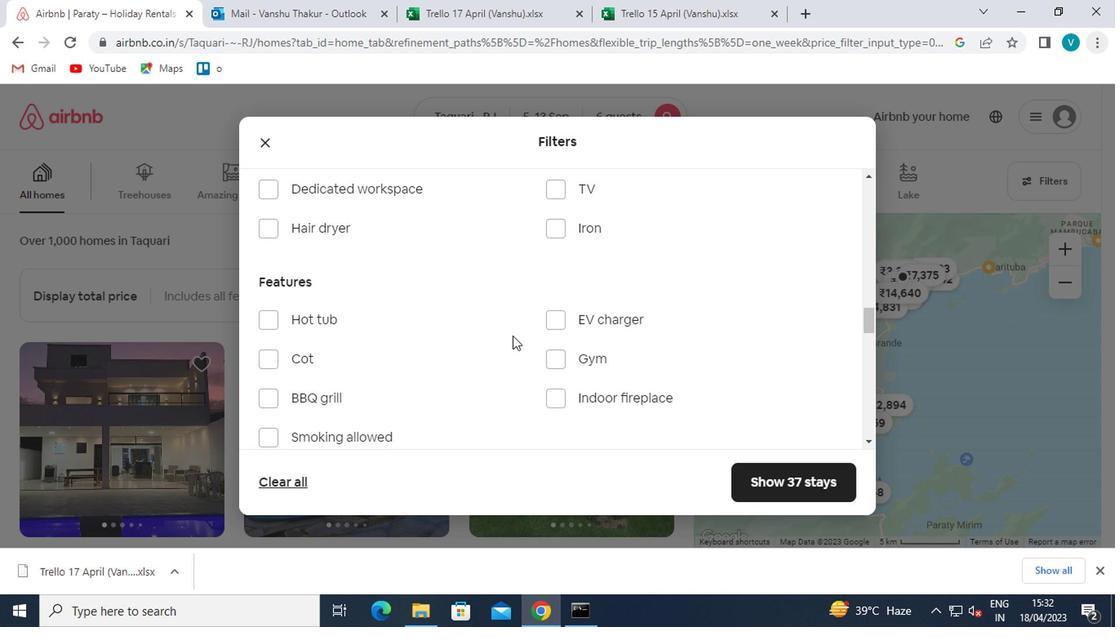 
Action: Mouse moved to (476, 332)
Screenshot: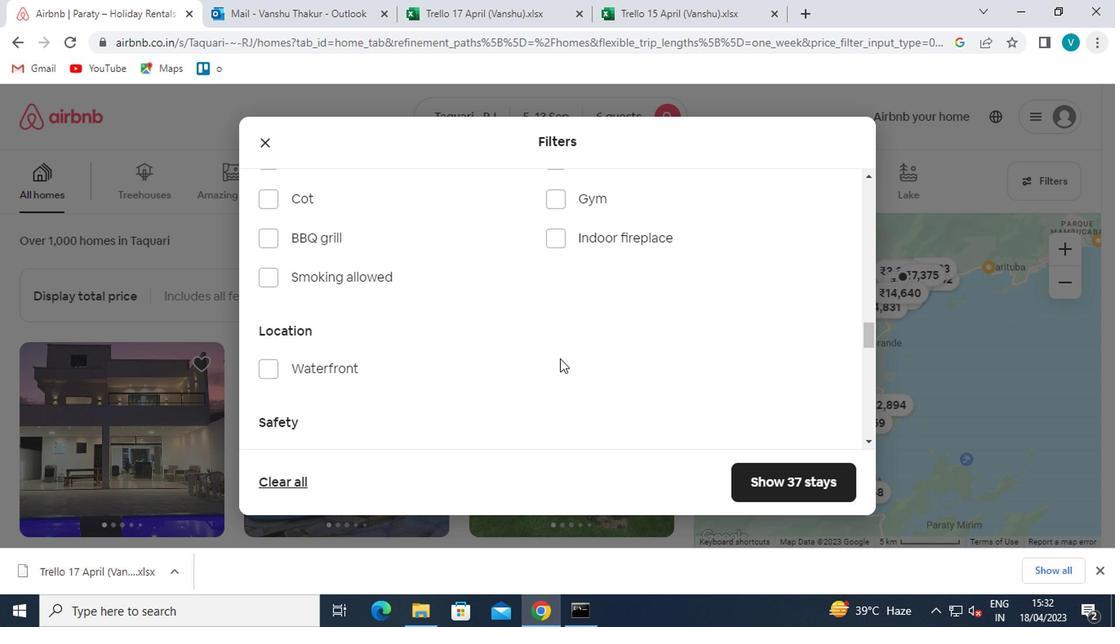 
Action: Mouse scrolled (476, 331) with delta (0, 0)
Screenshot: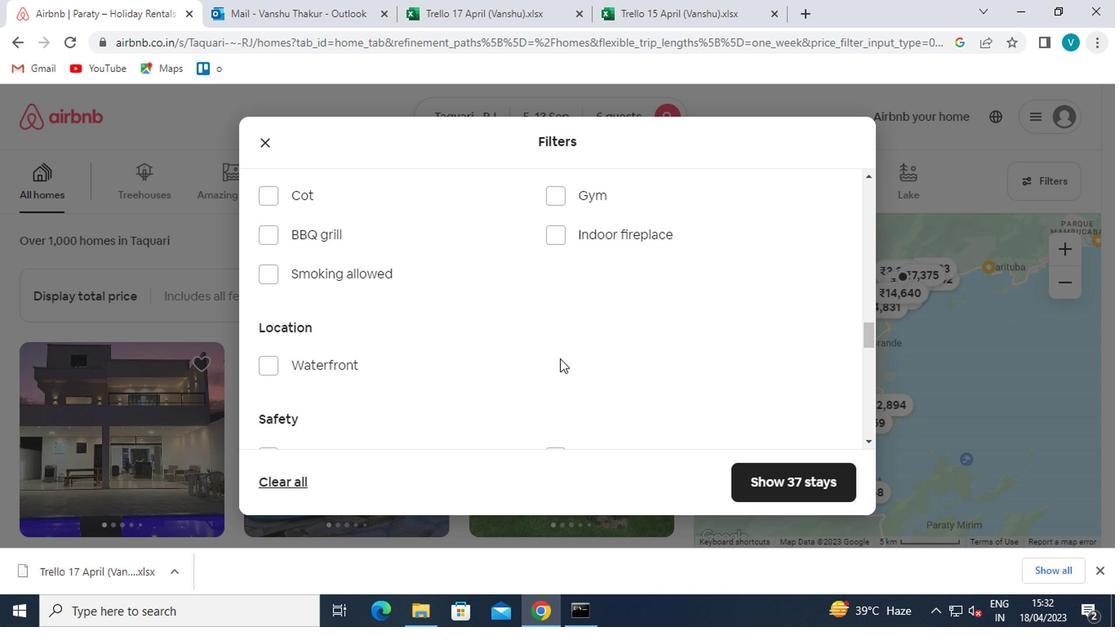 
Action: Mouse scrolled (476, 331) with delta (0, 0)
Screenshot: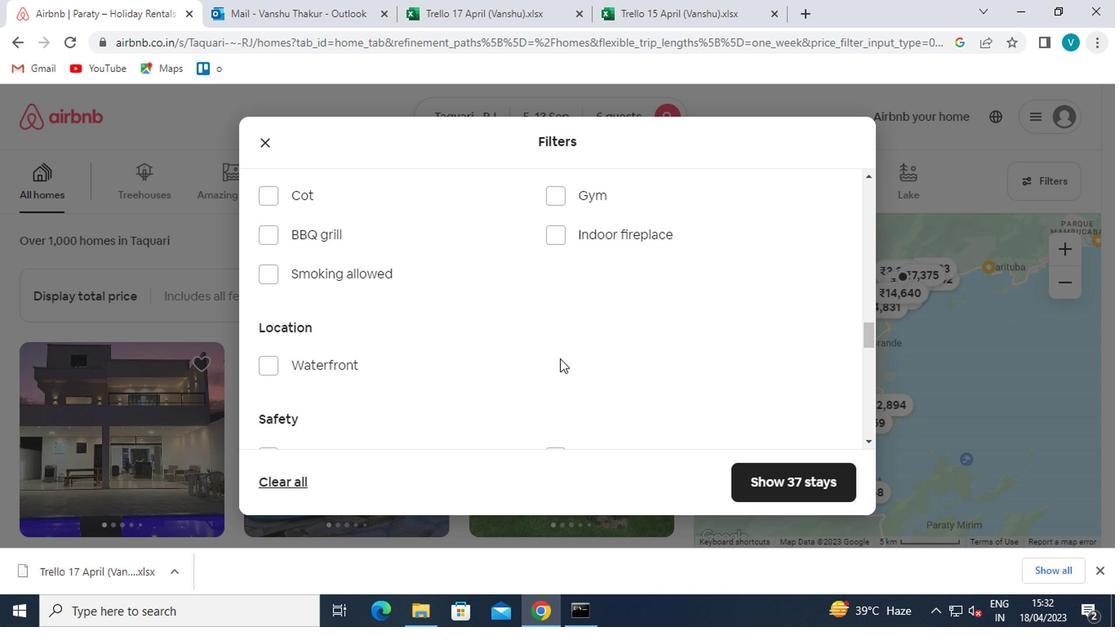 
Action: Mouse scrolled (476, 331) with delta (0, 0)
Screenshot: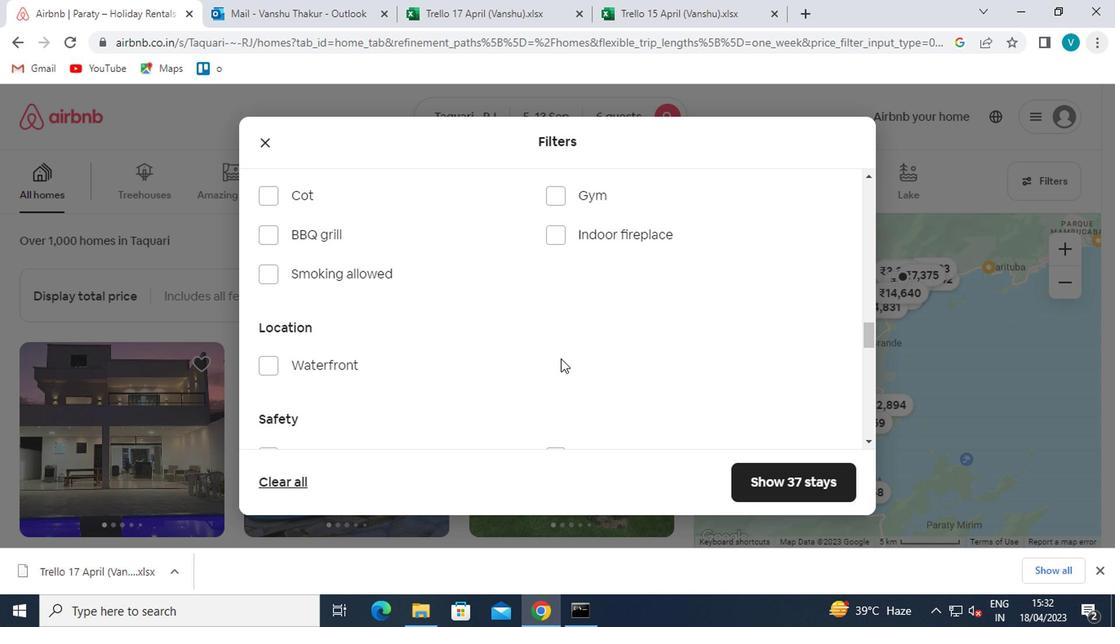 
Action: Mouse scrolled (476, 331) with delta (0, 0)
Screenshot: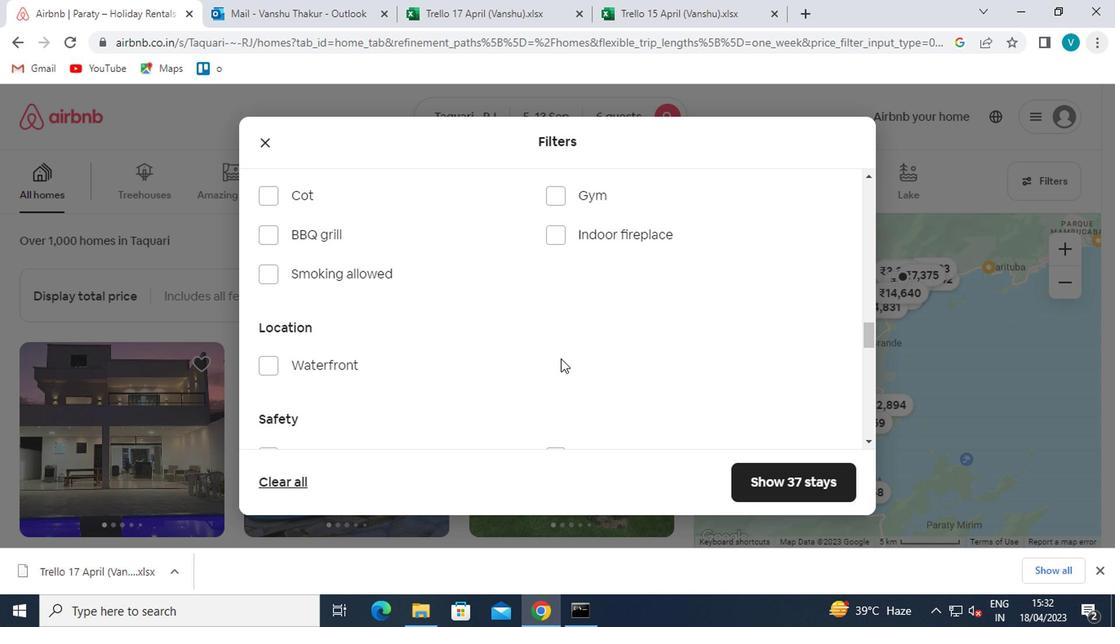 
Action: Mouse moved to (649, 325)
Screenshot: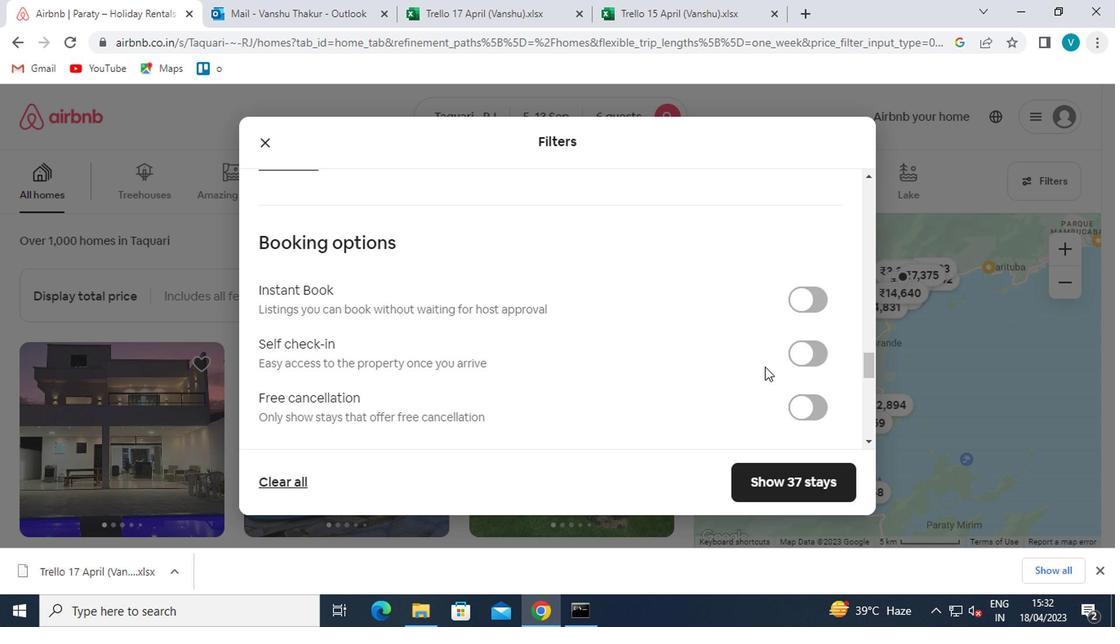 
Action: Mouse pressed left at (649, 325)
Screenshot: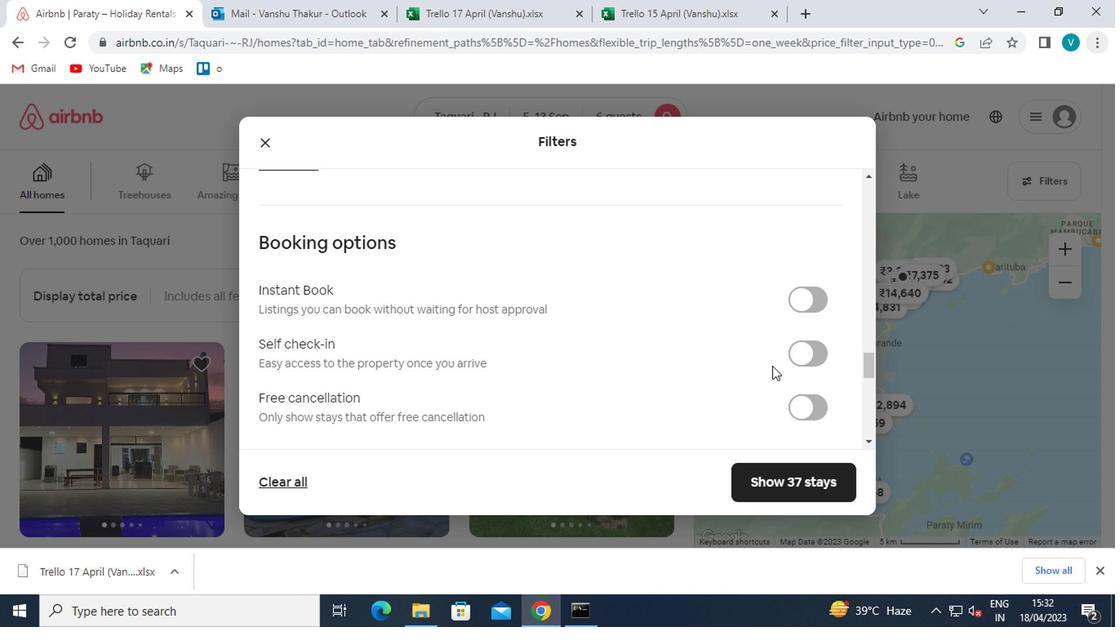 
Action: Mouse moved to (636, 324)
Screenshot: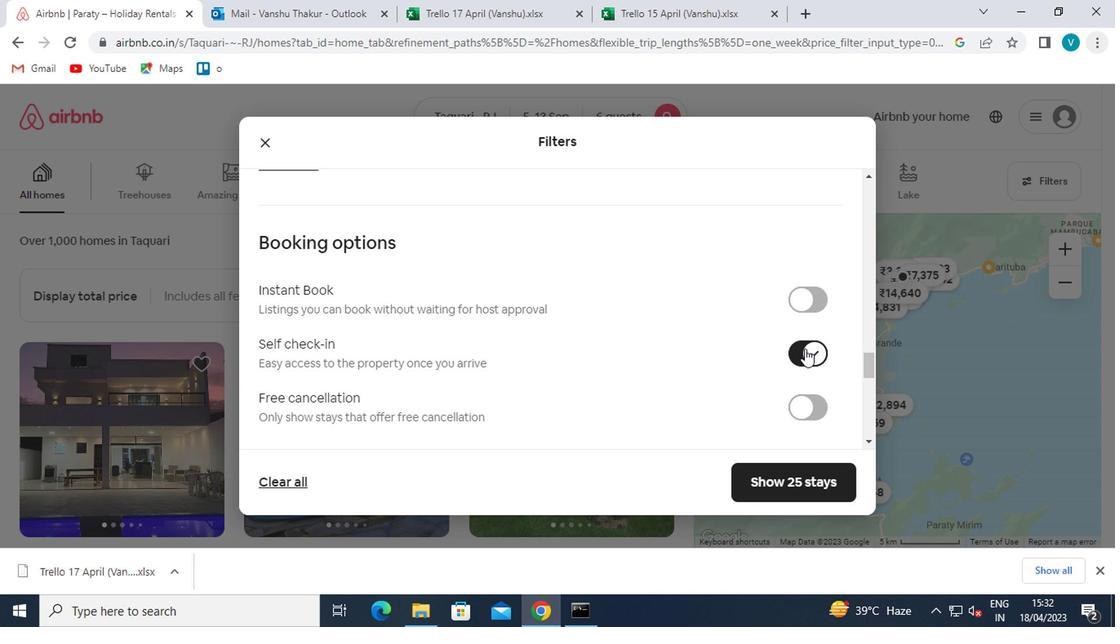 
Action: Mouse scrolled (636, 323) with delta (0, 0)
Screenshot: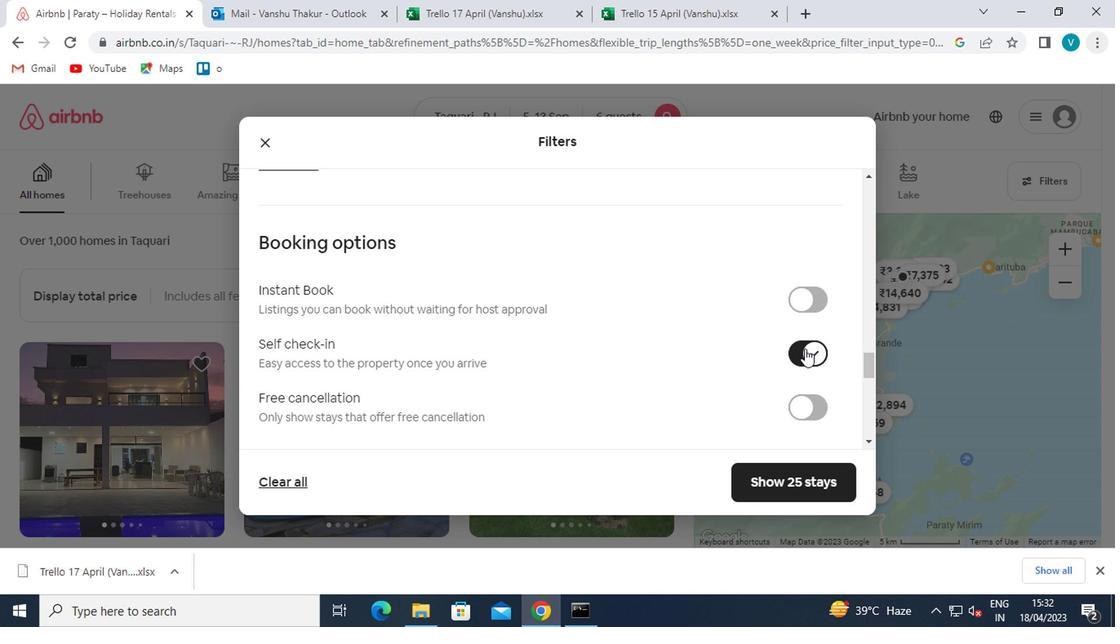 
Action: Mouse moved to (631, 324)
Screenshot: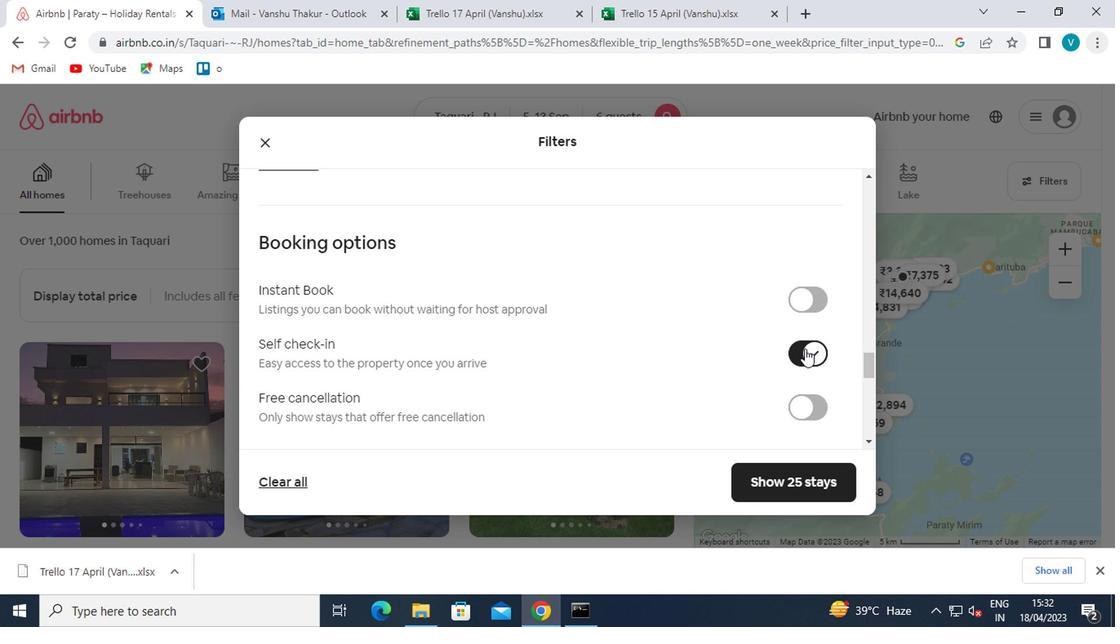 
Action: Mouse scrolled (631, 323) with delta (0, 0)
Screenshot: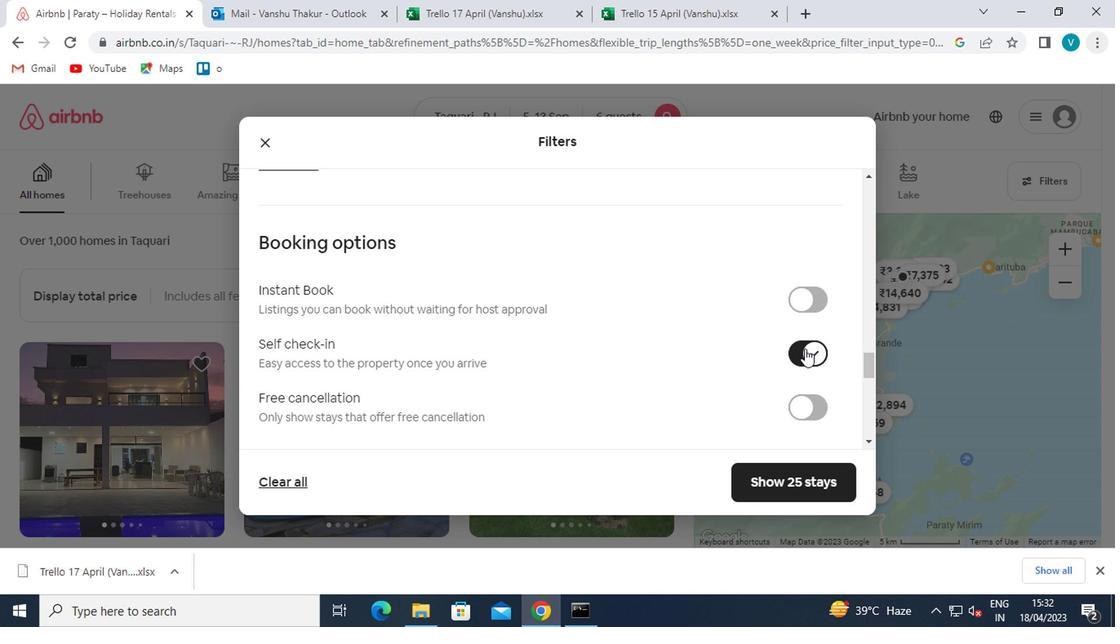 
Action: Mouse moved to (622, 322)
Screenshot: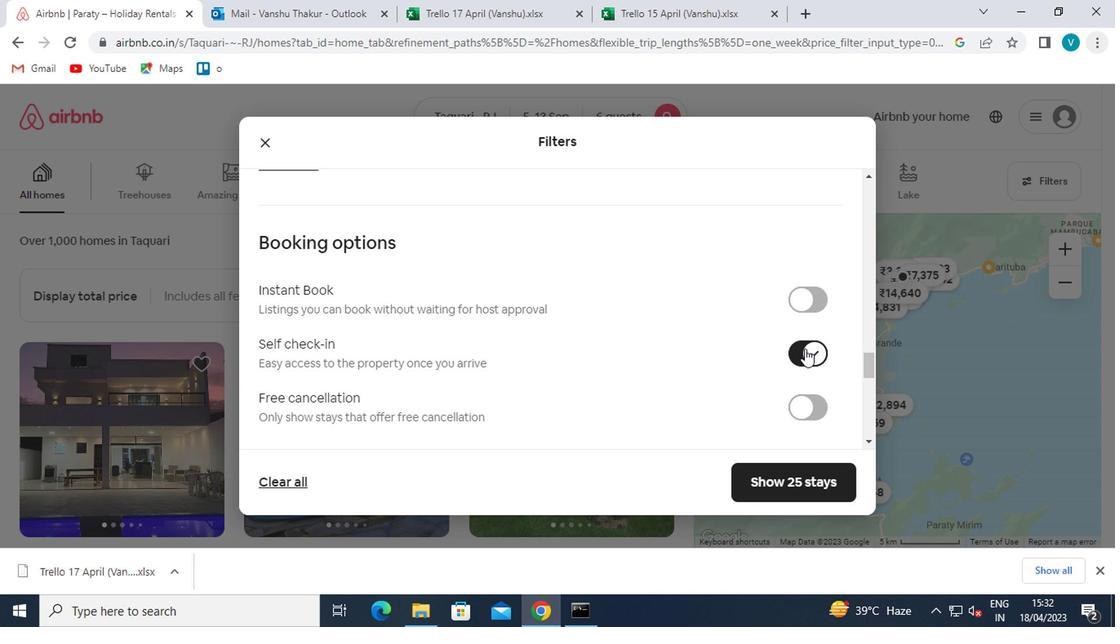 
Action: Mouse scrolled (622, 322) with delta (0, 0)
Screenshot: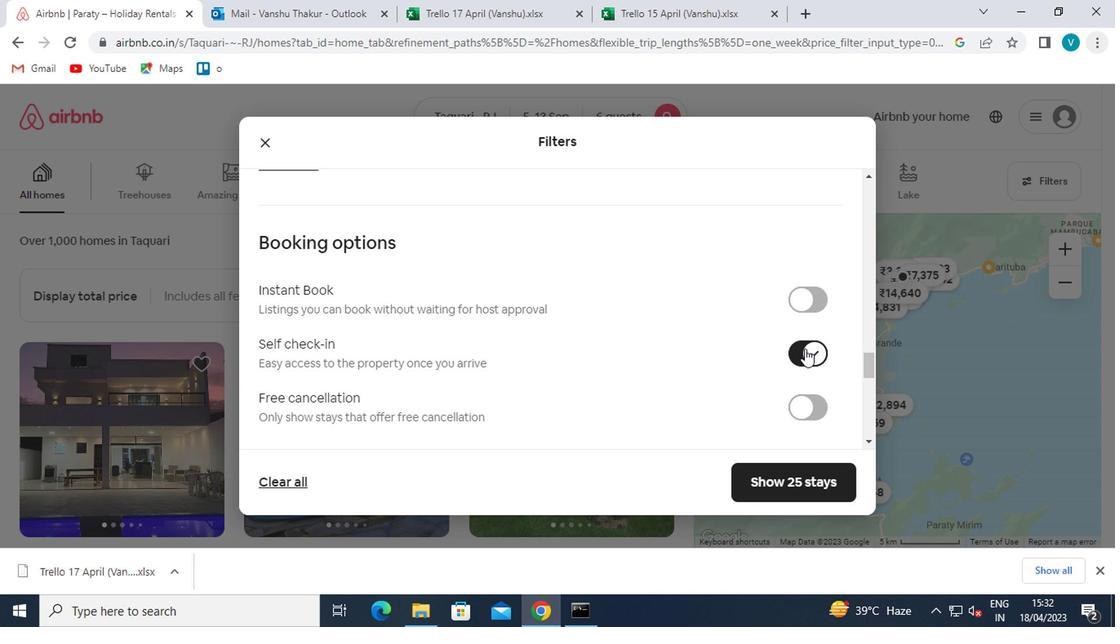 
Action: Mouse moved to (609, 322)
Screenshot: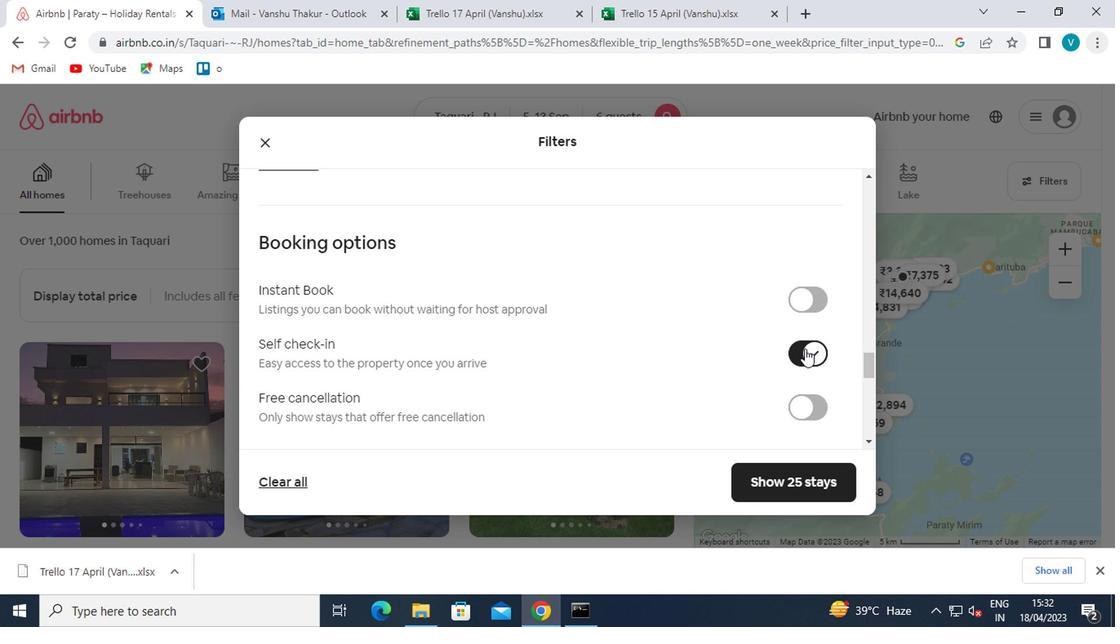 
Action: Mouse scrolled (609, 322) with delta (0, 0)
Screenshot: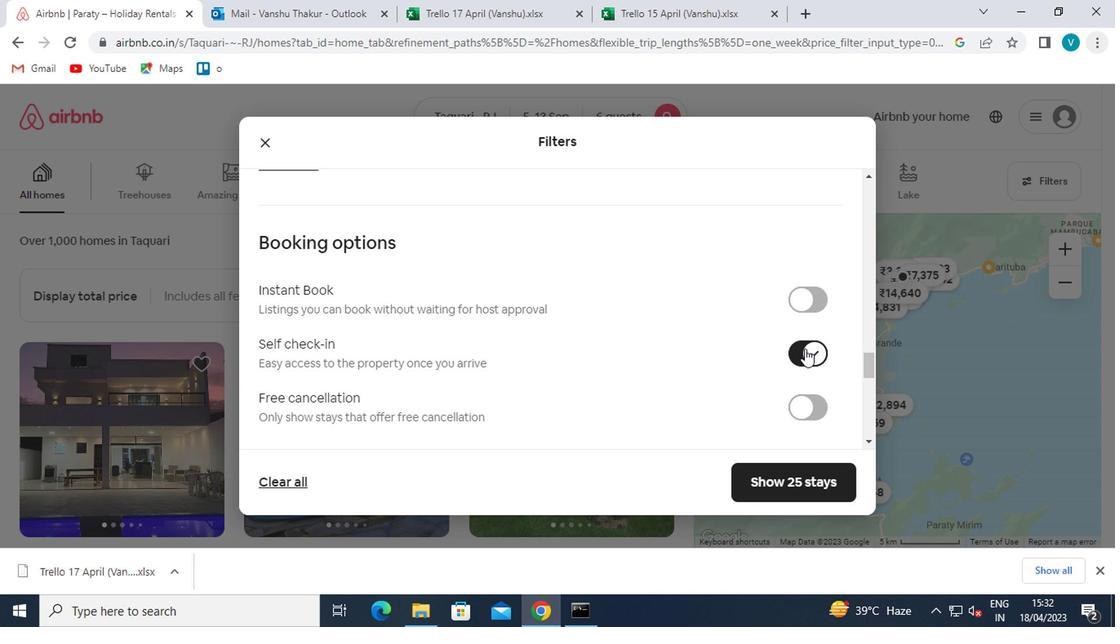 
Action: Mouse moved to (397, 322)
Screenshot: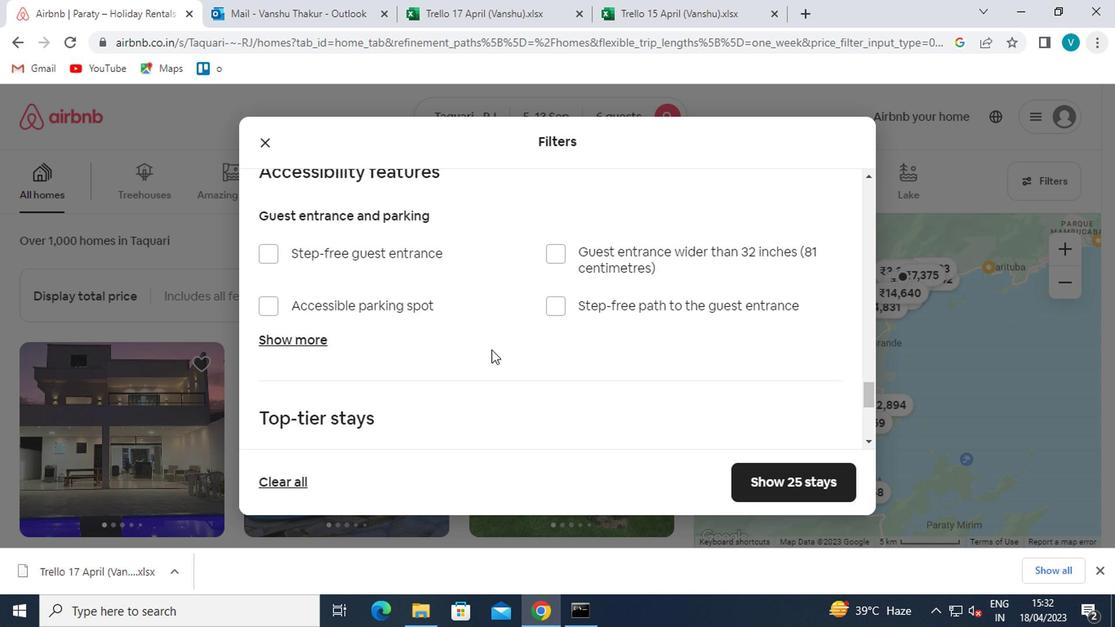 
Action: Mouse scrolled (397, 322) with delta (0, 0)
Screenshot: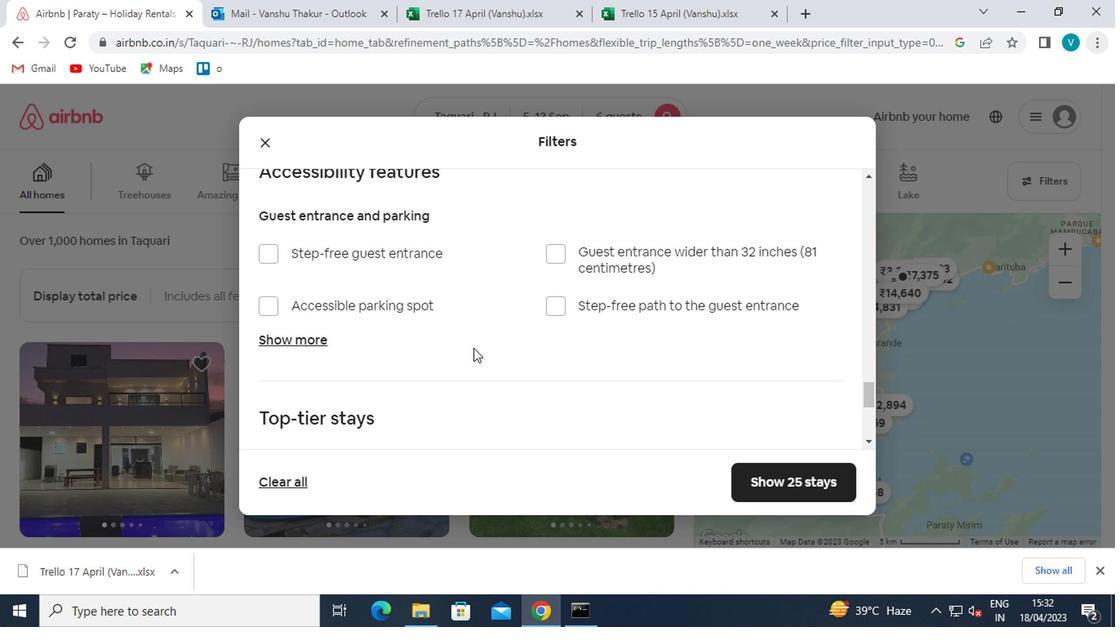 
Action: Mouse scrolled (397, 322) with delta (0, 0)
Screenshot: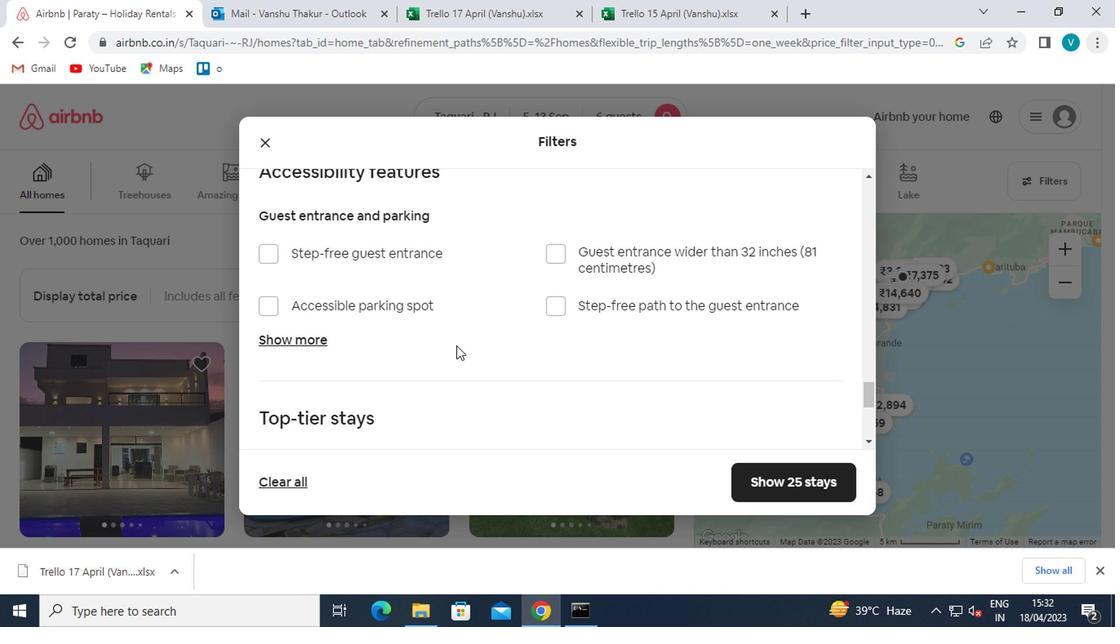 
Action: Mouse scrolled (397, 322) with delta (0, 0)
Screenshot: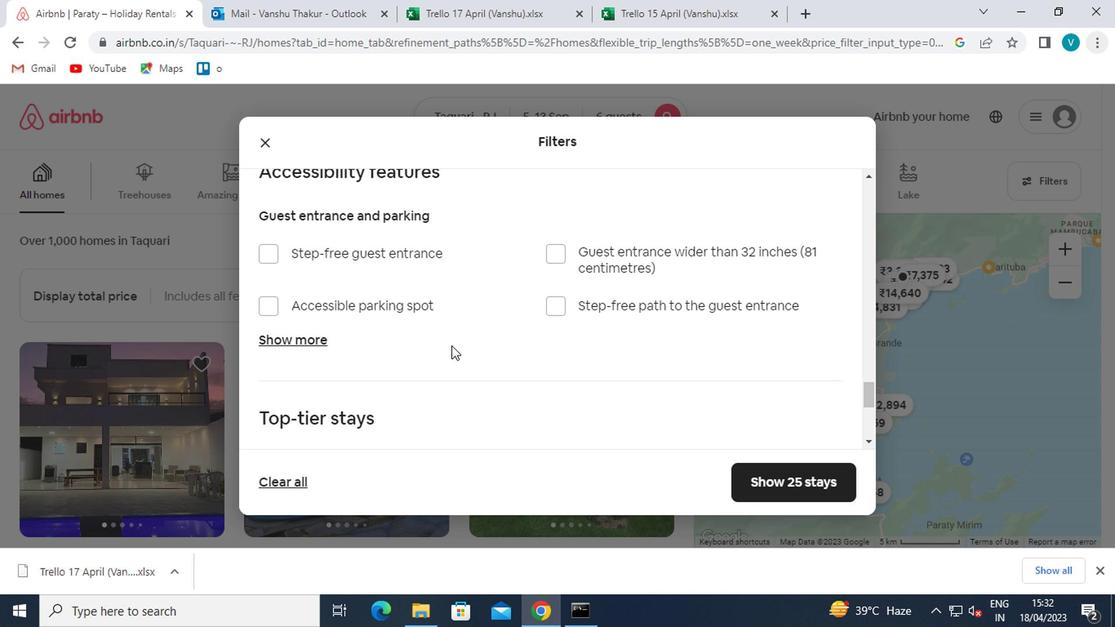 
Action: Mouse scrolled (397, 322) with delta (0, 0)
Screenshot: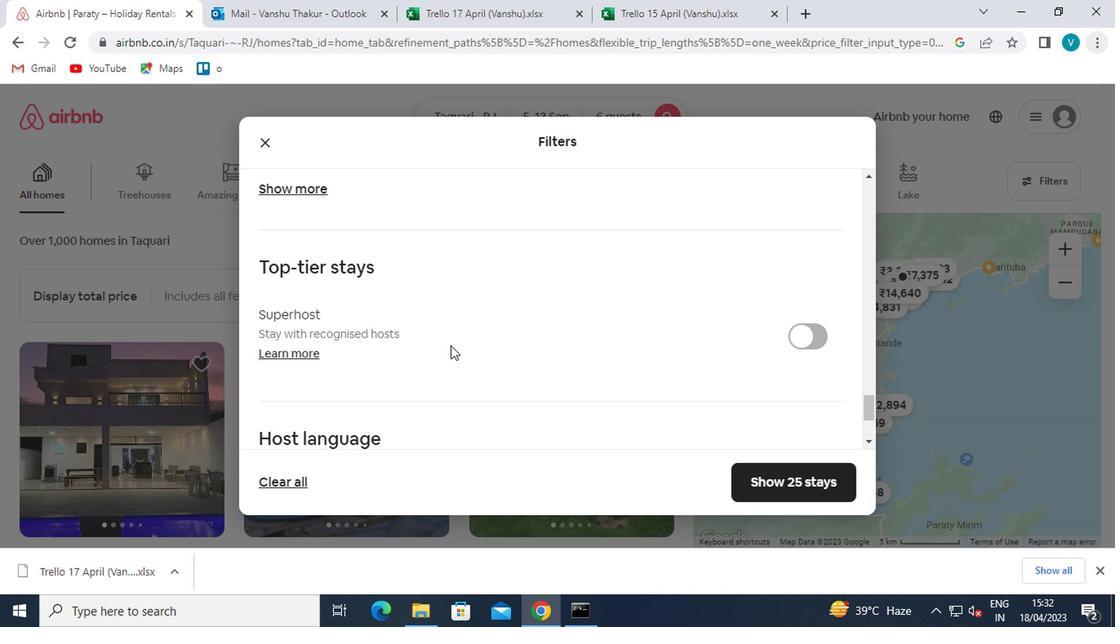 
Action: Mouse moved to (278, 367)
Screenshot: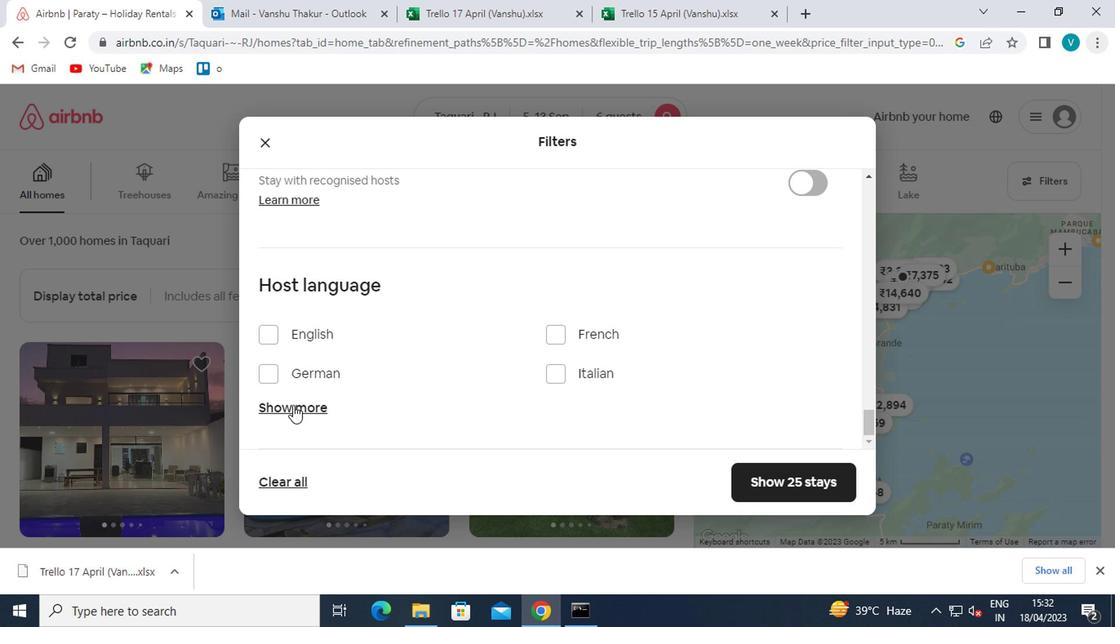 
Action: Mouse pressed left at (278, 367)
Screenshot: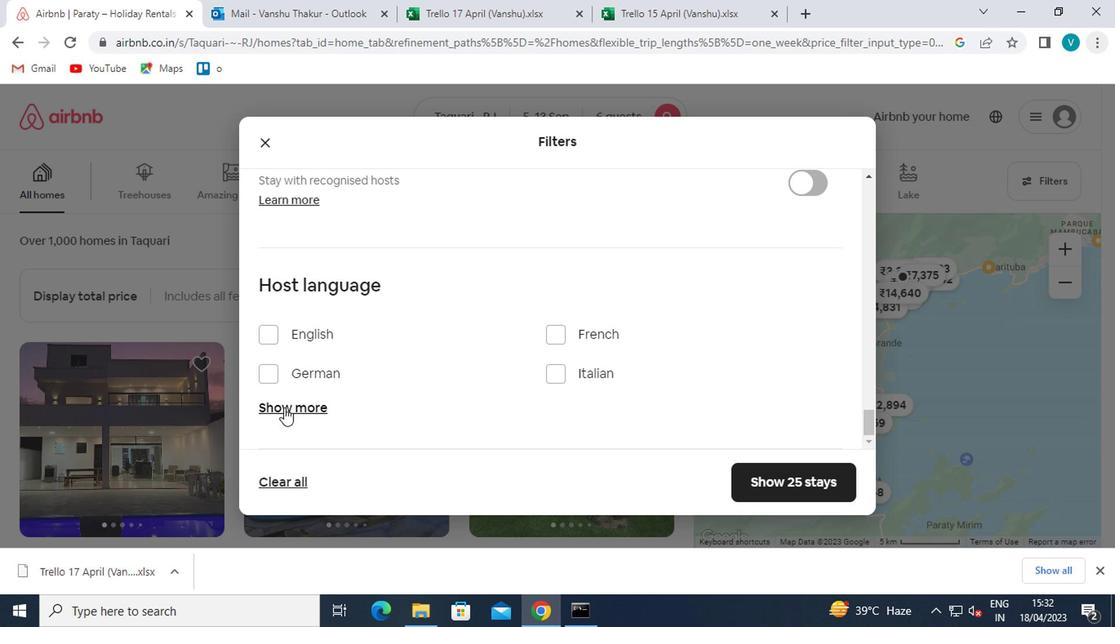 
Action: Mouse moved to (279, 367)
Screenshot: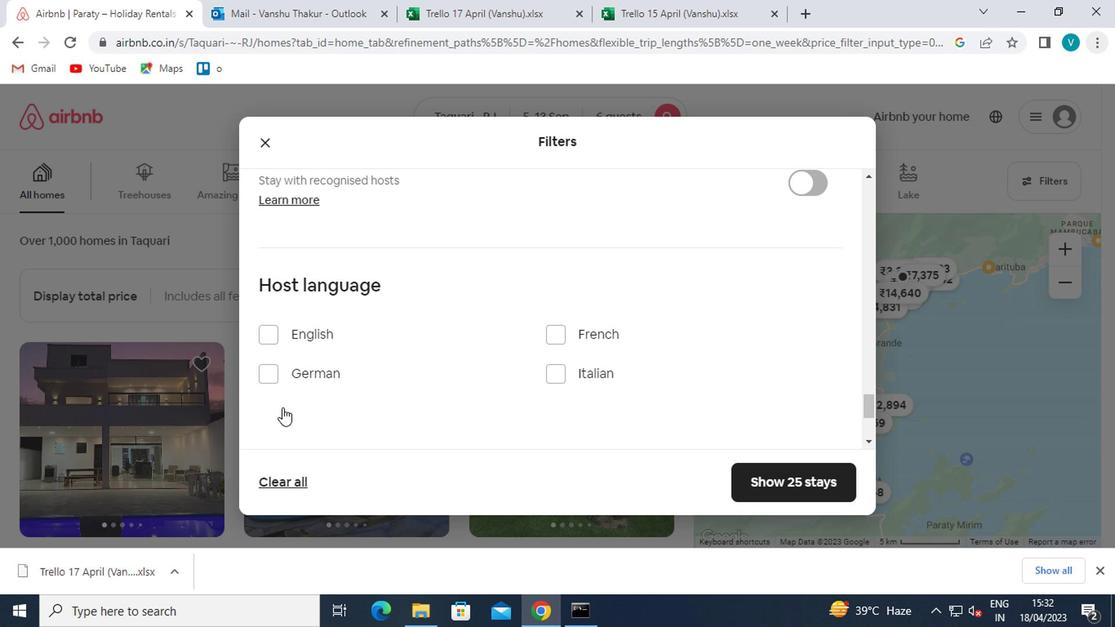 
Action: Mouse scrolled (279, 366) with delta (0, 0)
Screenshot: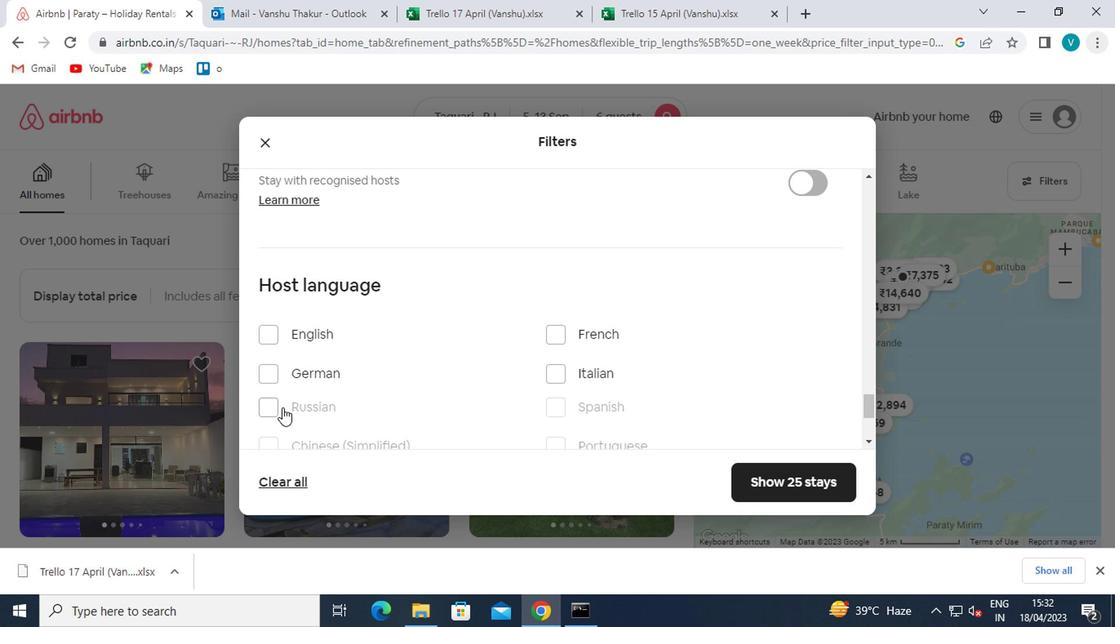 
Action: Mouse moved to (462, 315)
Screenshot: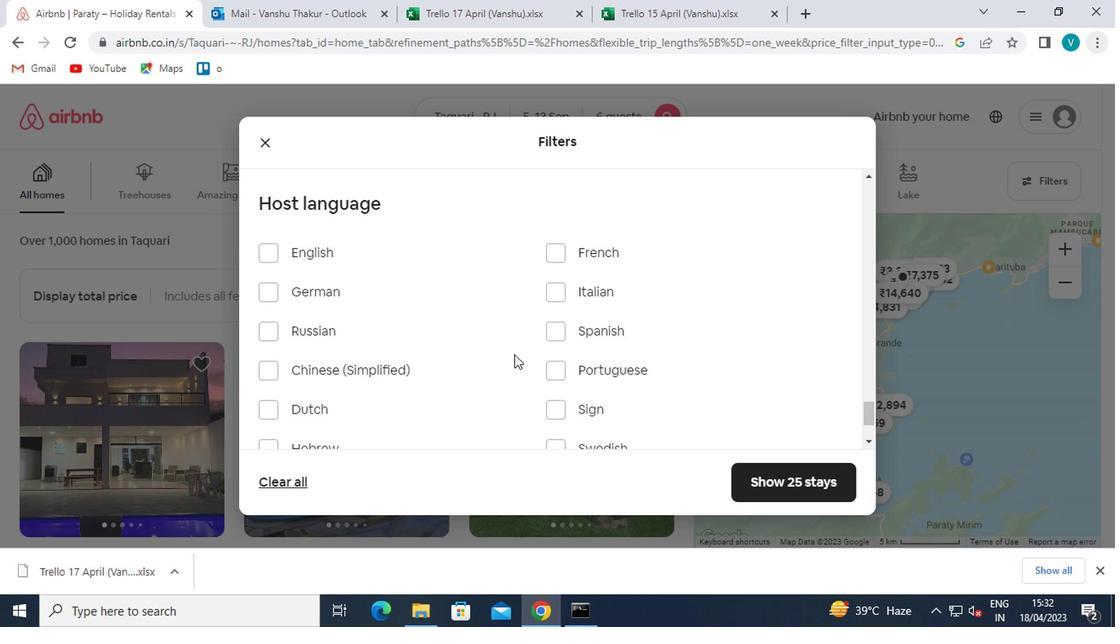 
Action: Mouse pressed left at (462, 315)
Screenshot: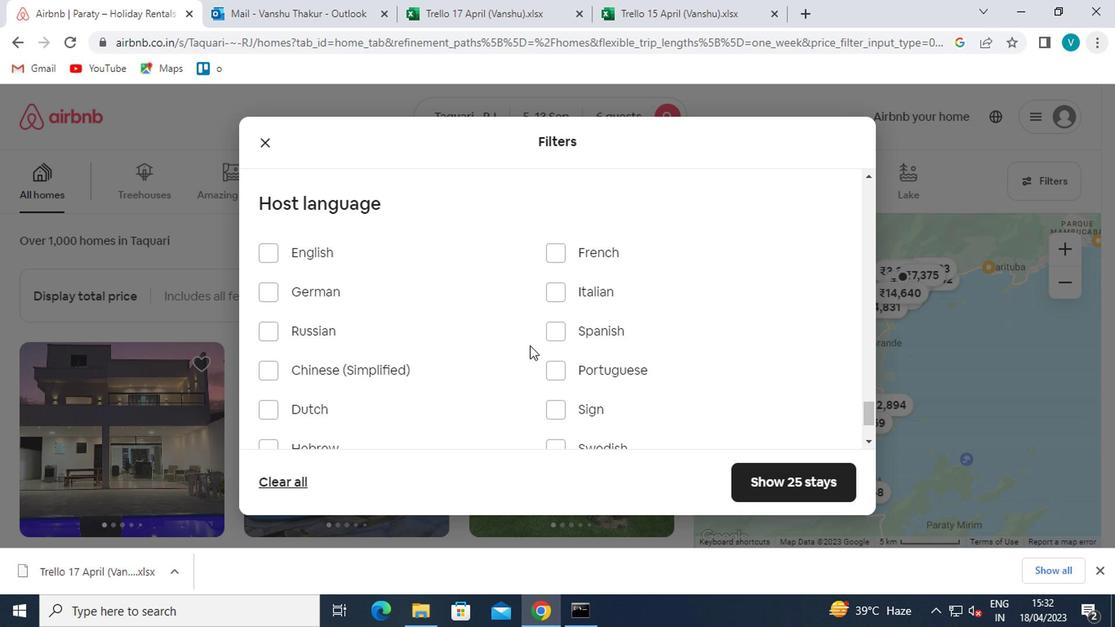 
Action: Mouse moved to (471, 313)
Screenshot: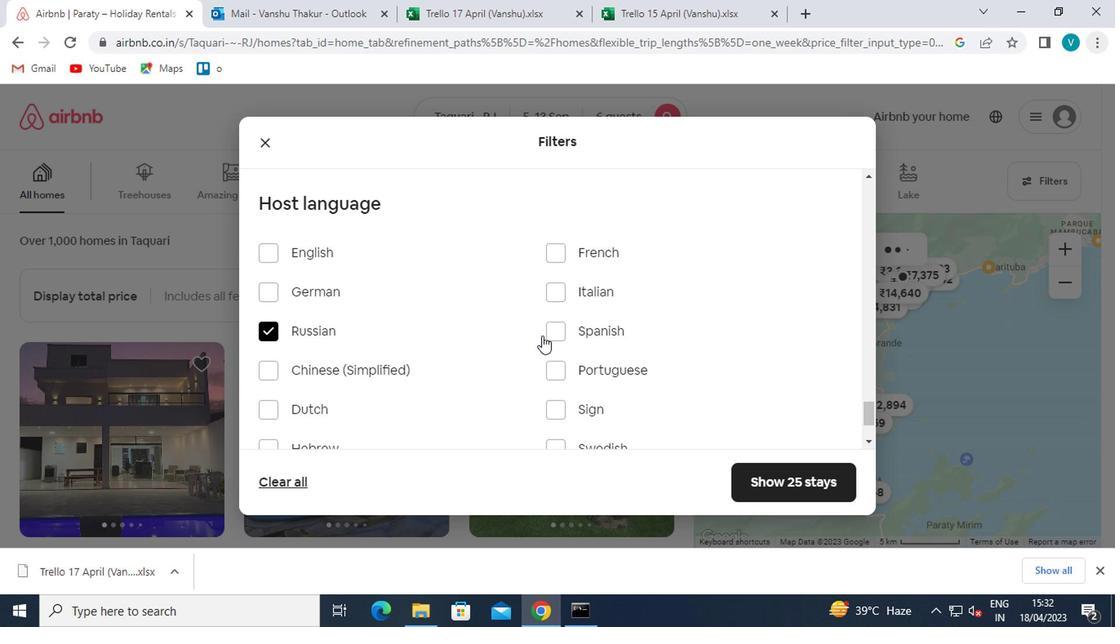 
Action: Mouse pressed left at (471, 313)
Screenshot: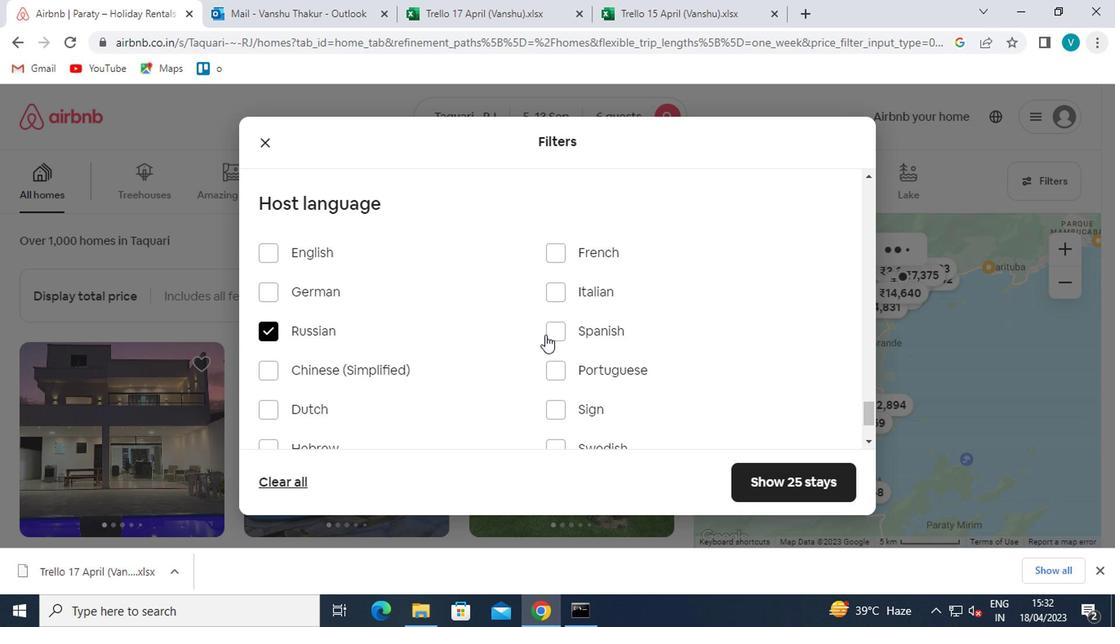
Action: Mouse moved to (267, 313)
Screenshot: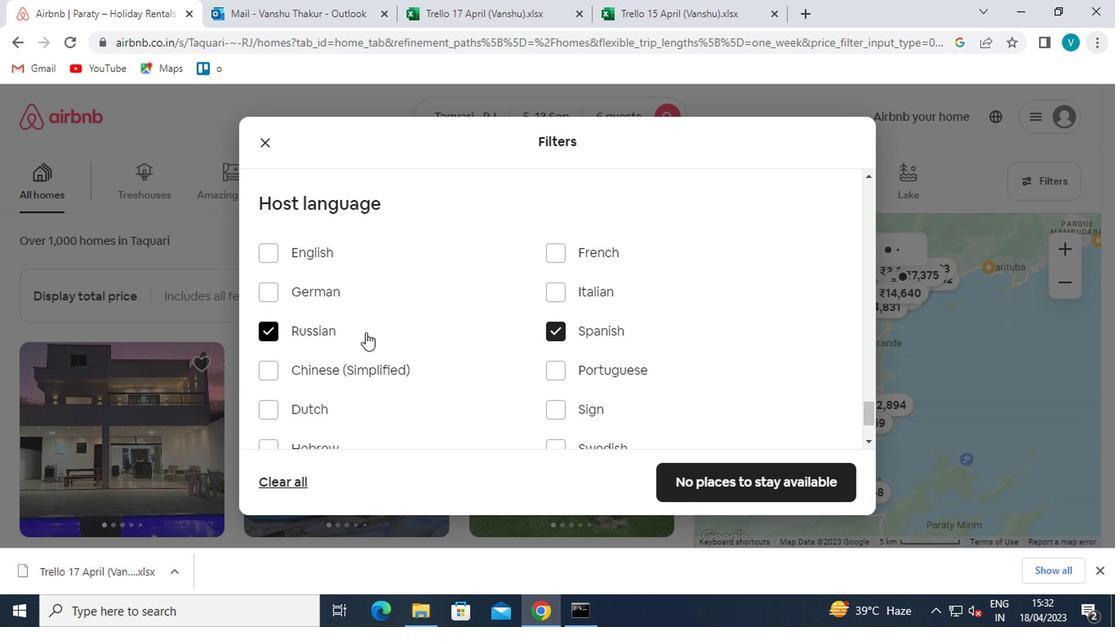 
Action: Mouse pressed left at (267, 313)
Screenshot: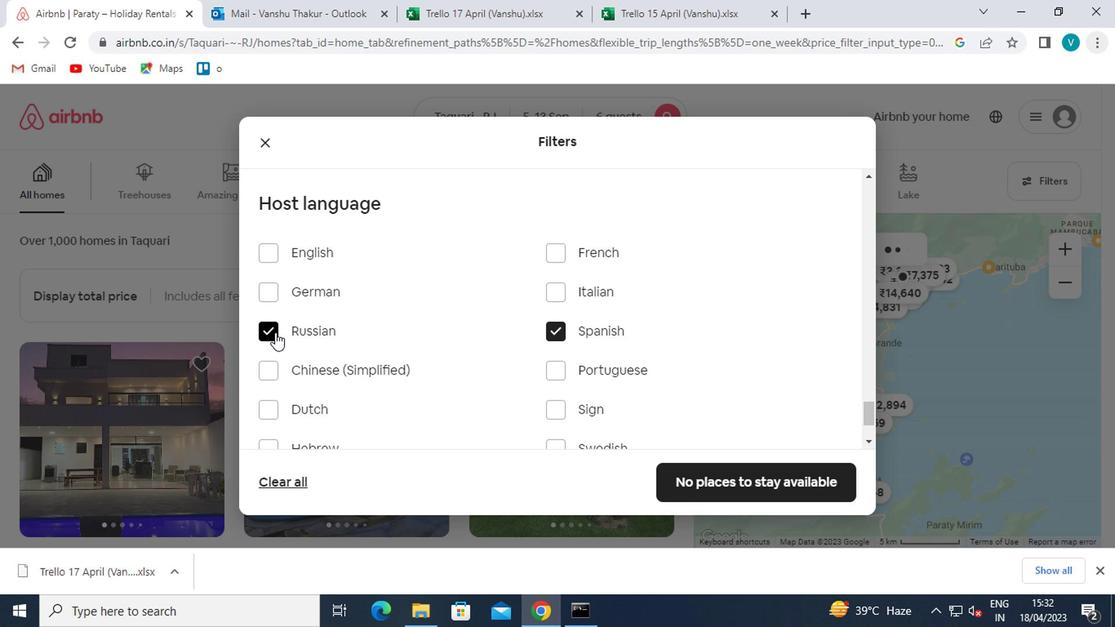 
Action: Mouse moved to (466, 314)
Screenshot: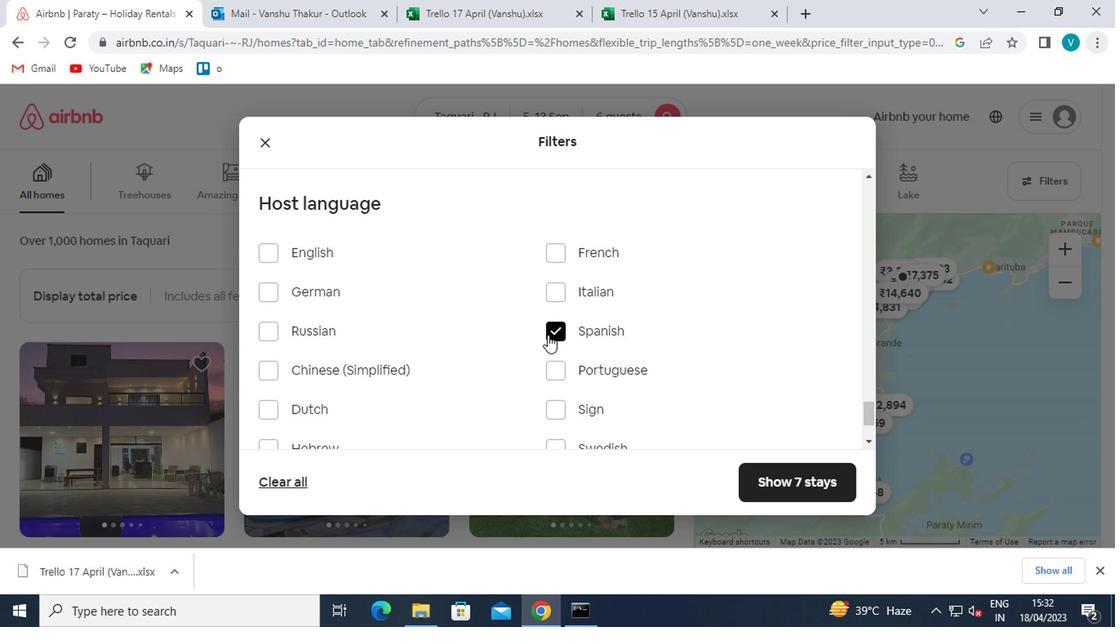 
Action: Mouse scrolled (466, 313) with delta (0, 0)
Screenshot: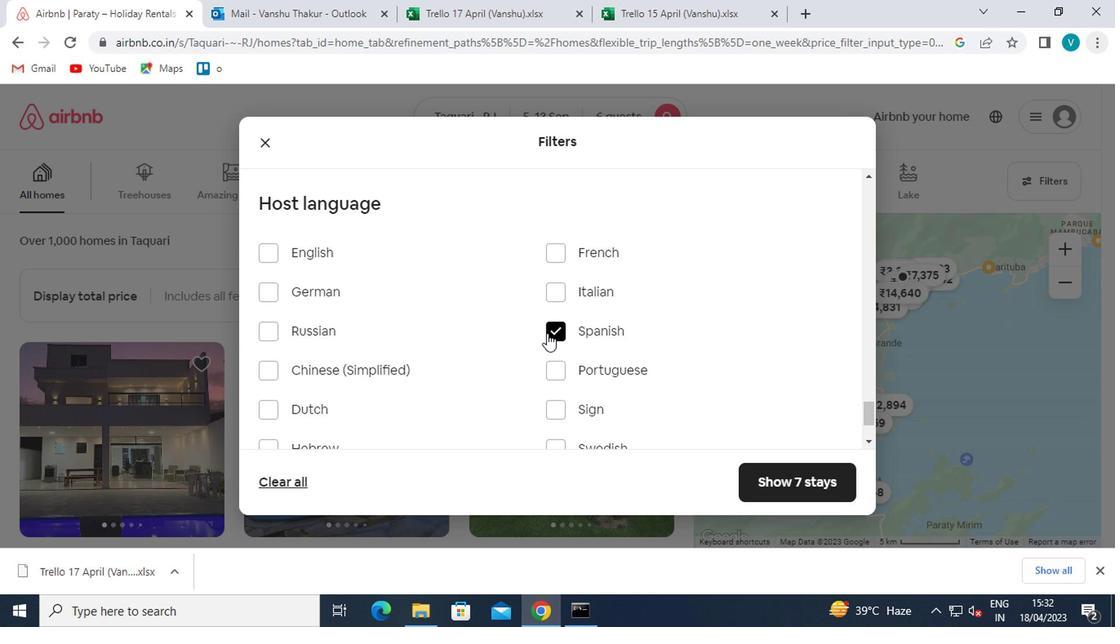 
Action: Mouse moved to (465, 313)
Screenshot: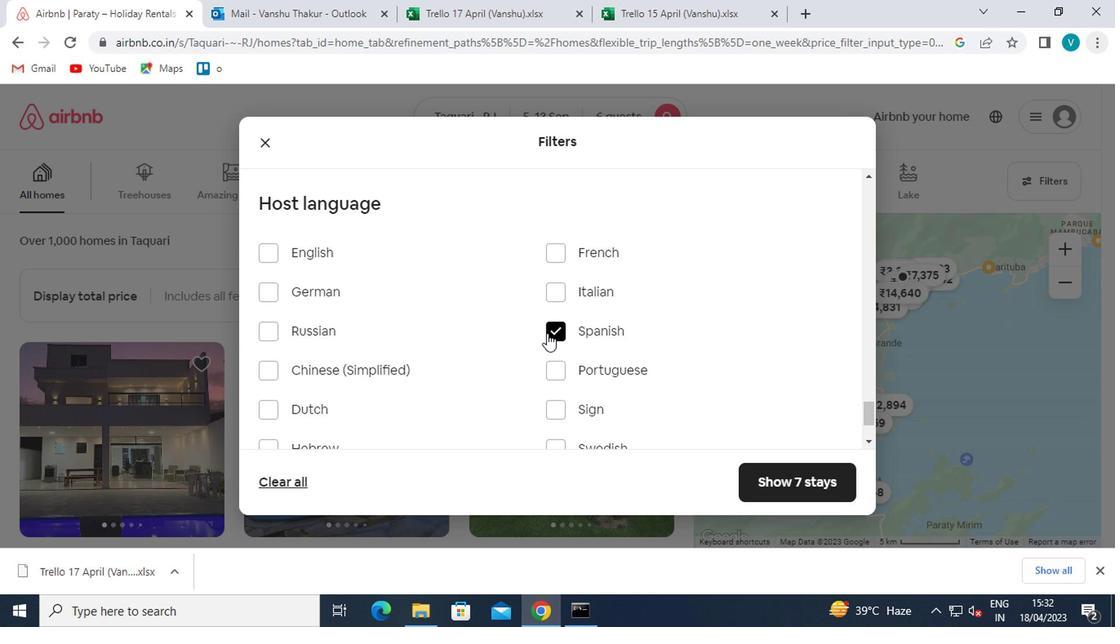 
Action: Mouse scrolled (465, 313) with delta (0, 0)
Screenshot: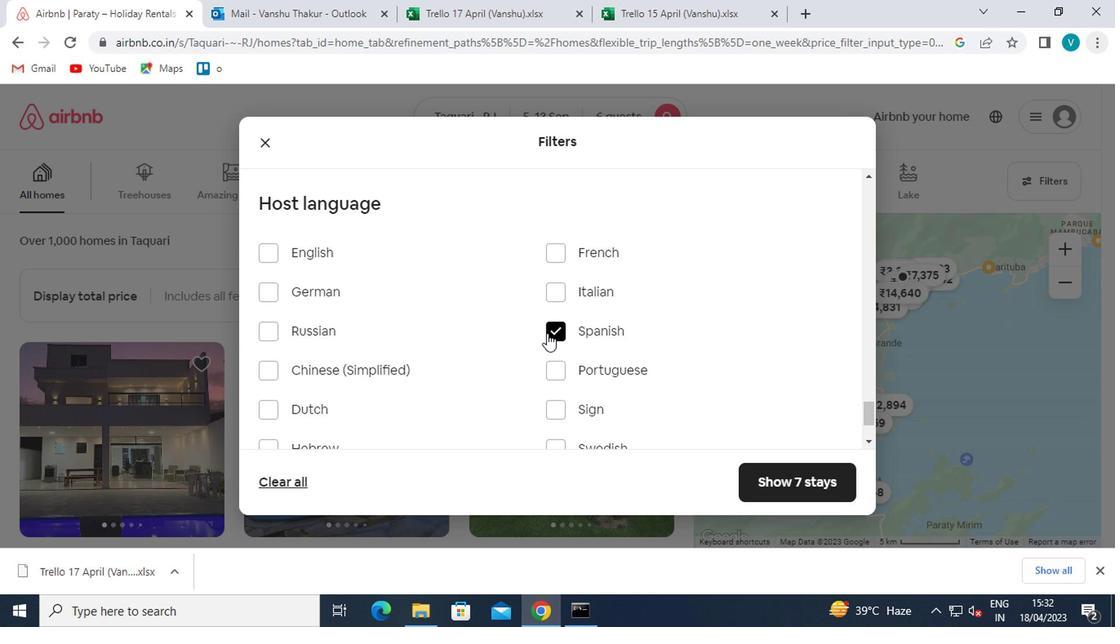 
Action: Mouse moved to (618, 411)
Screenshot: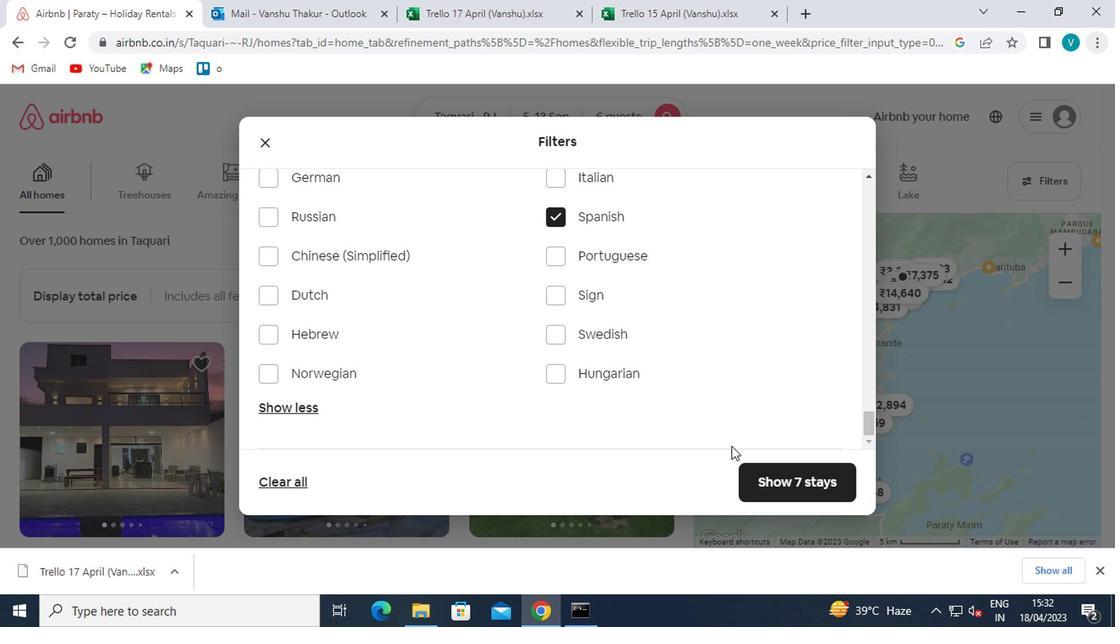 
Action: Mouse pressed left at (618, 411)
Screenshot: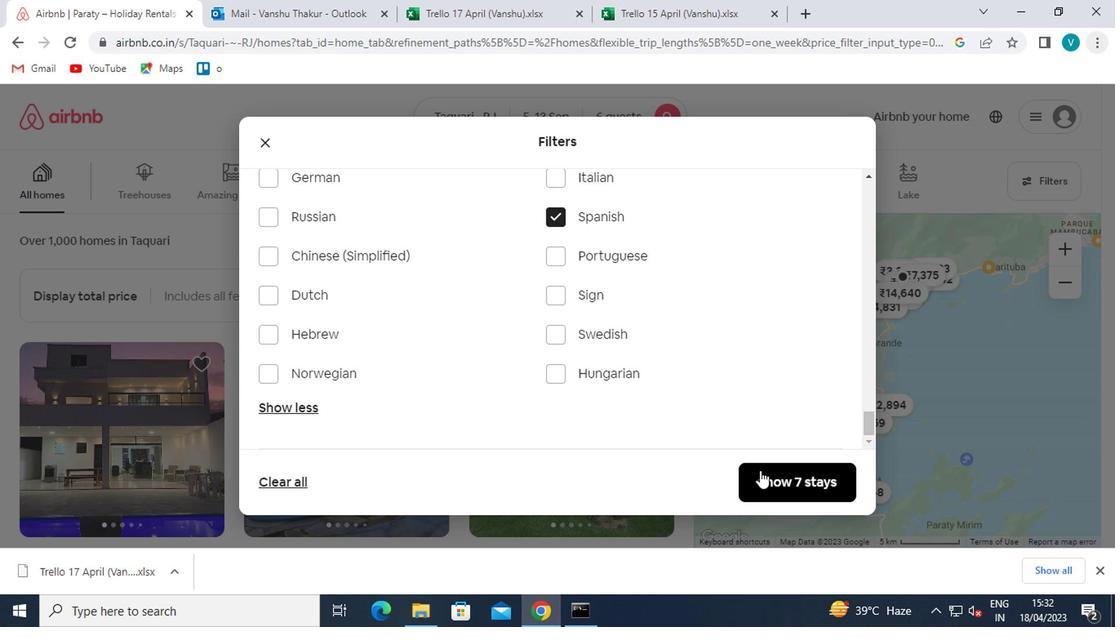 
Action: Mouse moved to (548, 372)
Screenshot: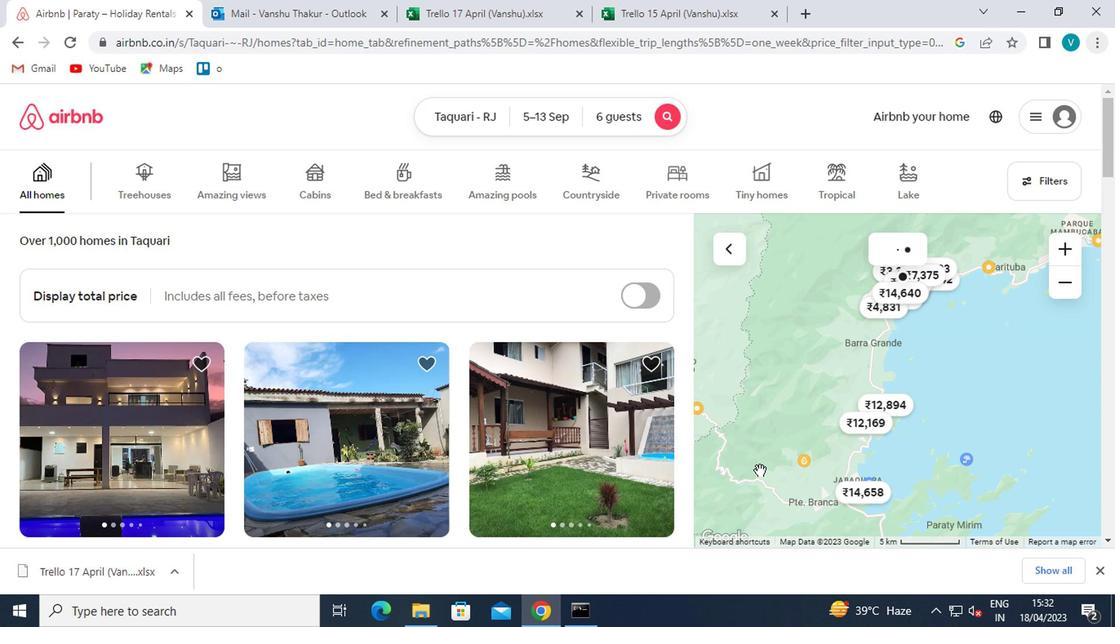 
